 Task: Find connections with filter location Rāmganj Mandi with filter topic #whatinspiresmewith filter profile language German with filter current company Treebo Hotels with filter school Mahatma Gandhi Kashi Vidyapeeth with filter industry IT System Data Services with filter service category Blogging with filter keywords title Events Manager
Action: Mouse moved to (603, 59)
Screenshot: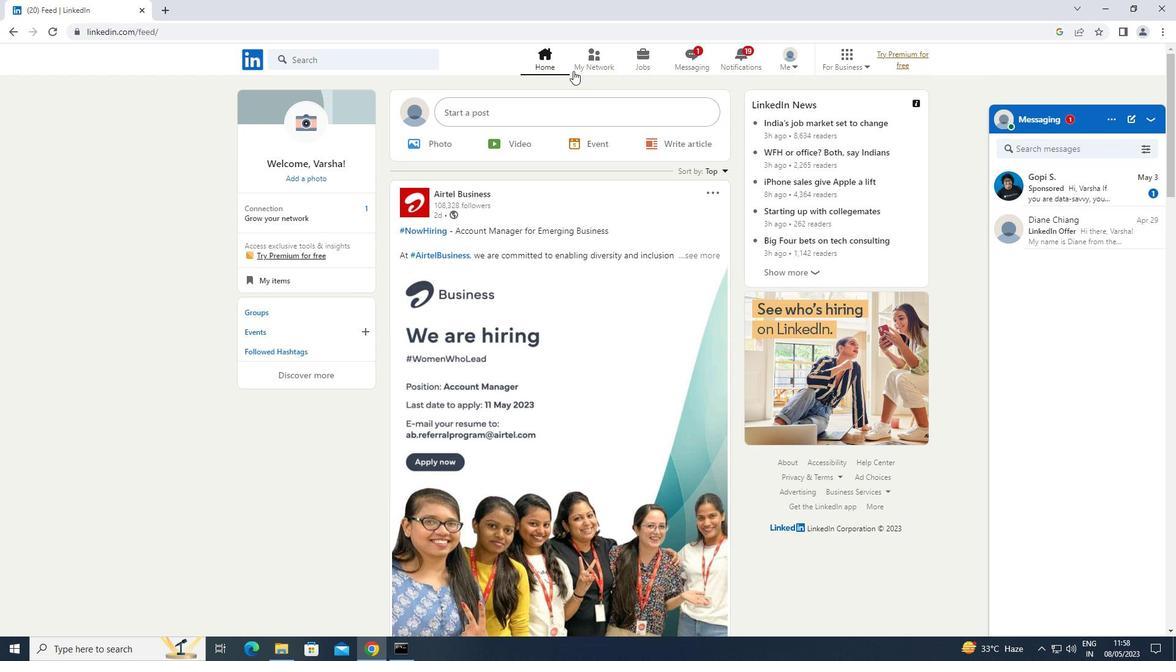 
Action: Mouse pressed left at (603, 59)
Screenshot: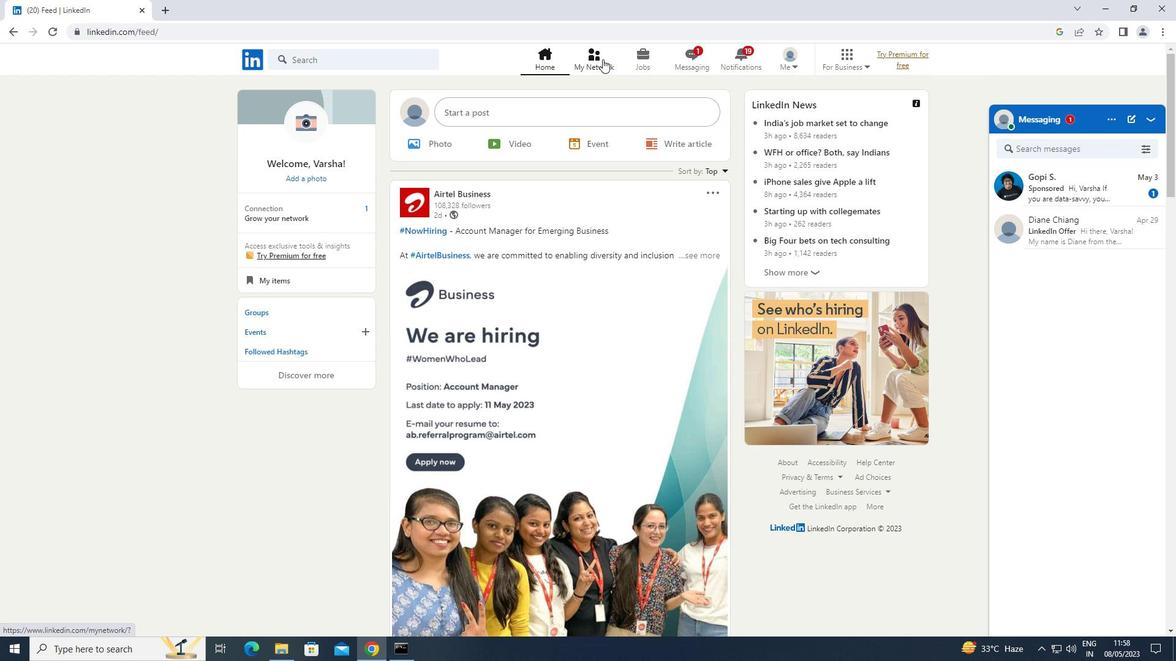 
Action: Mouse moved to (299, 125)
Screenshot: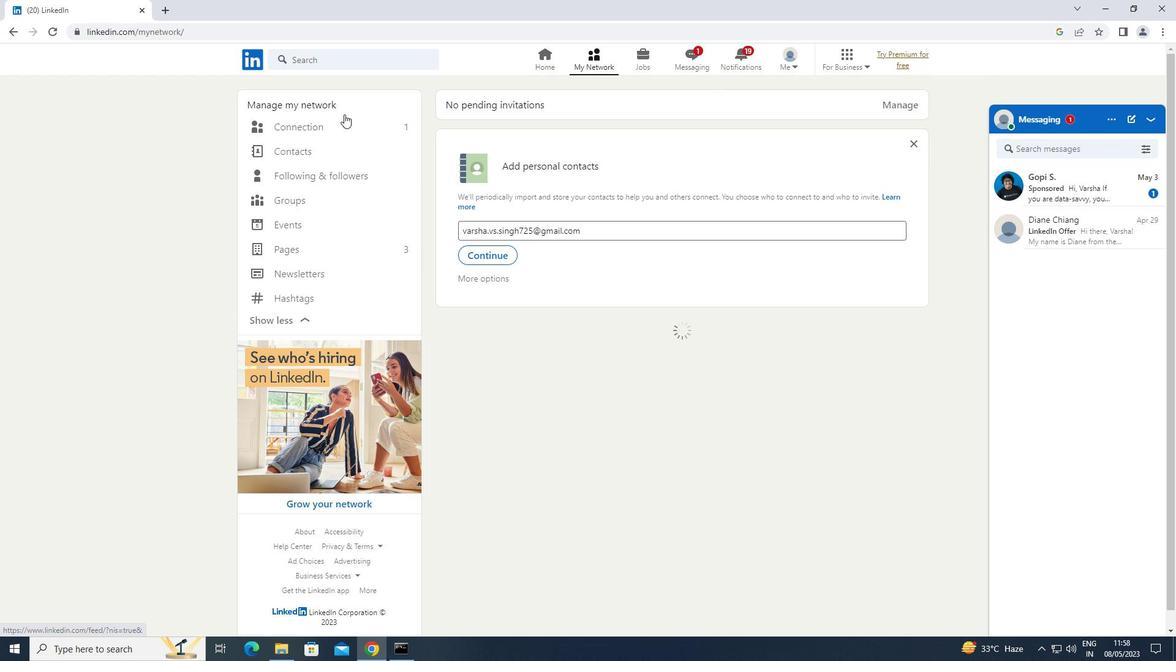
Action: Mouse pressed left at (299, 125)
Screenshot: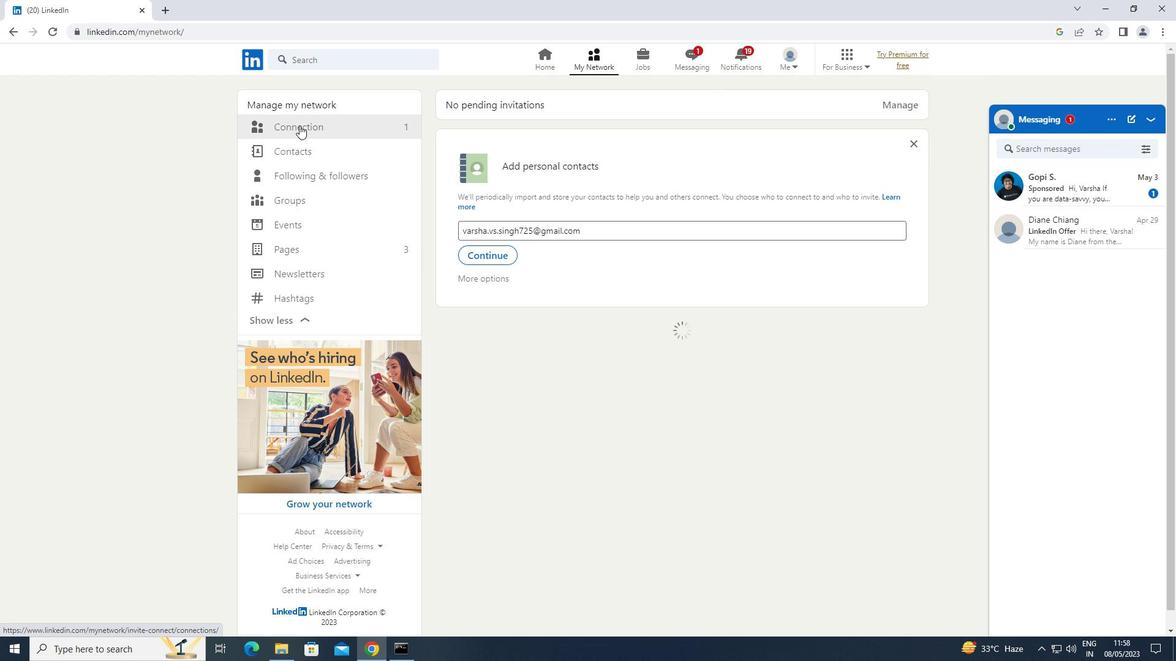 
Action: Mouse moved to (683, 121)
Screenshot: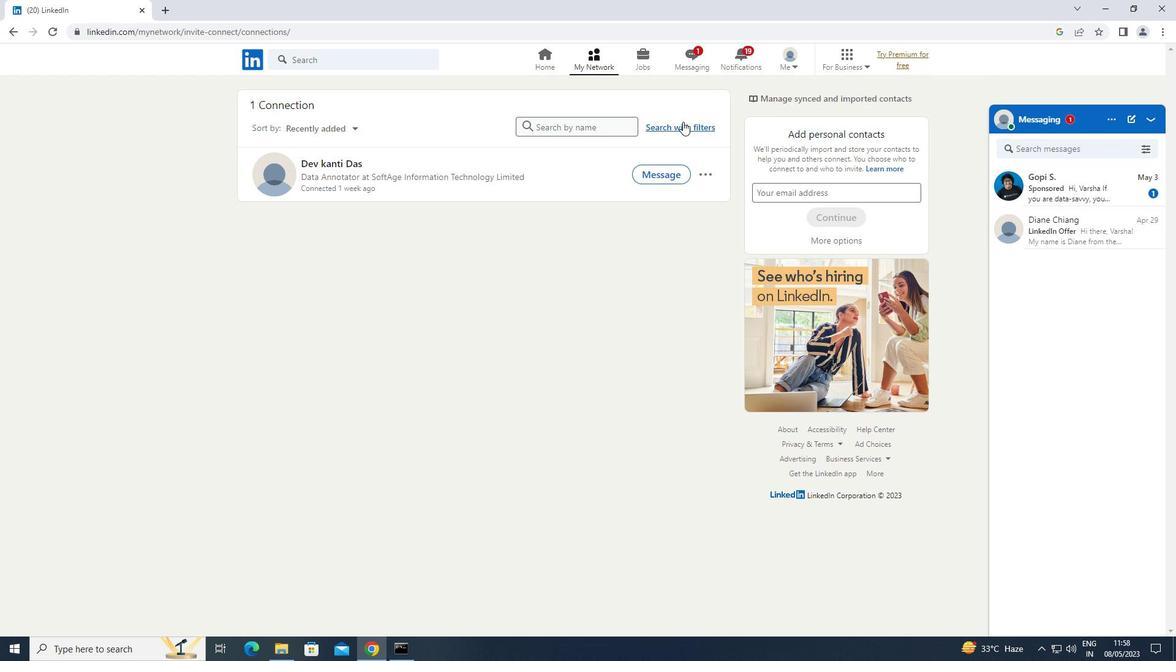 
Action: Mouse pressed left at (683, 121)
Screenshot: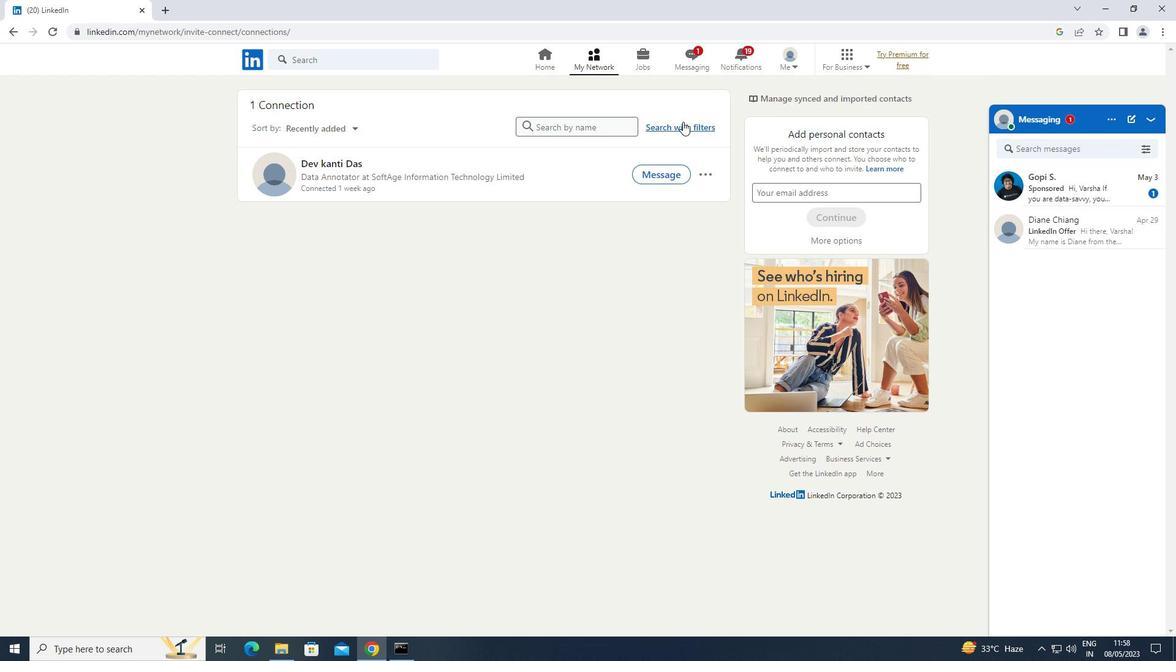 
Action: Mouse moved to (679, 126)
Screenshot: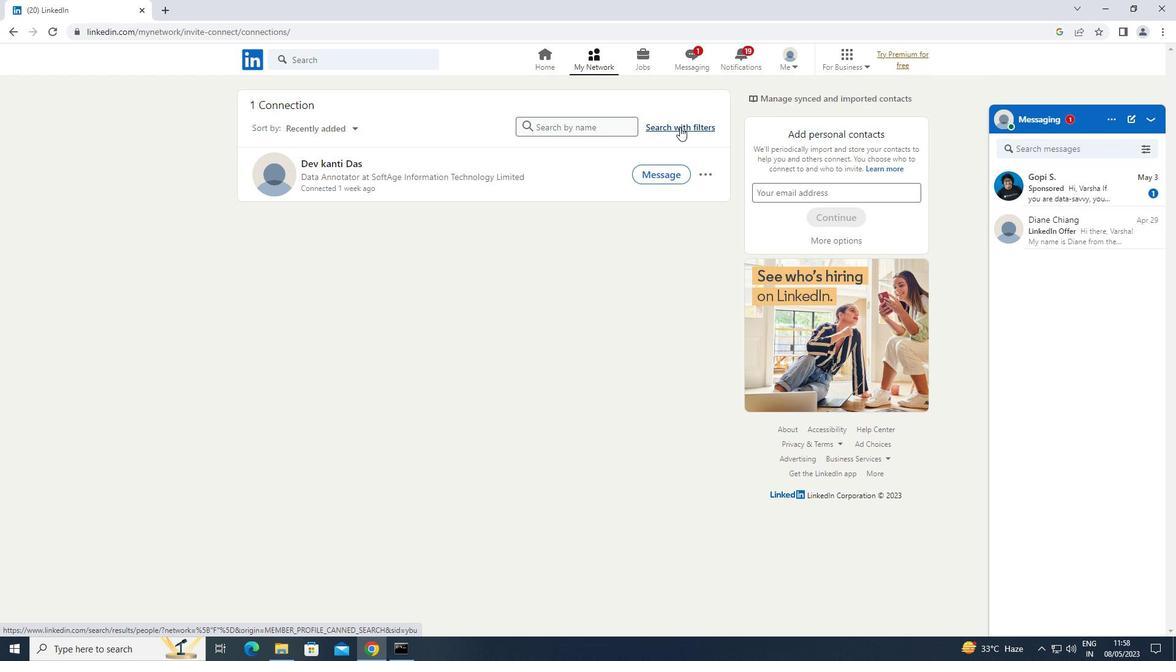 
Action: Mouse pressed left at (679, 126)
Screenshot: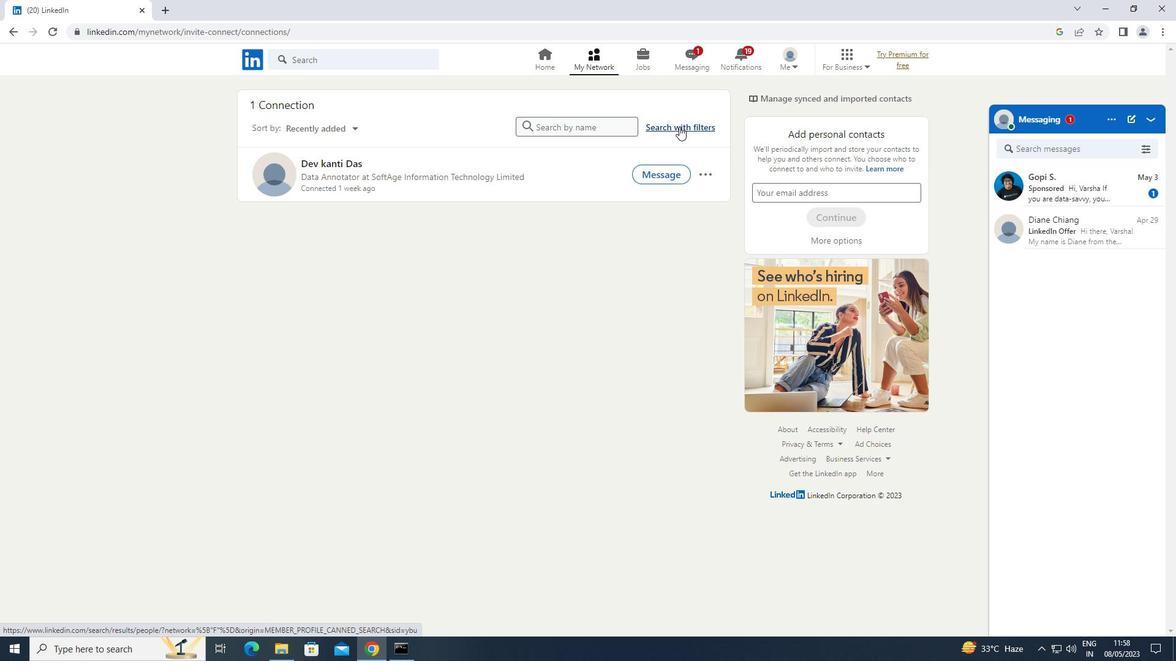 
Action: Mouse moved to (631, 96)
Screenshot: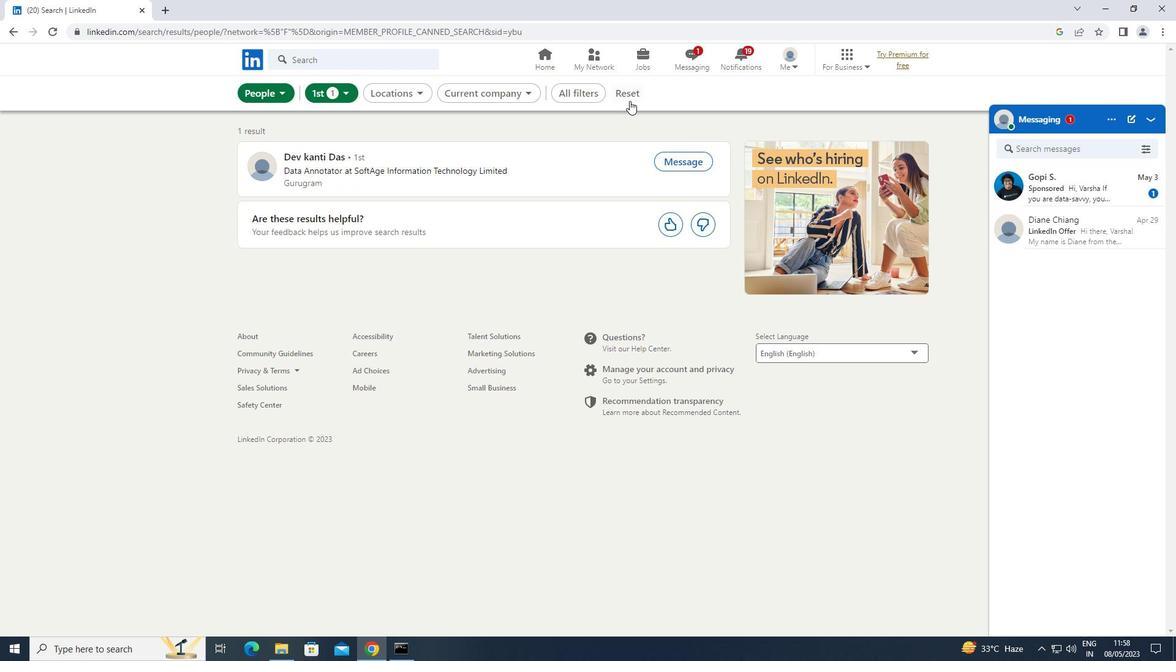 
Action: Mouse pressed left at (631, 96)
Screenshot: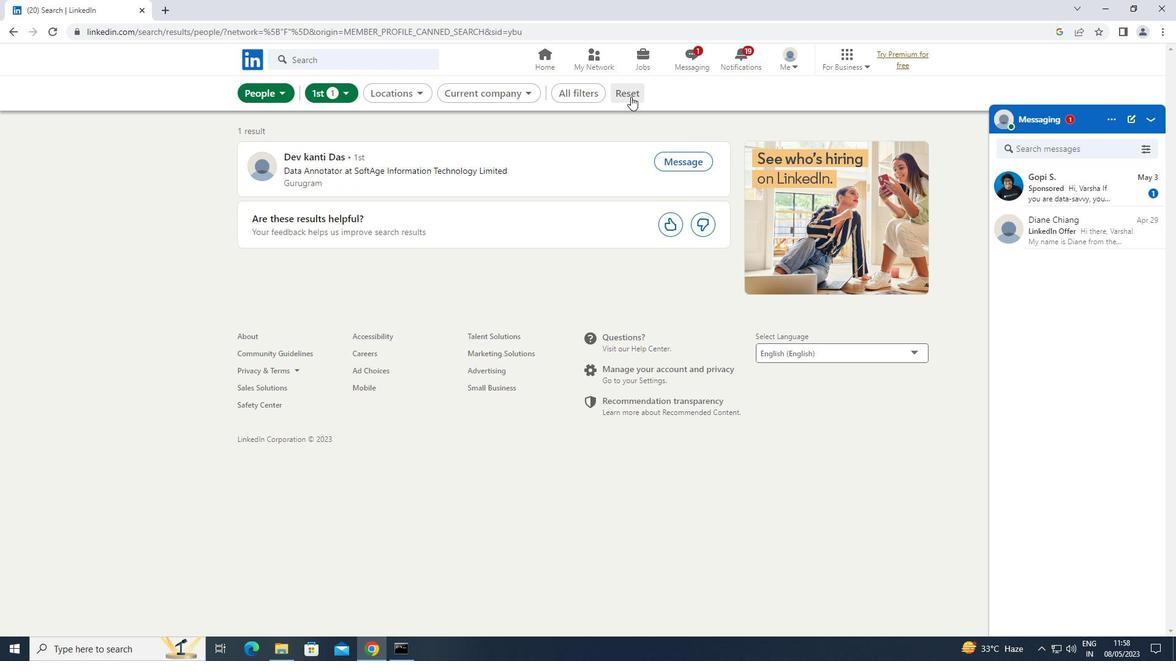 
Action: Mouse moved to (602, 96)
Screenshot: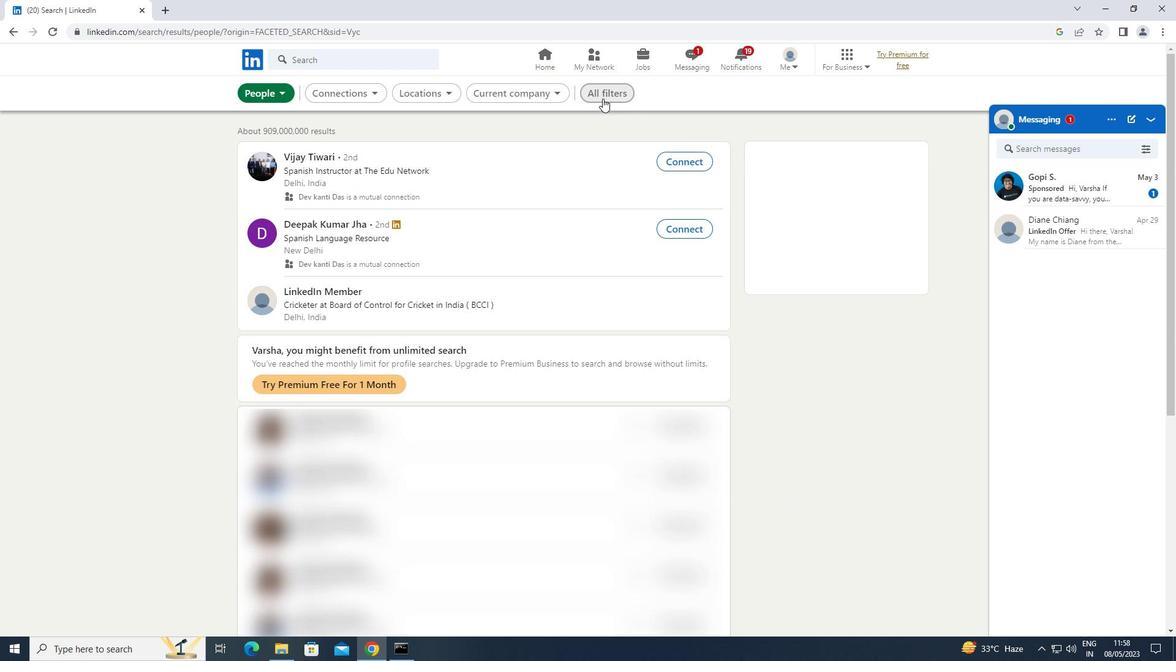 
Action: Mouse pressed left at (602, 96)
Screenshot: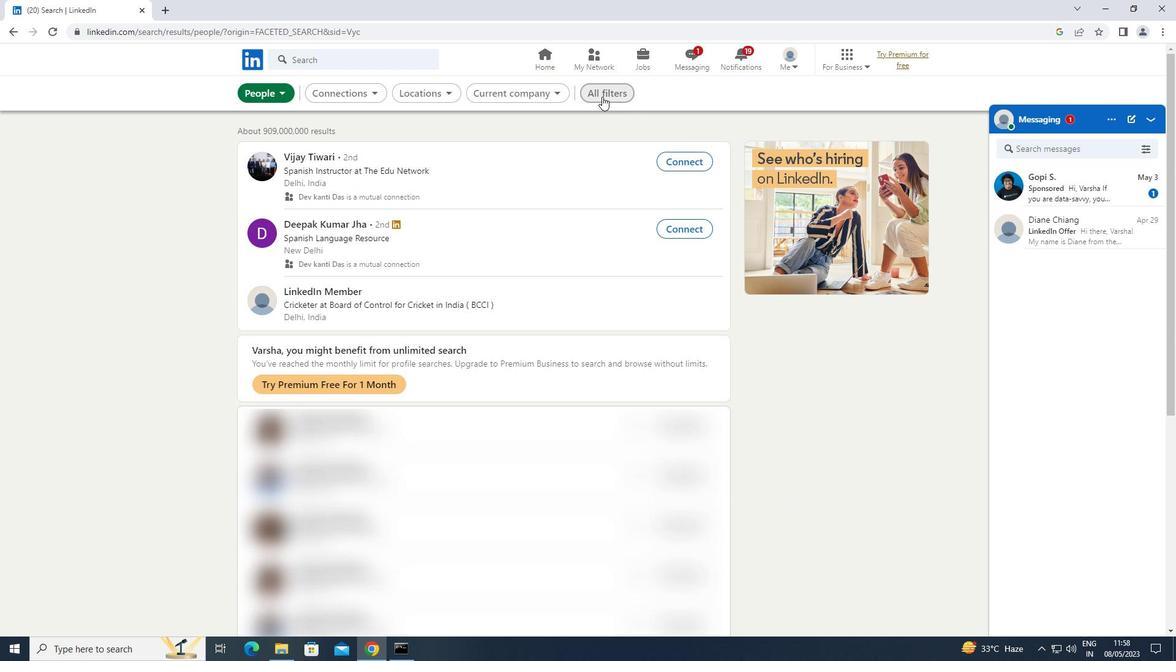 
Action: Mouse moved to (839, 223)
Screenshot: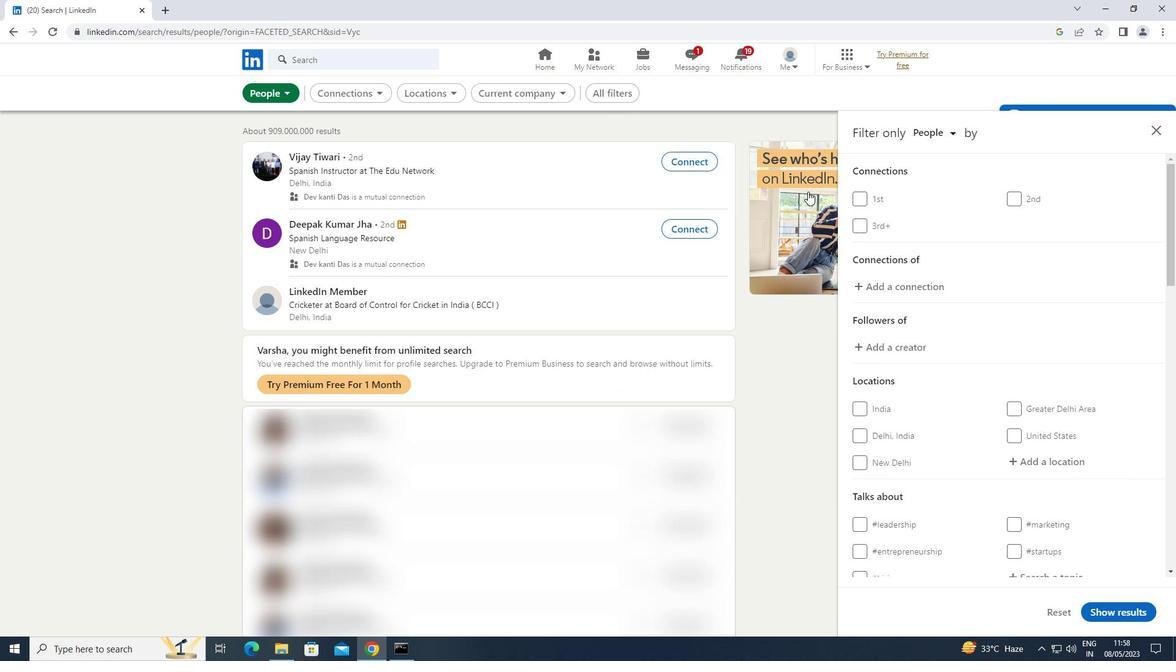 
Action: Mouse scrolled (839, 223) with delta (0, 0)
Screenshot: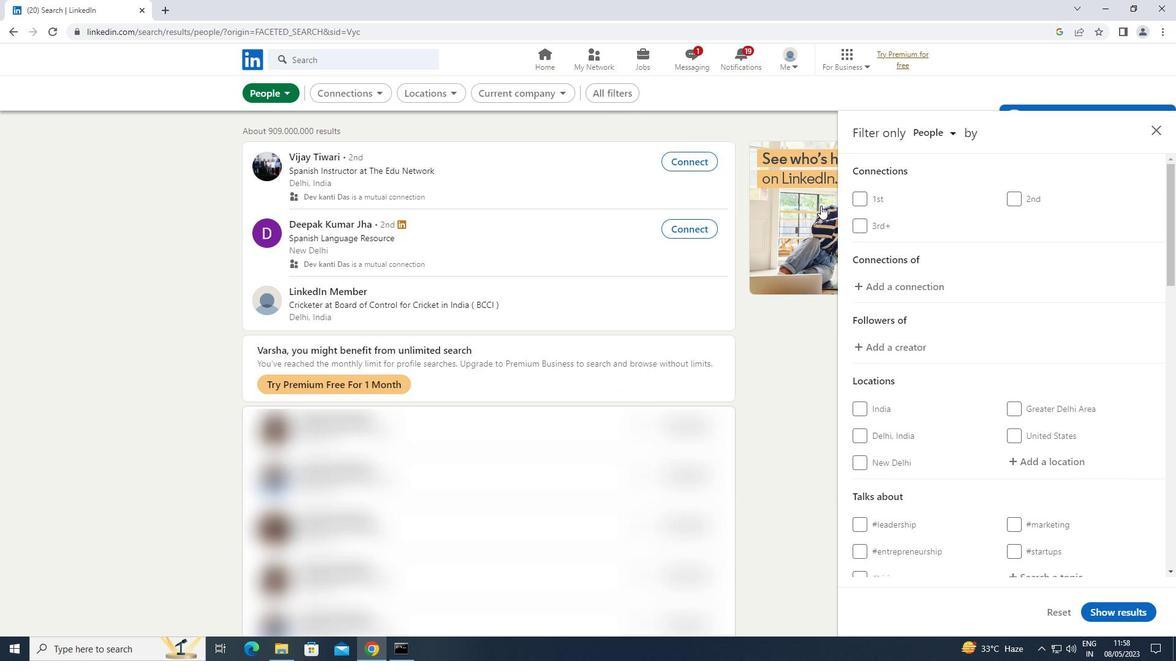 
Action: Mouse scrolled (839, 223) with delta (0, 0)
Screenshot: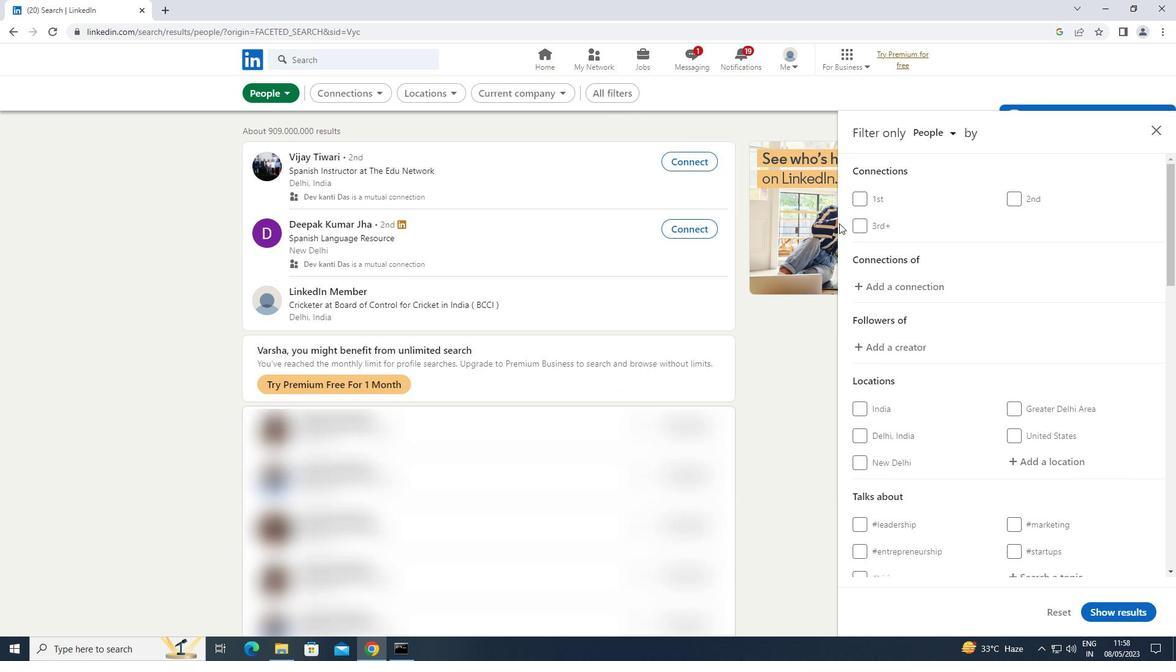 
Action: Mouse scrolled (839, 223) with delta (0, 0)
Screenshot: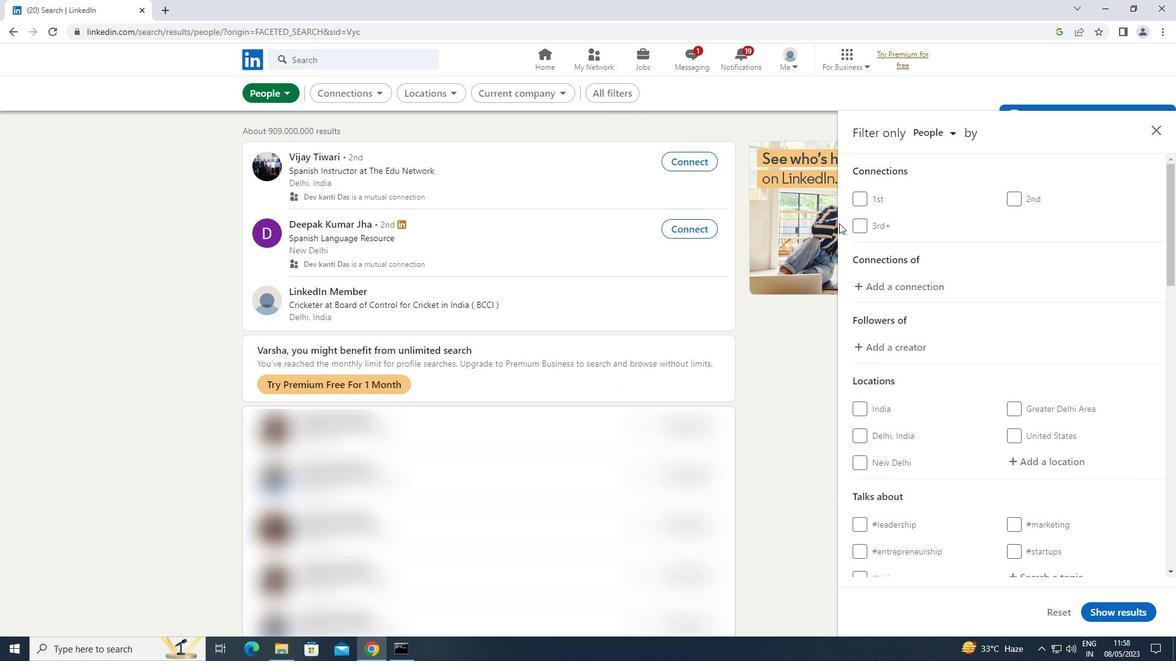 
Action: Mouse moved to (1030, 275)
Screenshot: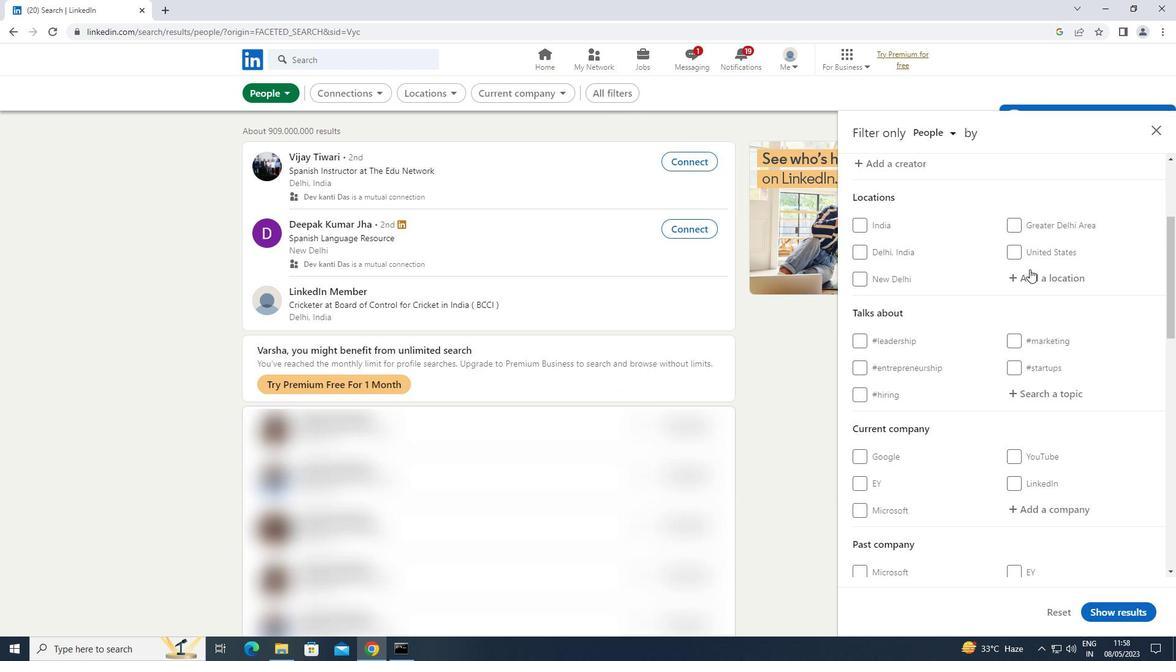 
Action: Mouse pressed left at (1030, 275)
Screenshot: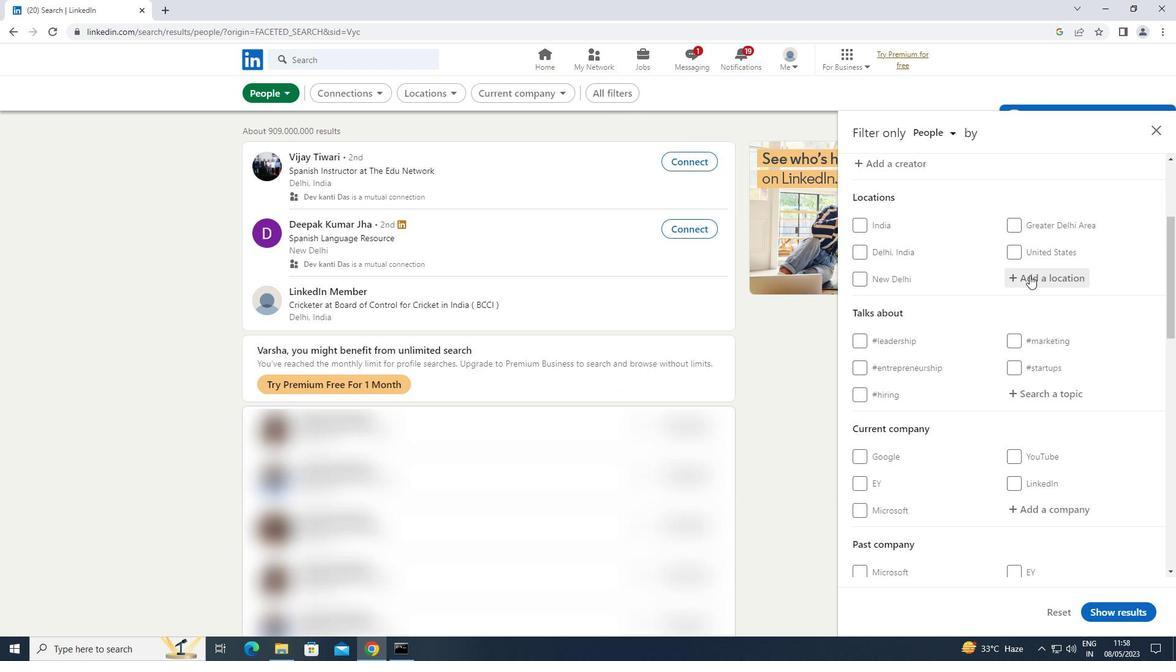 
Action: Key pressed <Key.shift>RAMGANJ<Key.space><Key.shift>MANDI
Screenshot: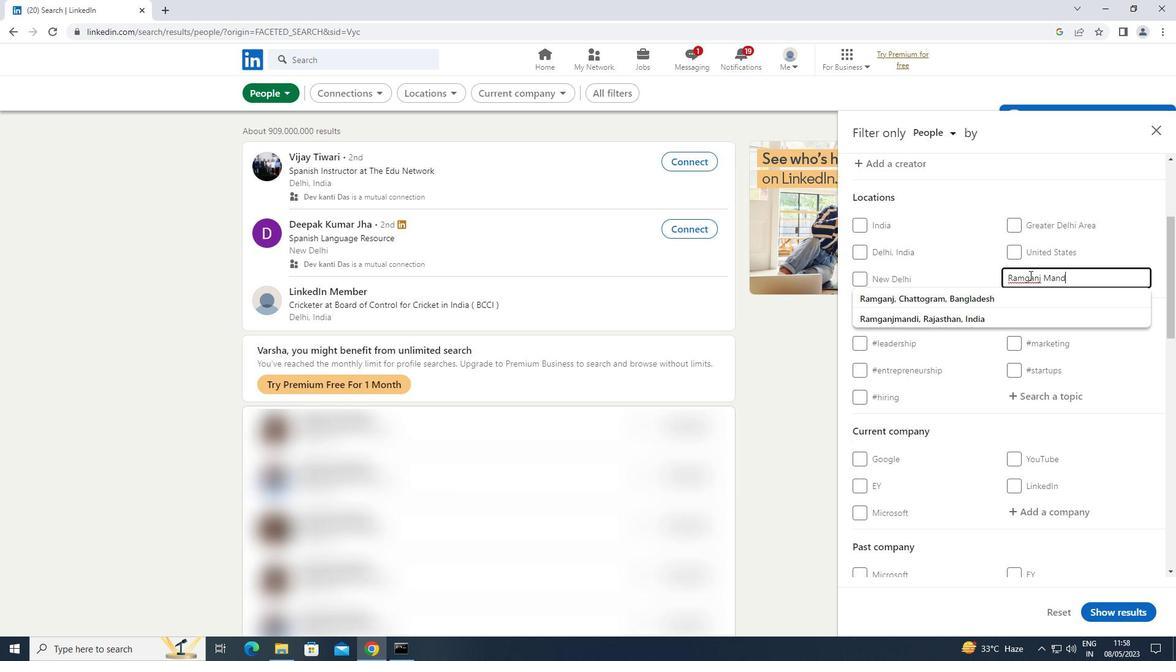 
Action: Mouse moved to (1055, 395)
Screenshot: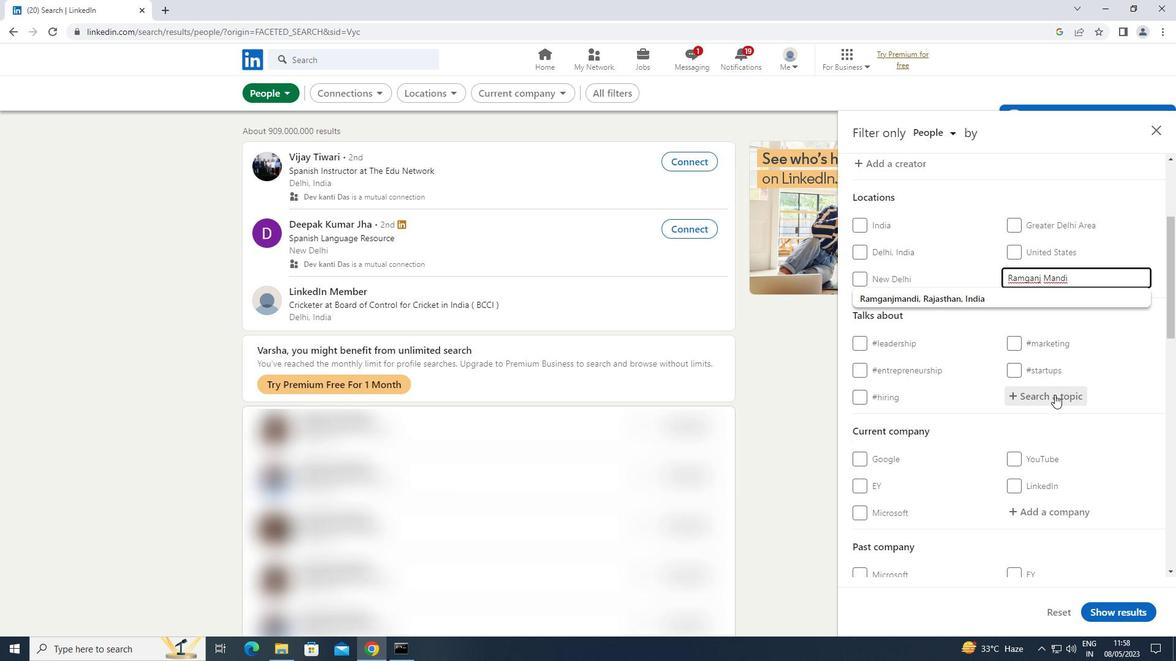 
Action: Mouse pressed left at (1055, 395)
Screenshot: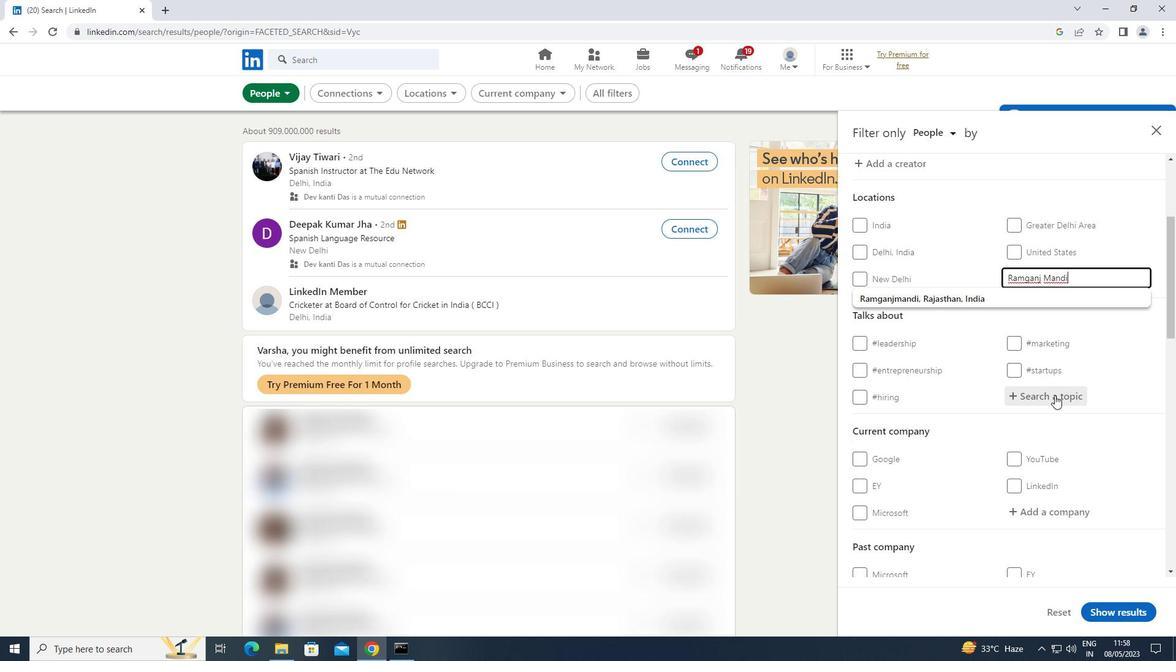 
Action: Key pressed WHATINSPIRESME
Screenshot: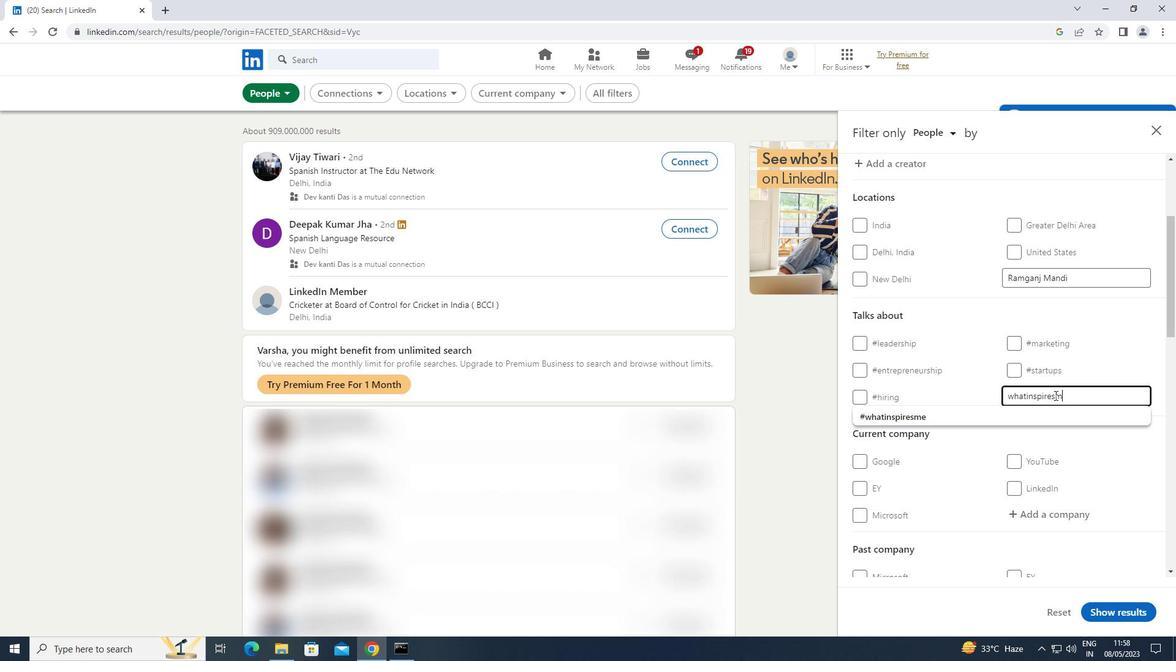 
Action: Mouse moved to (921, 418)
Screenshot: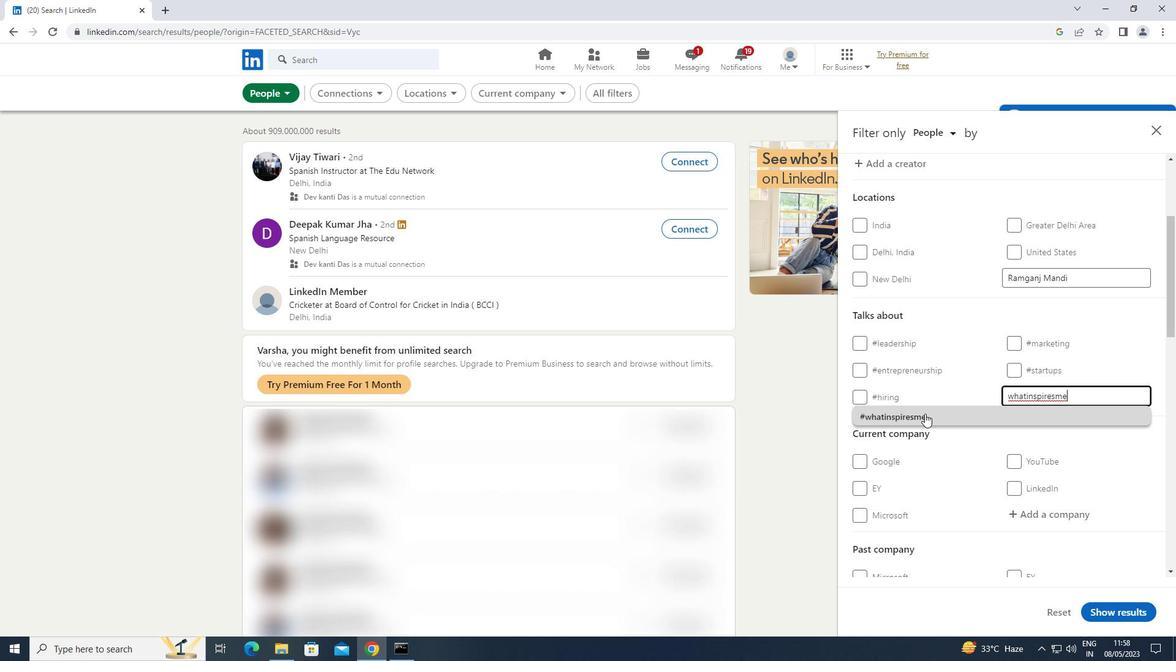 
Action: Mouse pressed left at (921, 418)
Screenshot: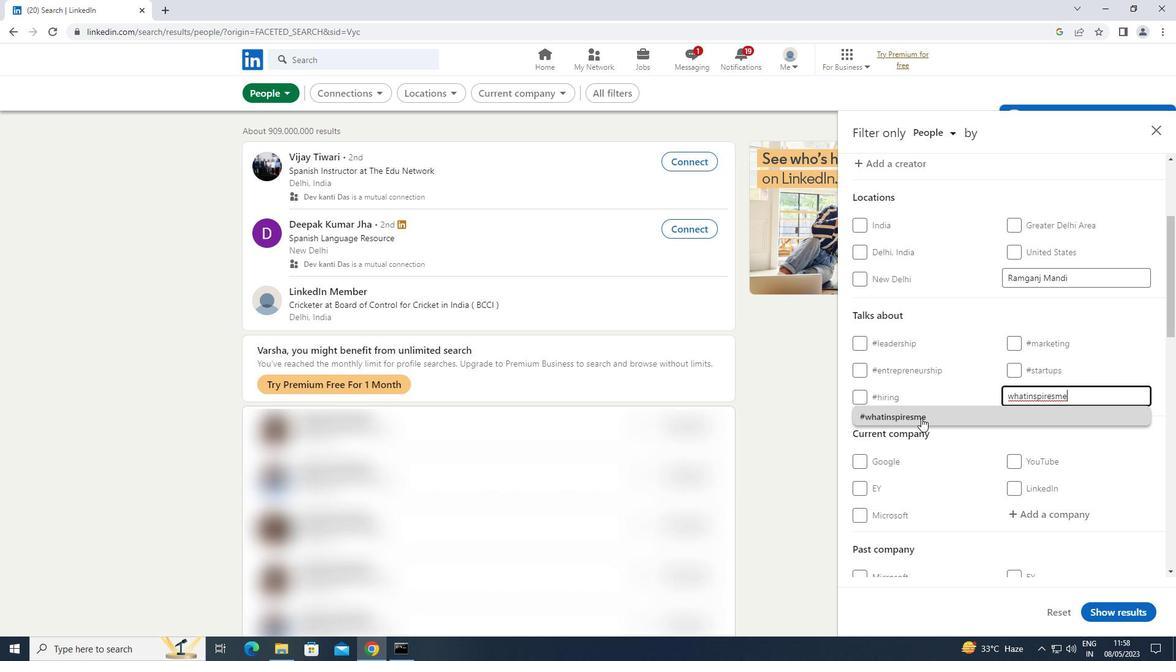 
Action: Mouse moved to (922, 417)
Screenshot: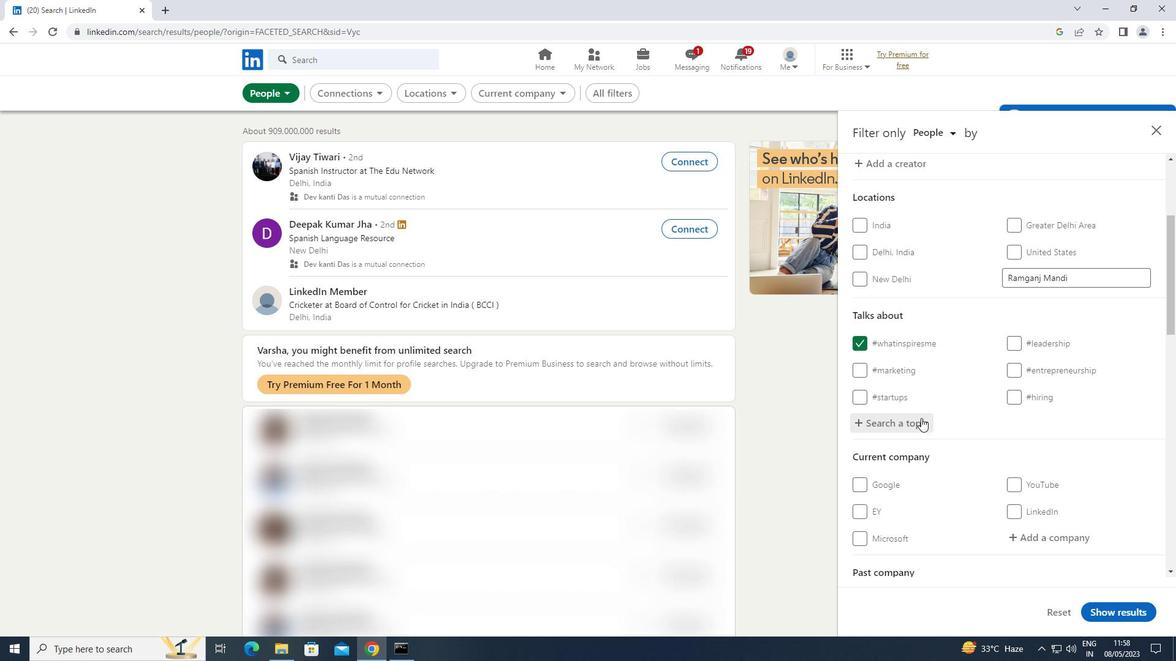 
Action: Mouse scrolled (922, 417) with delta (0, 0)
Screenshot: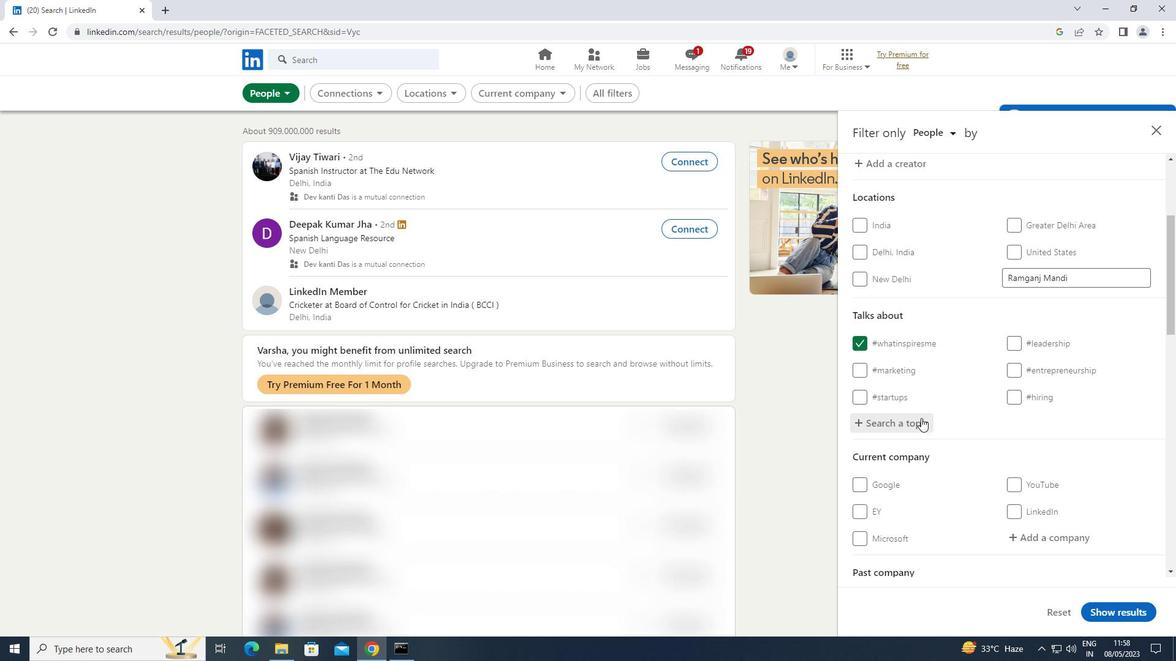 
Action: Mouse scrolled (922, 417) with delta (0, 0)
Screenshot: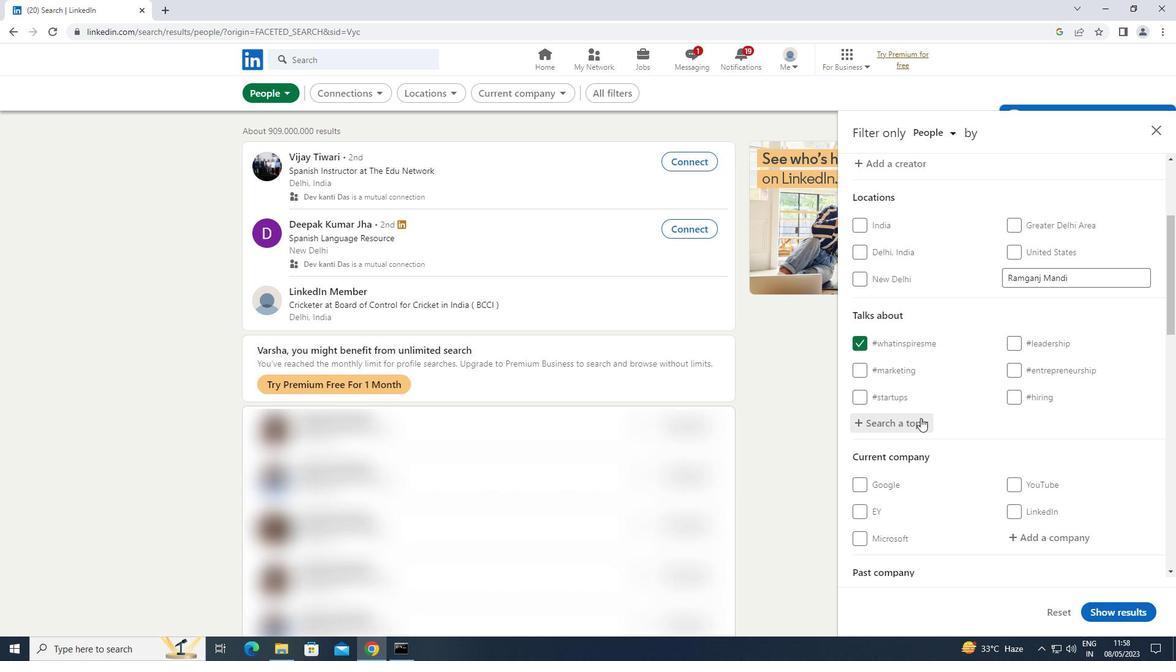 
Action: Mouse scrolled (922, 417) with delta (0, 0)
Screenshot: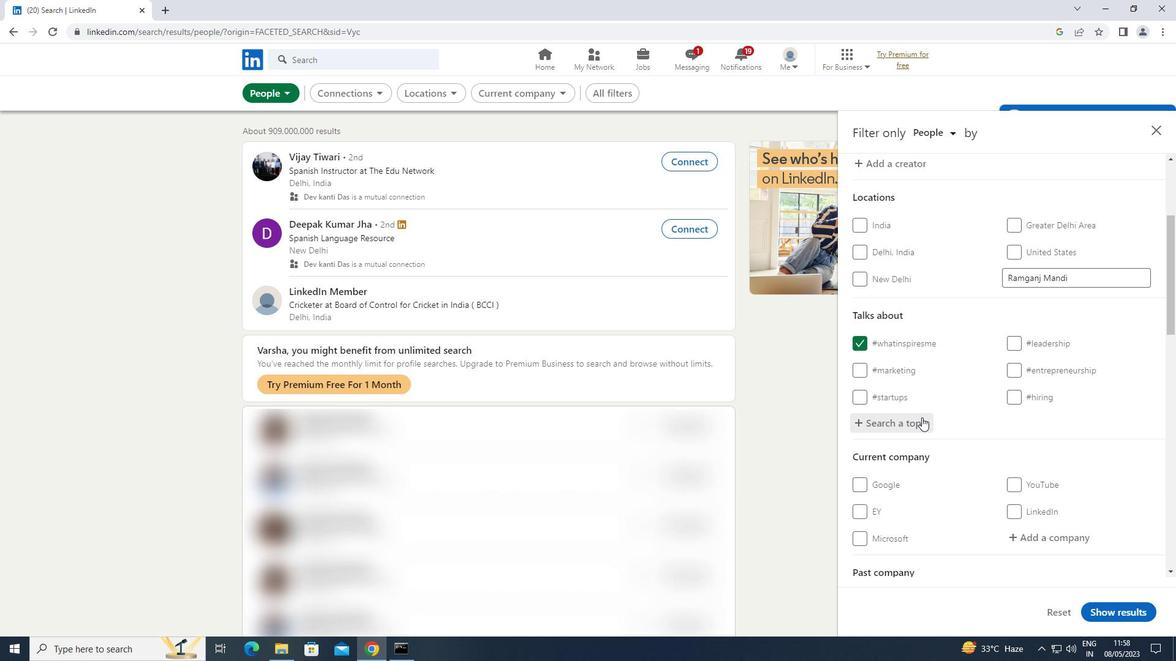 
Action: Mouse moved to (922, 414)
Screenshot: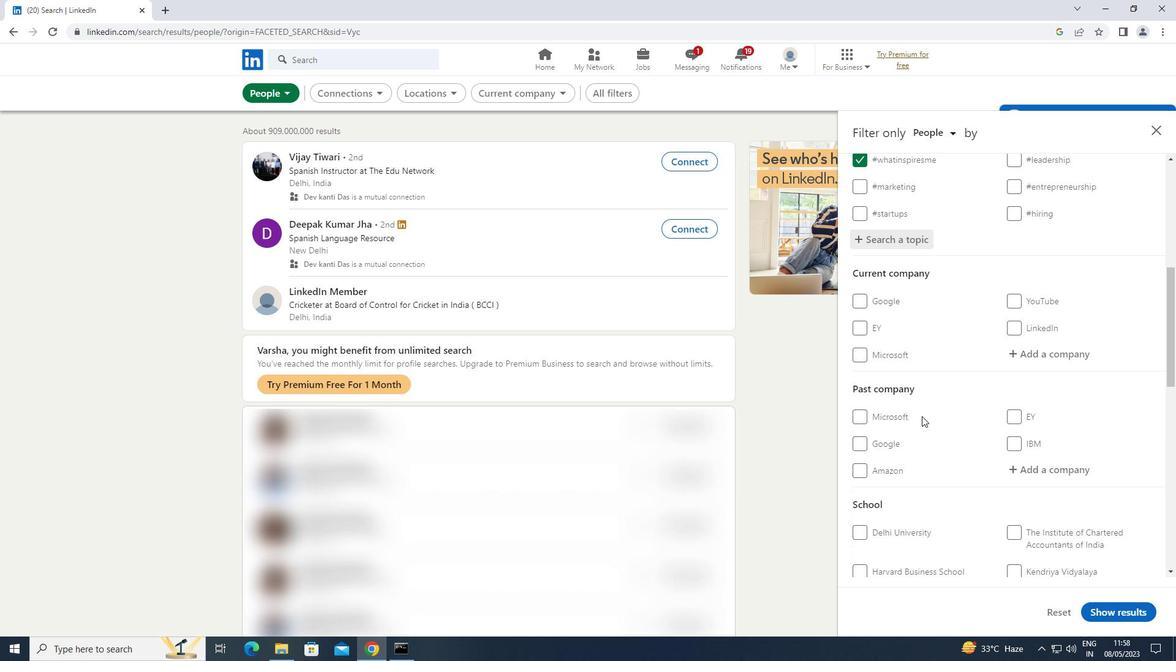 
Action: Mouse scrolled (922, 413) with delta (0, 0)
Screenshot: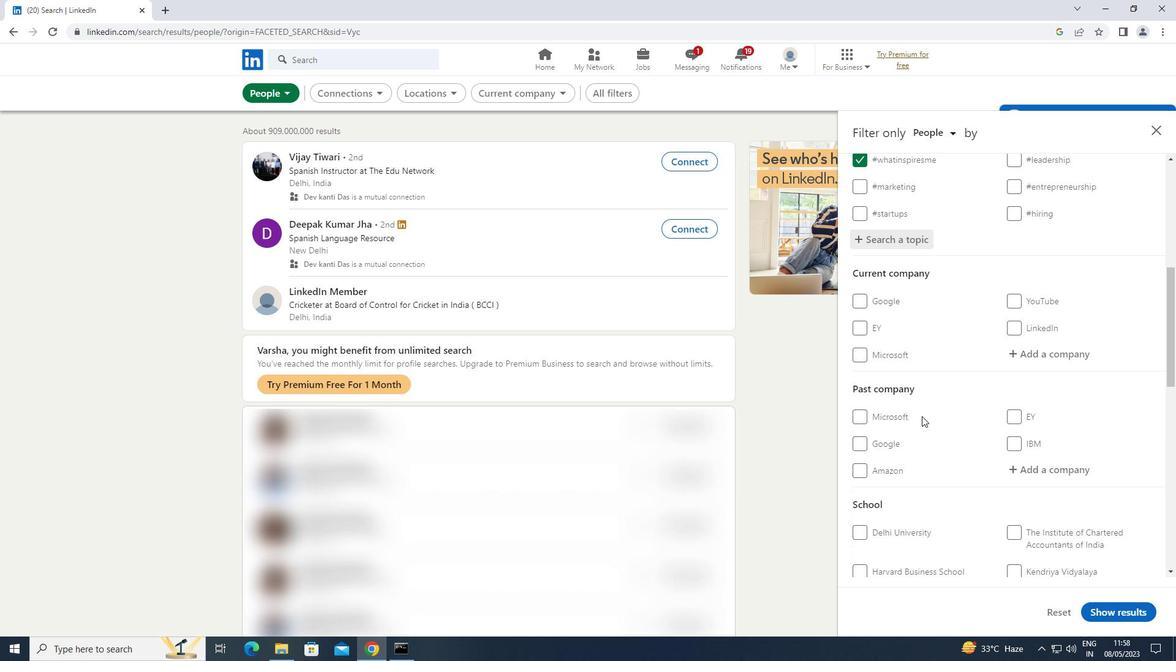 
Action: Mouse scrolled (922, 413) with delta (0, 0)
Screenshot: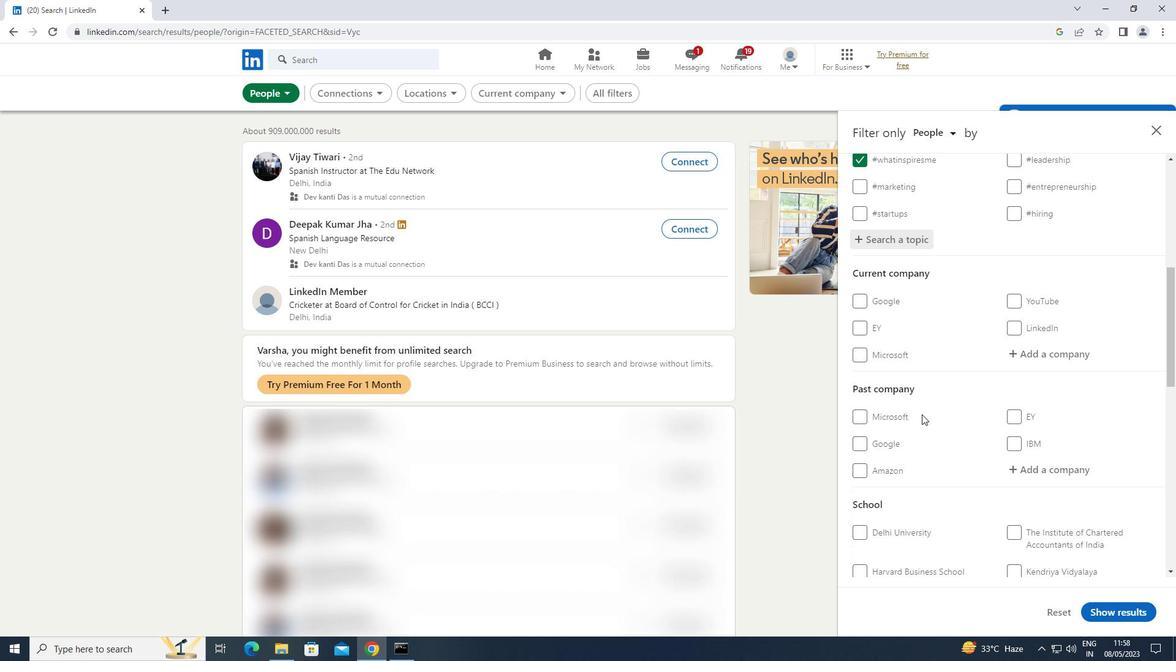 
Action: Mouse scrolled (922, 413) with delta (0, 0)
Screenshot: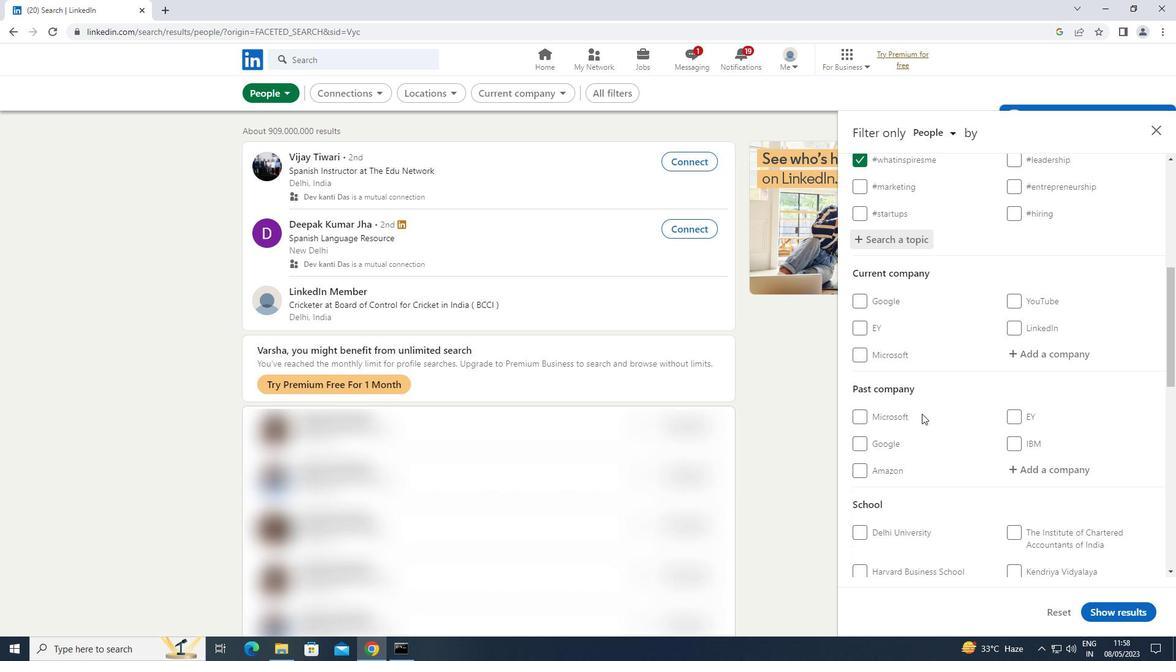 
Action: Mouse scrolled (922, 413) with delta (0, 0)
Screenshot: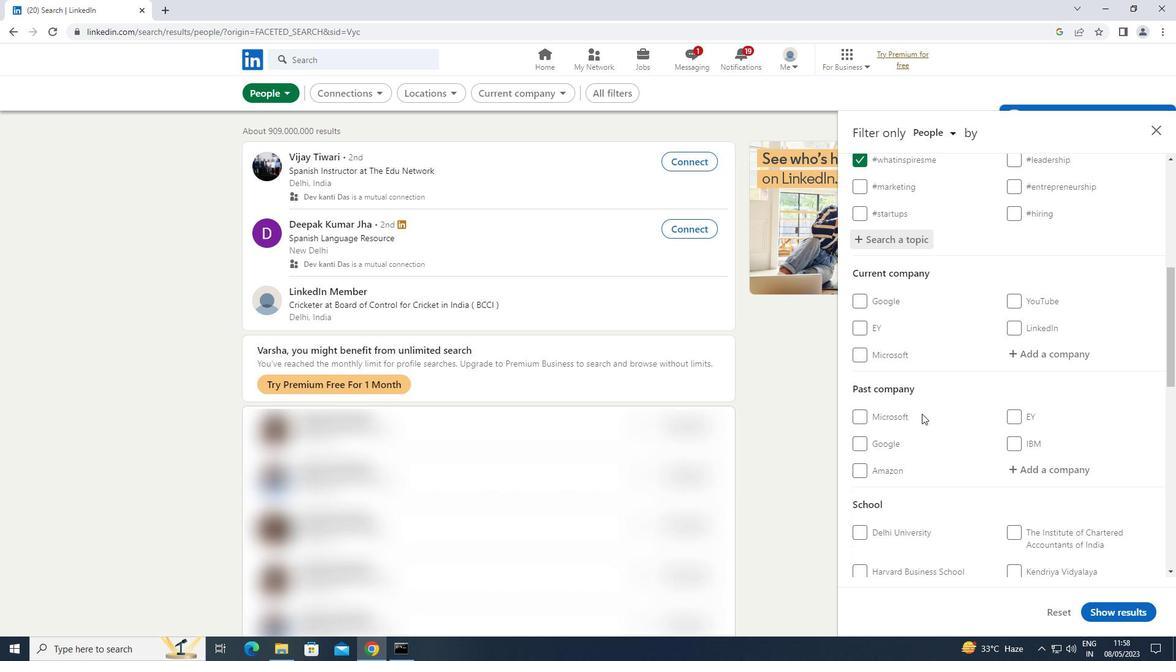 
Action: Mouse moved to (922, 413)
Screenshot: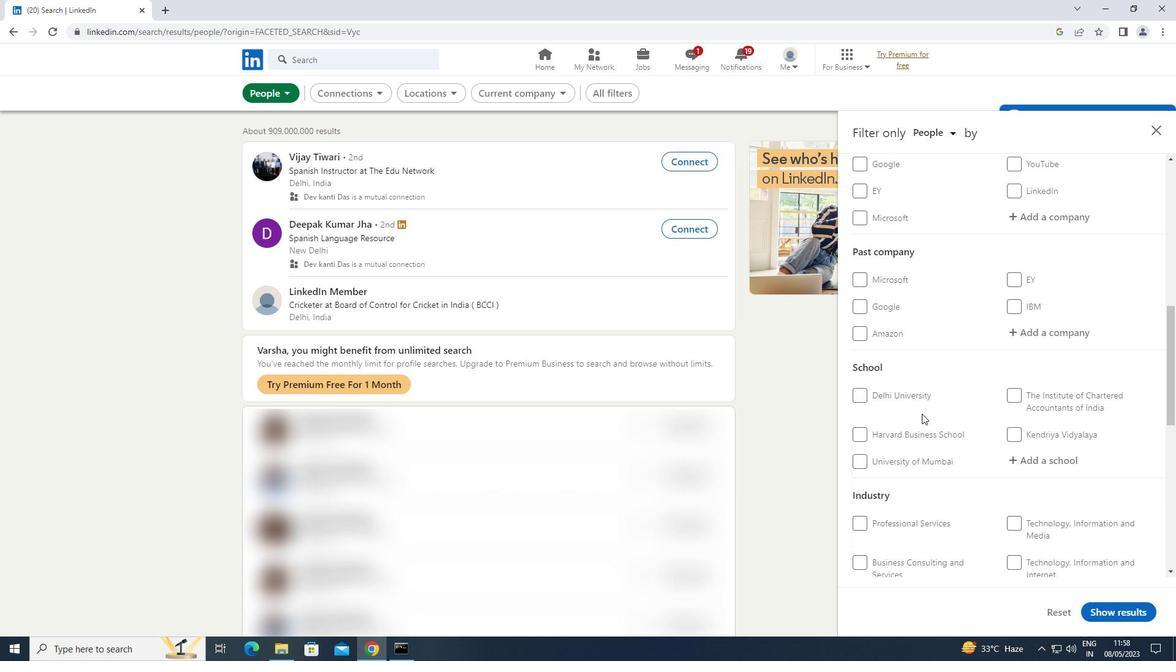 
Action: Mouse scrolled (922, 412) with delta (0, 0)
Screenshot: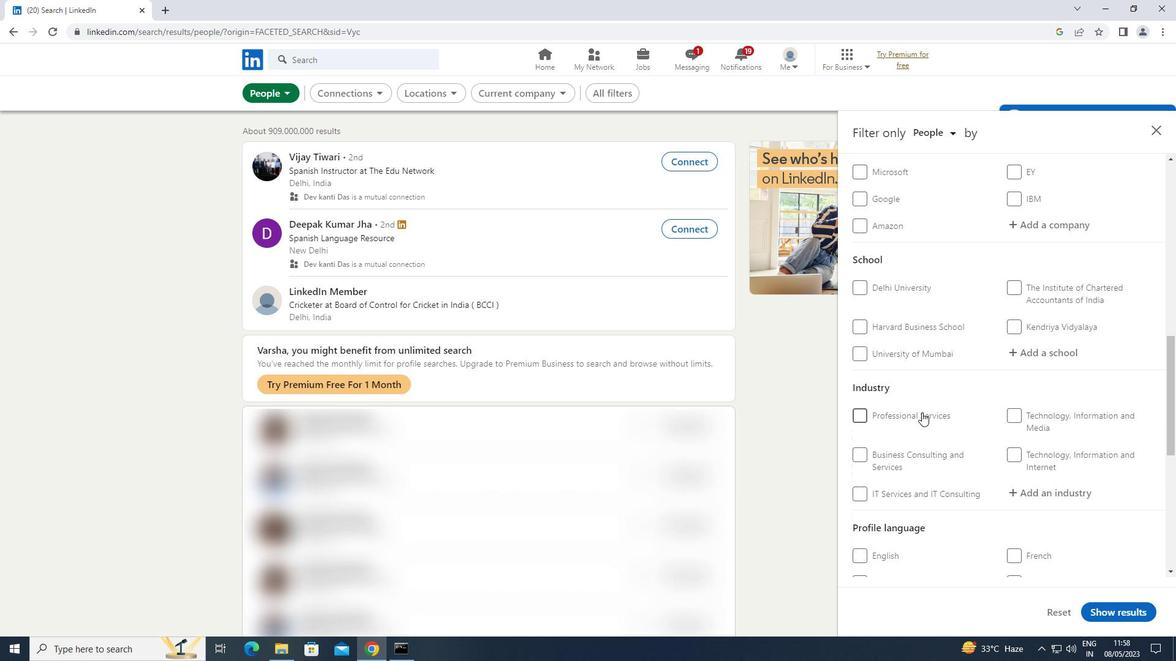 
Action: Mouse scrolled (922, 412) with delta (0, 0)
Screenshot: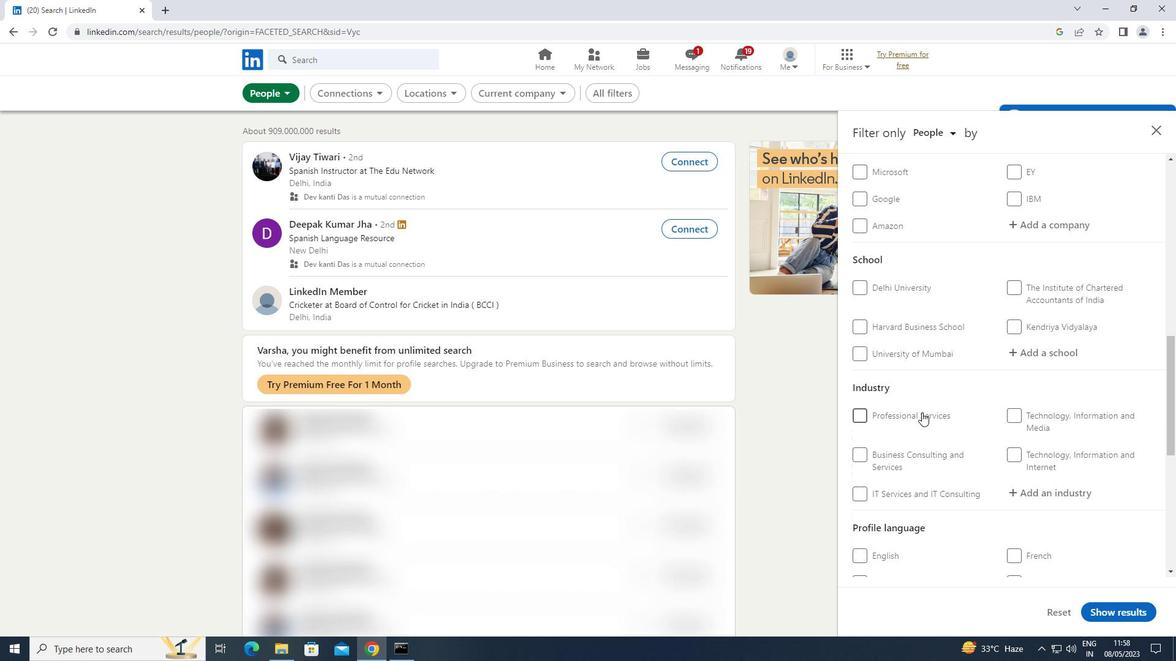 
Action: Mouse moved to (854, 486)
Screenshot: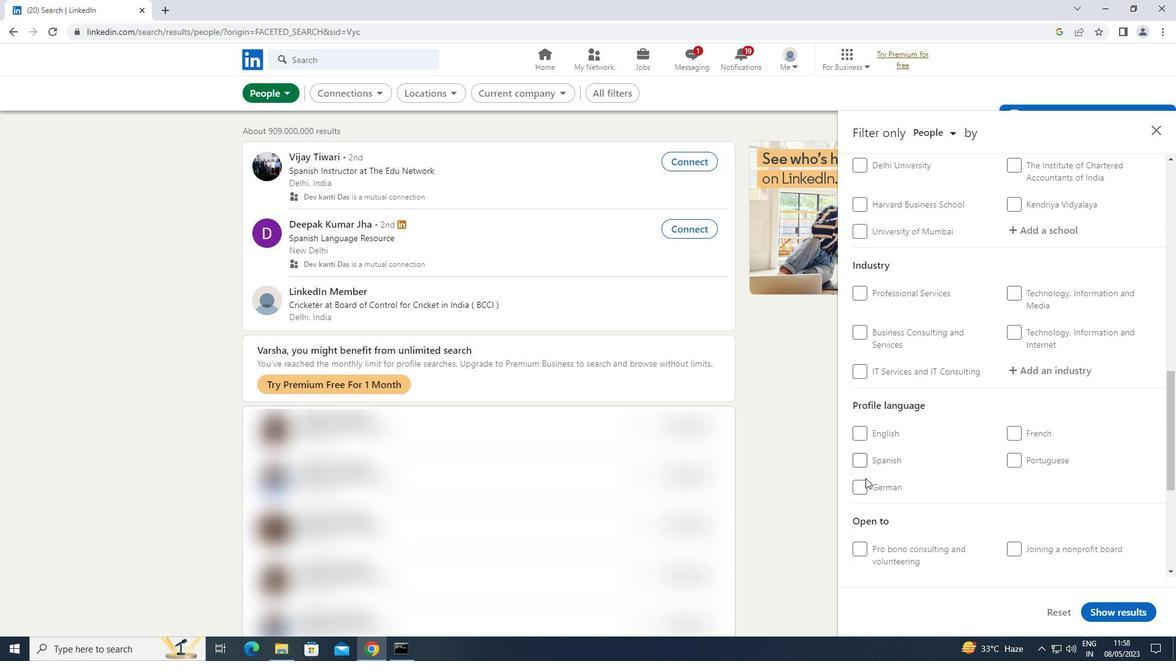 
Action: Mouse pressed left at (854, 486)
Screenshot: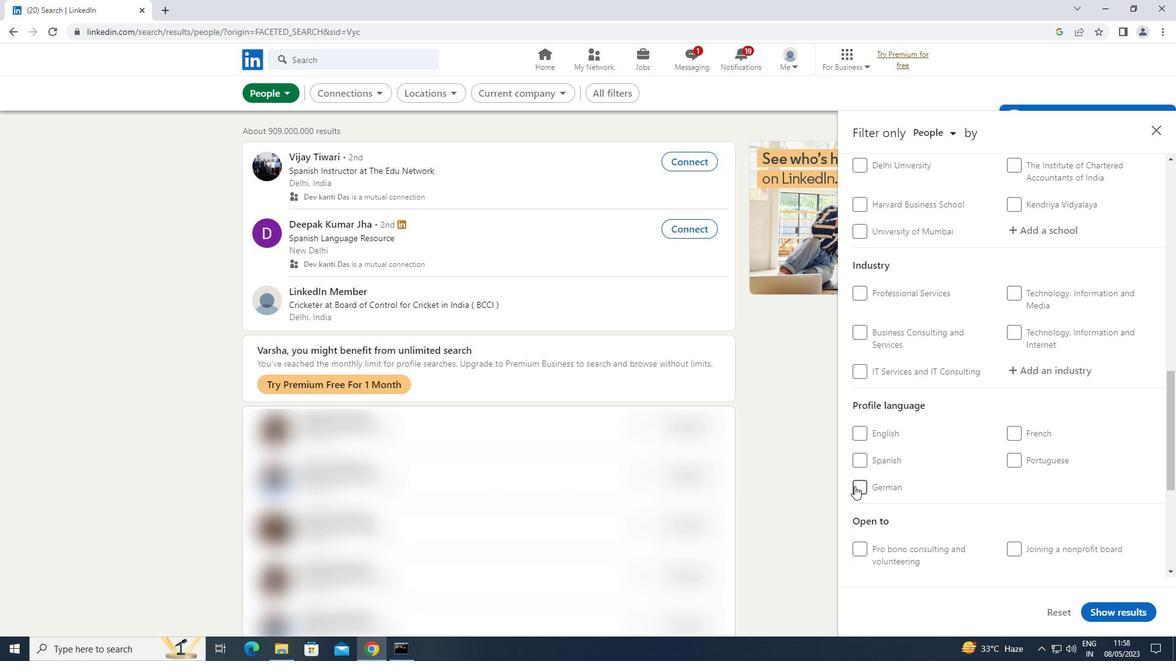 
Action: Mouse moved to (856, 478)
Screenshot: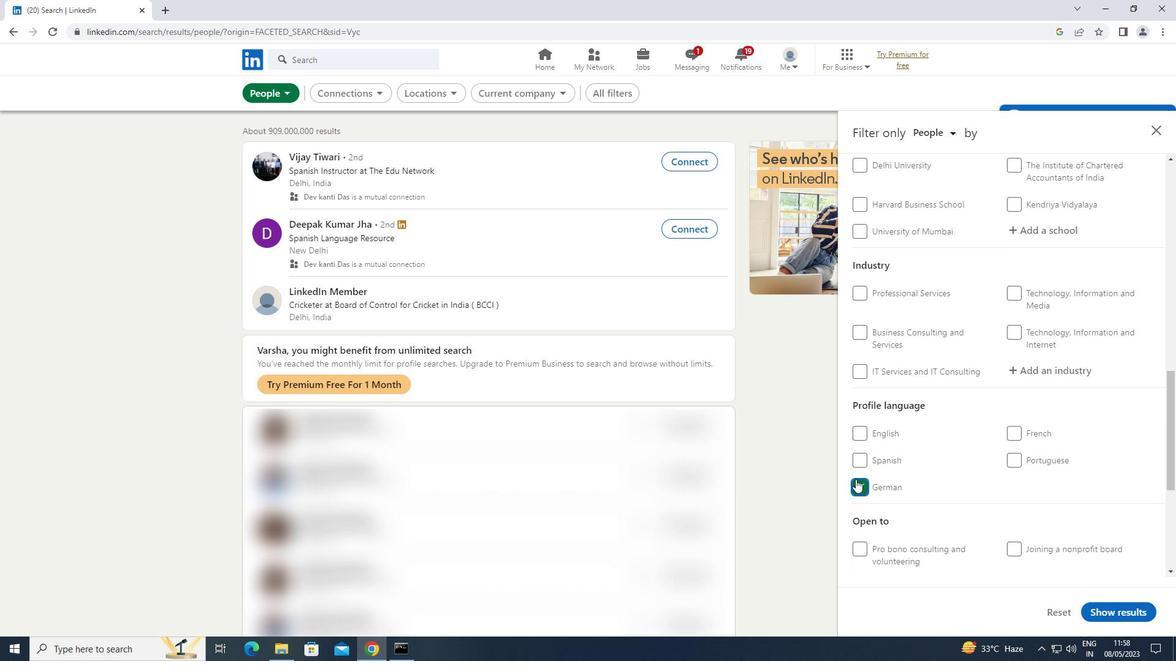 
Action: Mouse scrolled (856, 479) with delta (0, 0)
Screenshot: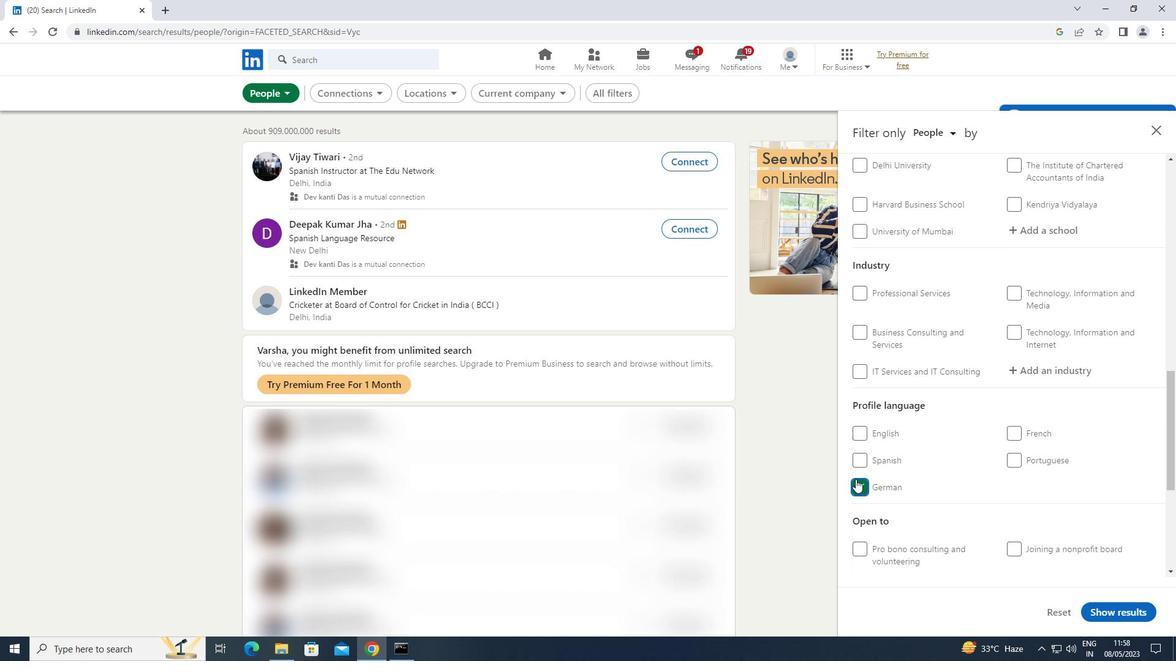 
Action: Mouse moved to (856, 478)
Screenshot: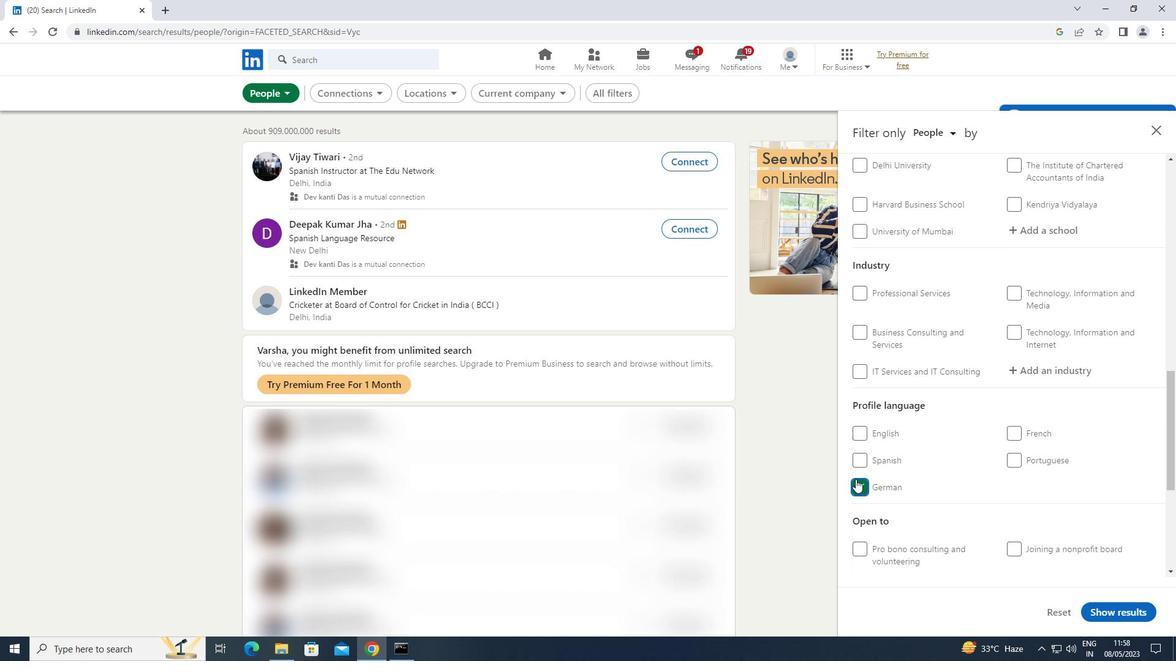 
Action: Mouse scrolled (856, 478) with delta (0, 0)
Screenshot: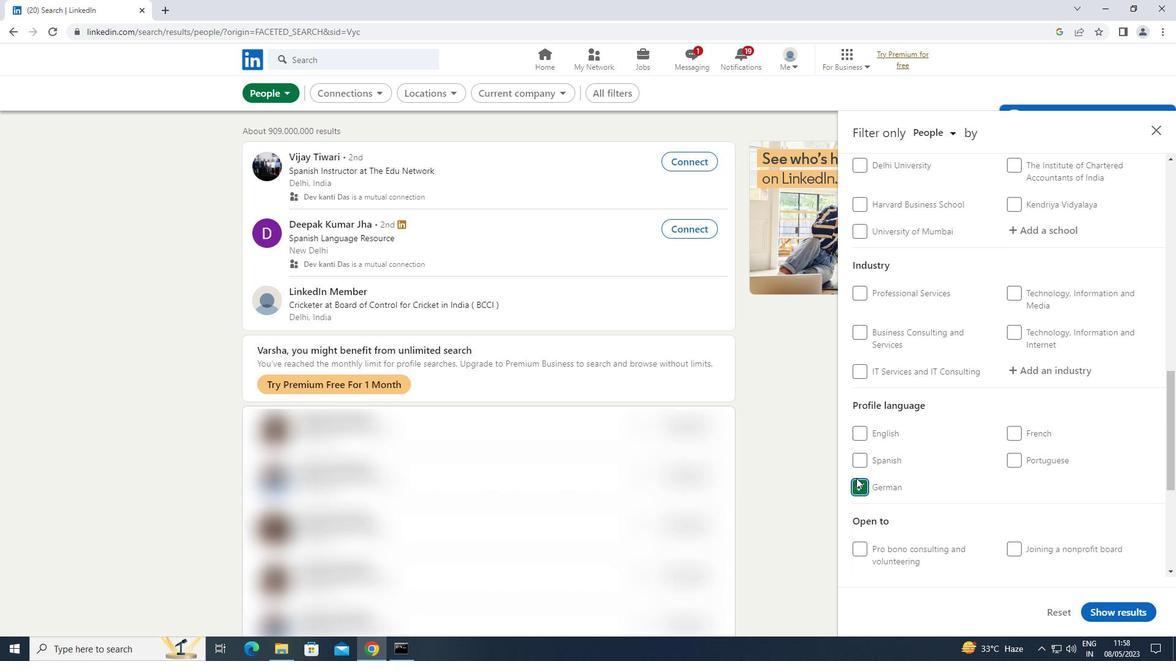 
Action: Mouse moved to (859, 471)
Screenshot: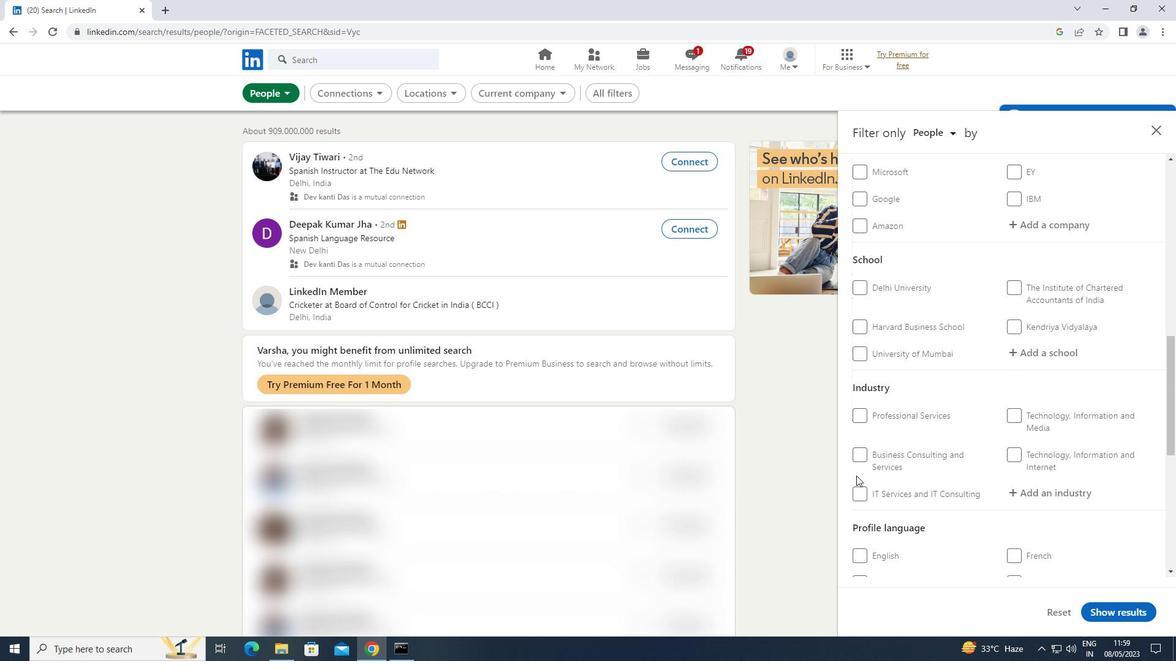 
Action: Mouse scrolled (859, 472) with delta (0, 0)
Screenshot: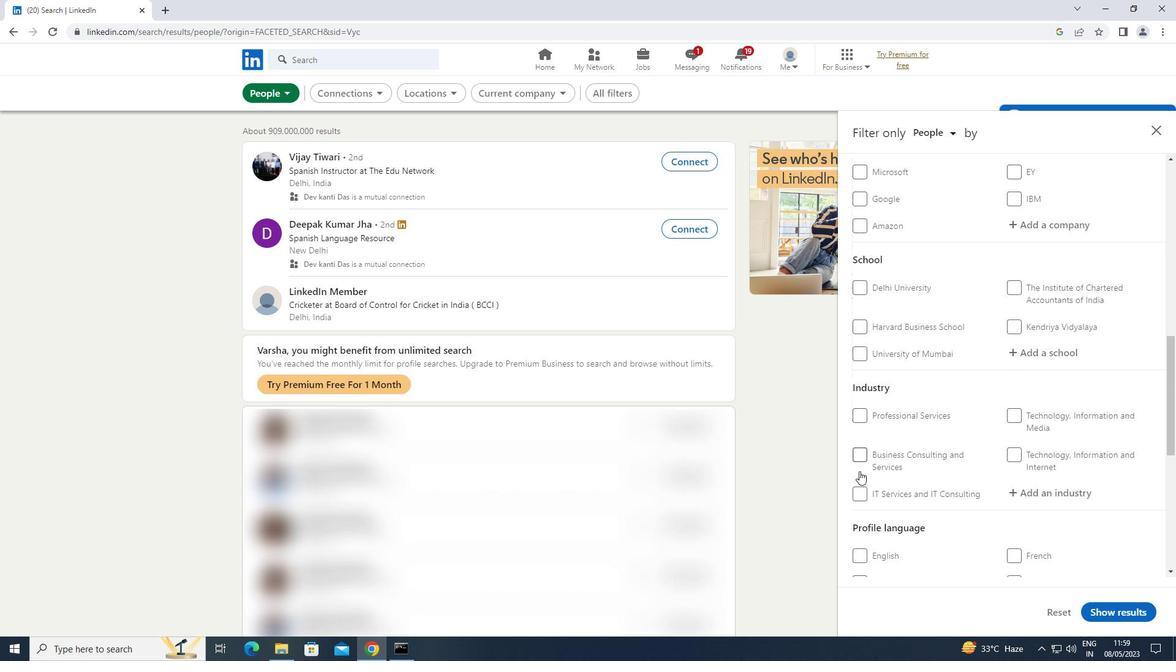 
Action: Mouse moved to (867, 457)
Screenshot: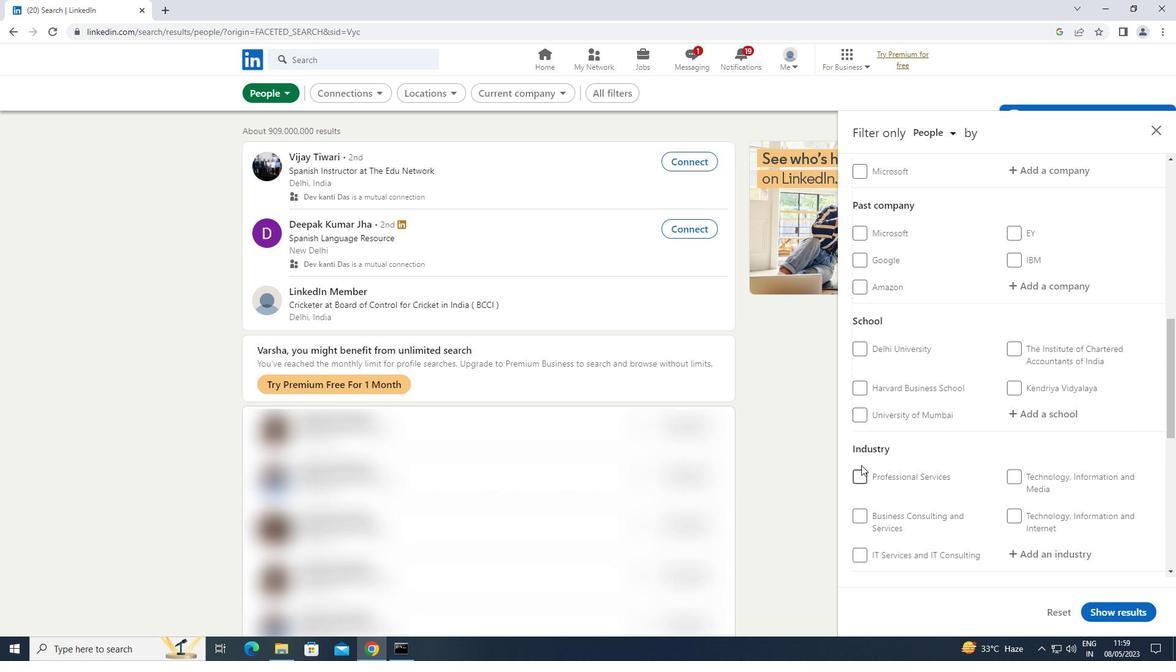 
Action: Mouse scrolled (867, 457) with delta (0, 0)
Screenshot: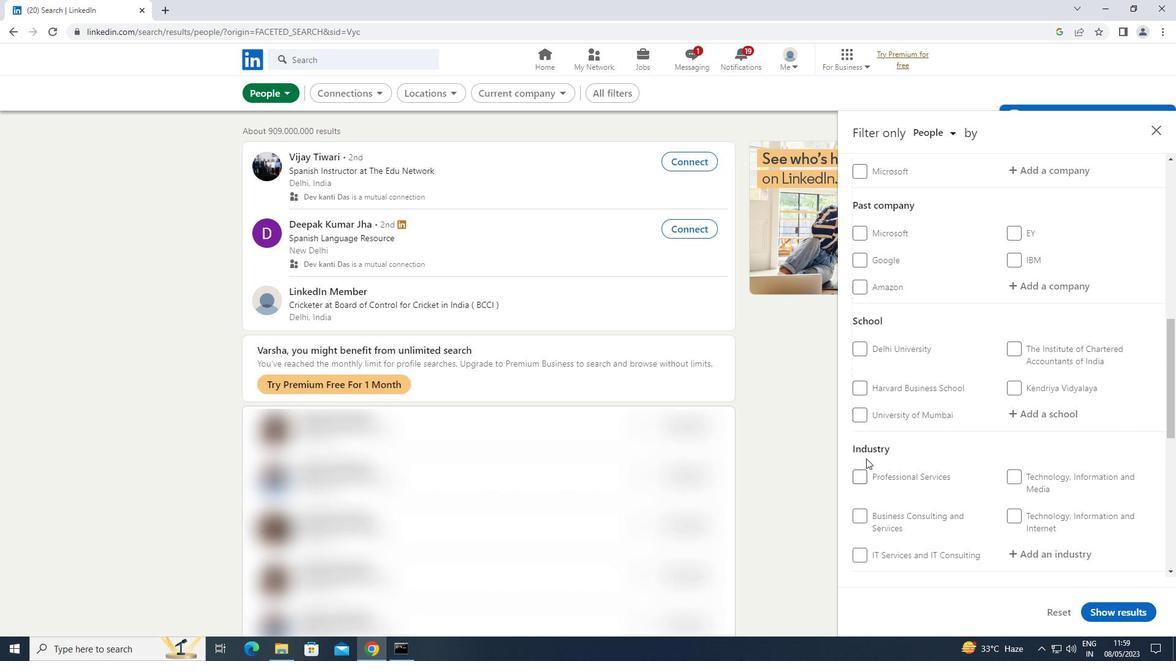 
Action: Mouse scrolled (867, 457) with delta (0, 0)
Screenshot: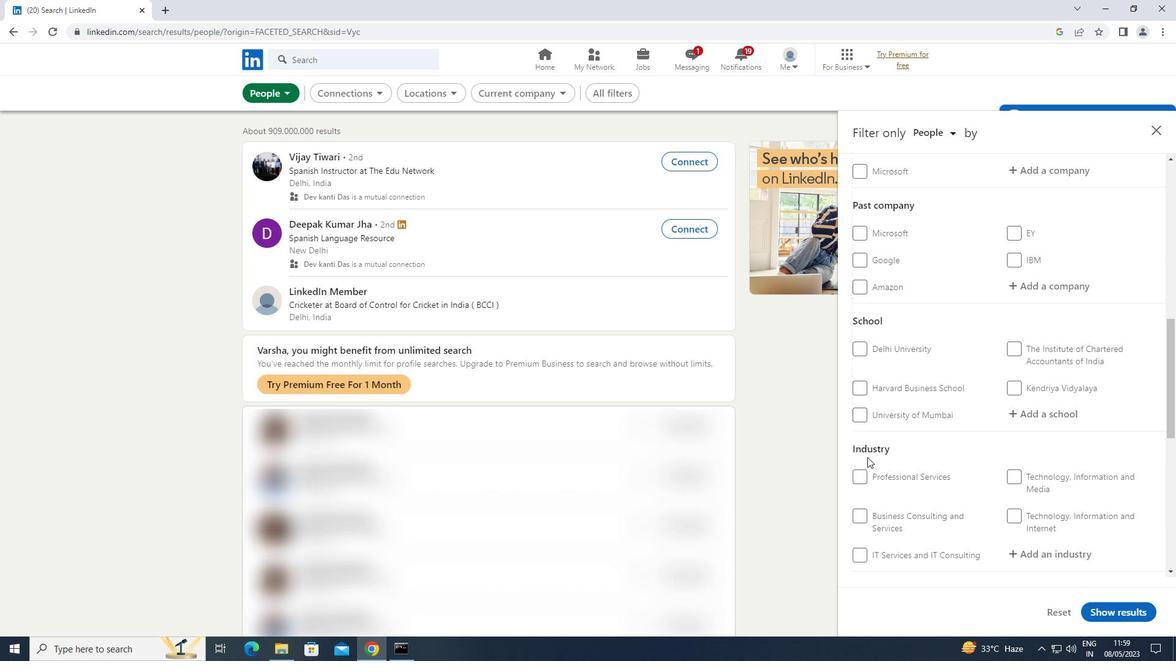 
Action: Mouse scrolled (867, 457) with delta (0, 0)
Screenshot: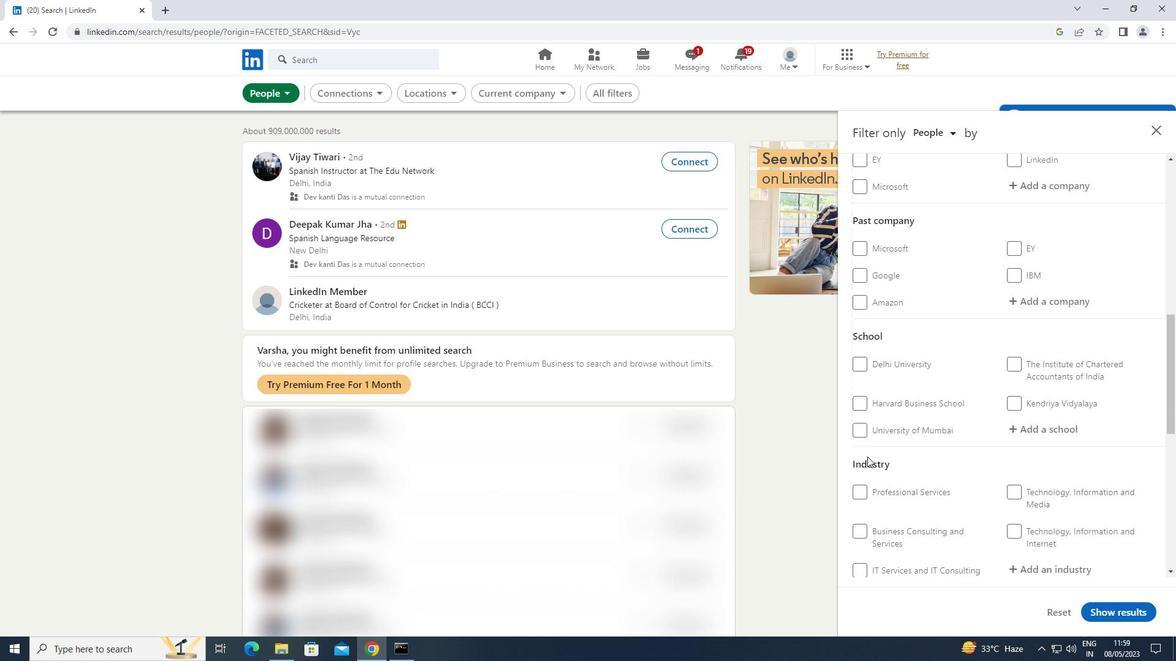 
Action: Mouse moved to (1024, 354)
Screenshot: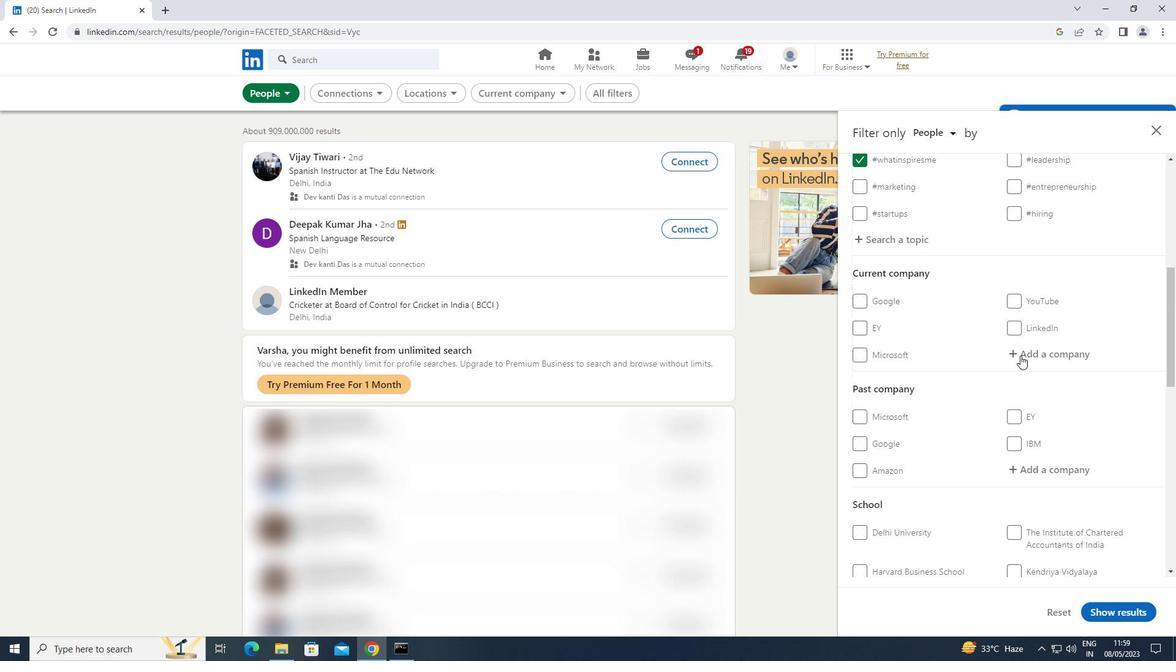 
Action: Mouse pressed left at (1024, 354)
Screenshot: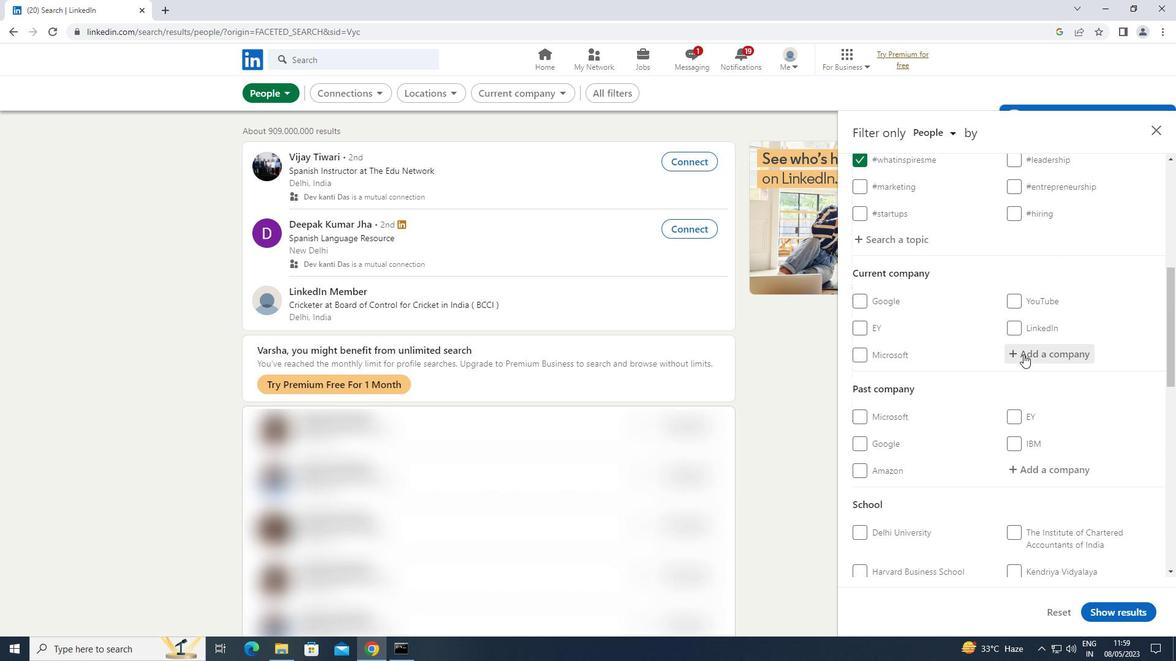 
Action: Key pressed <Key.shift>TREEBO
Screenshot: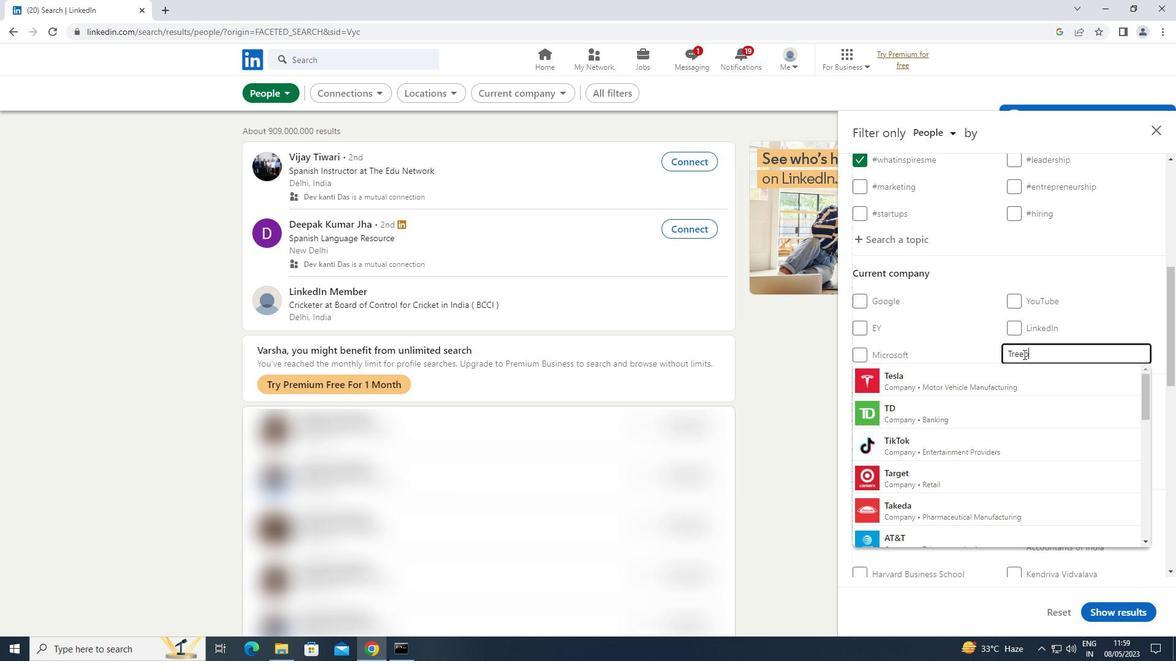 
Action: Mouse moved to (943, 372)
Screenshot: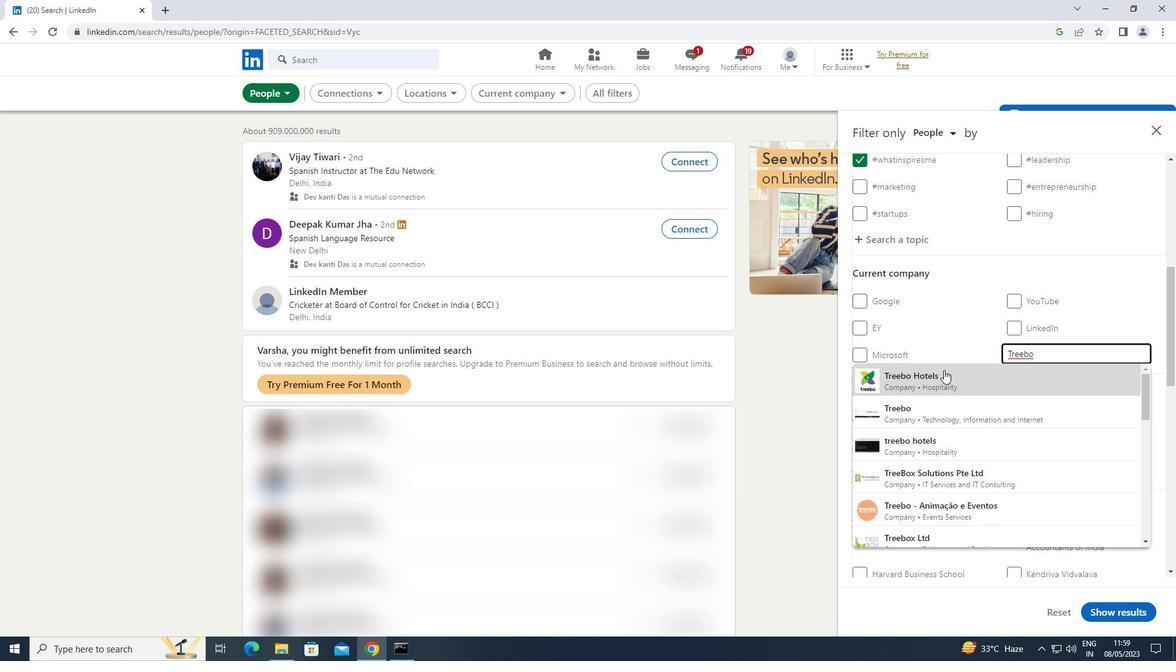
Action: Mouse pressed left at (943, 372)
Screenshot: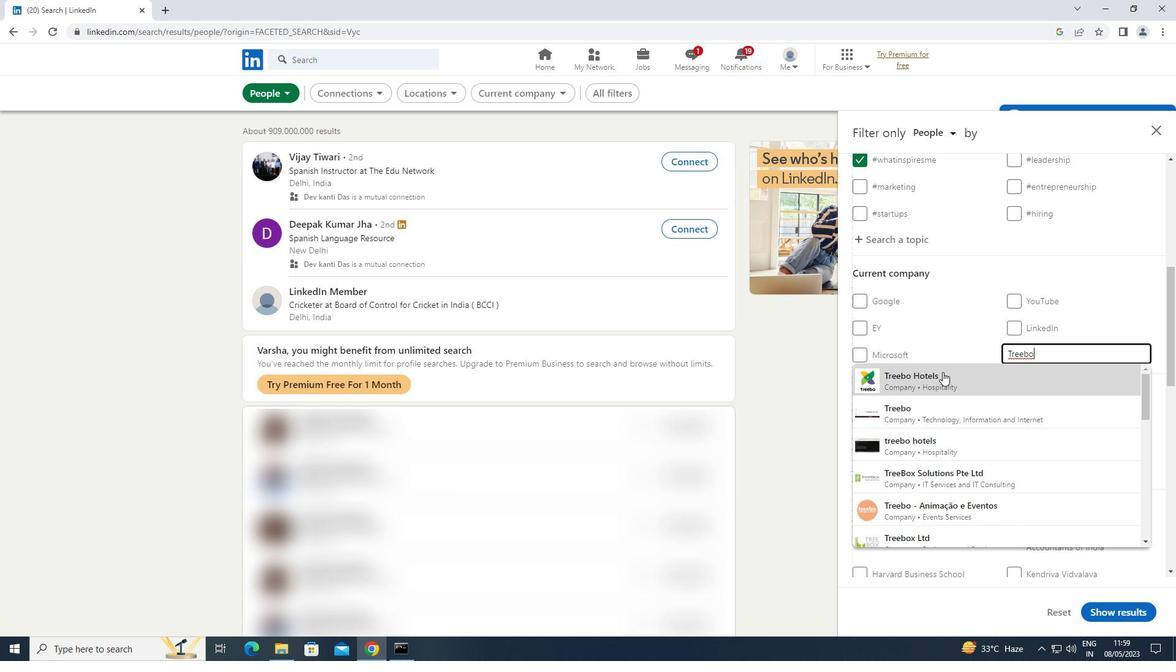 
Action: Mouse scrolled (943, 372) with delta (0, 0)
Screenshot: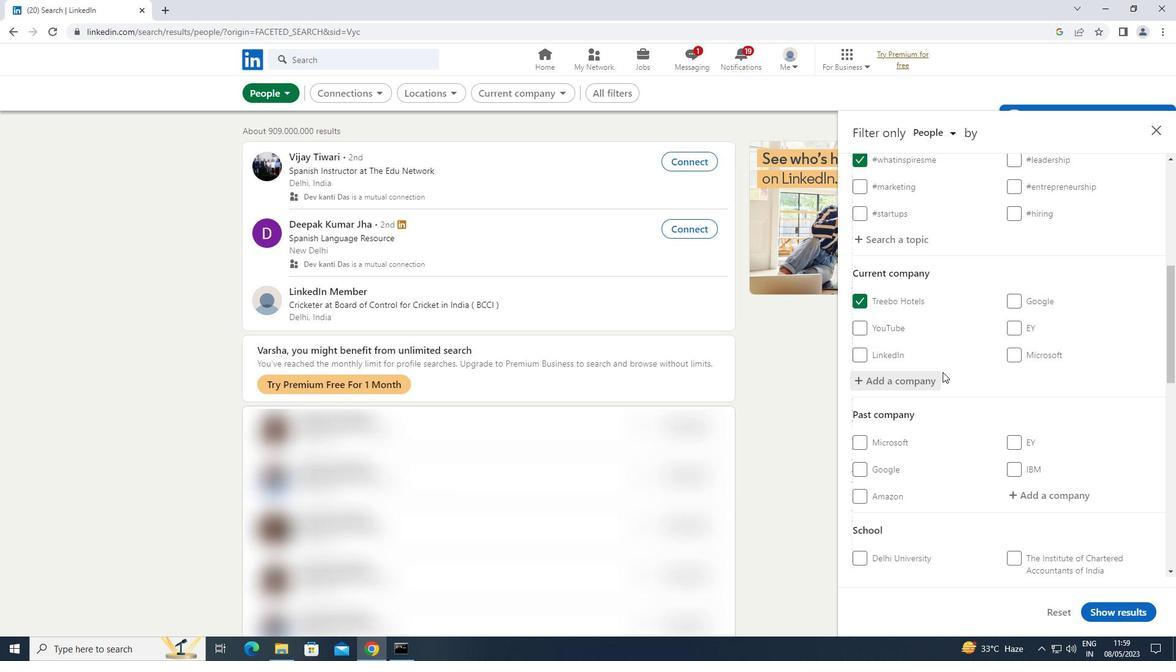 
Action: Mouse scrolled (943, 372) with delta (0, 0)
Screenshot: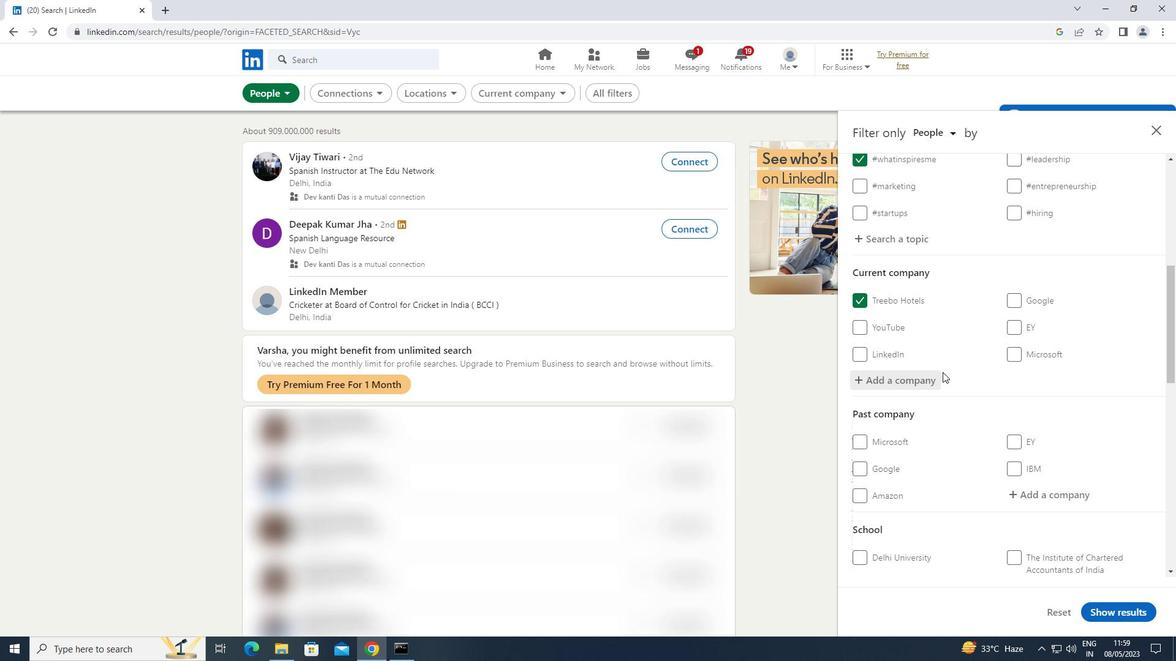 
Action: Mouse moved to (1032, 498)
Screenshot: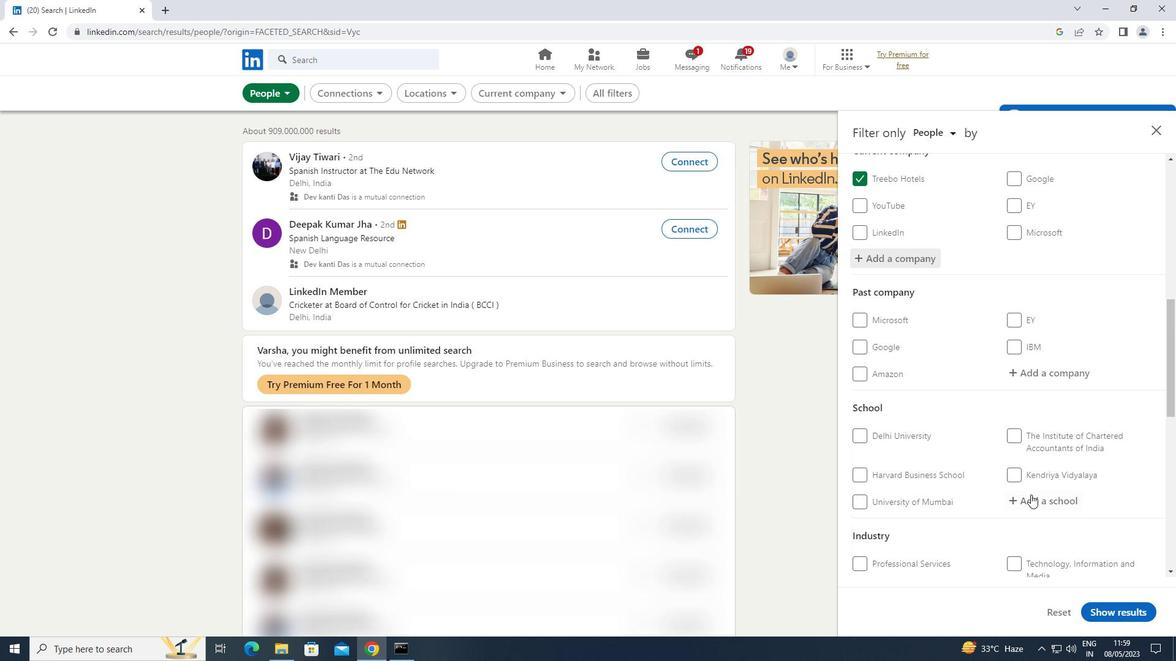 
Action: Mouse pressed left at (1032, 498)
Screenshot: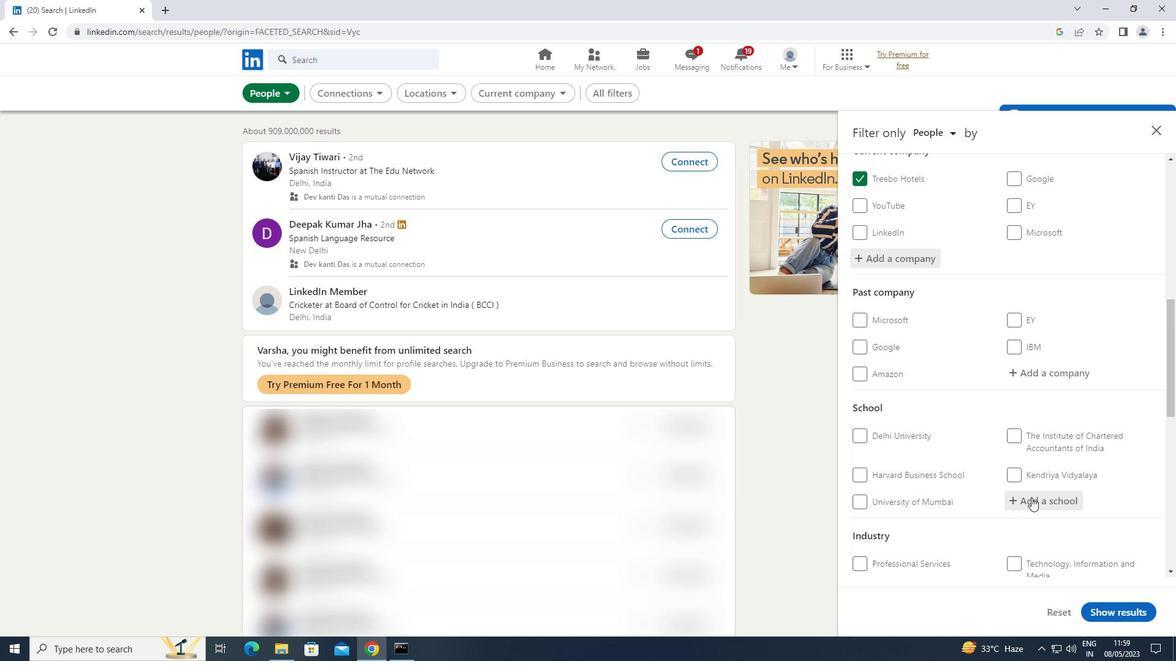 
Action: Key pressed <Key.shift>MAHATMA
Screenshot: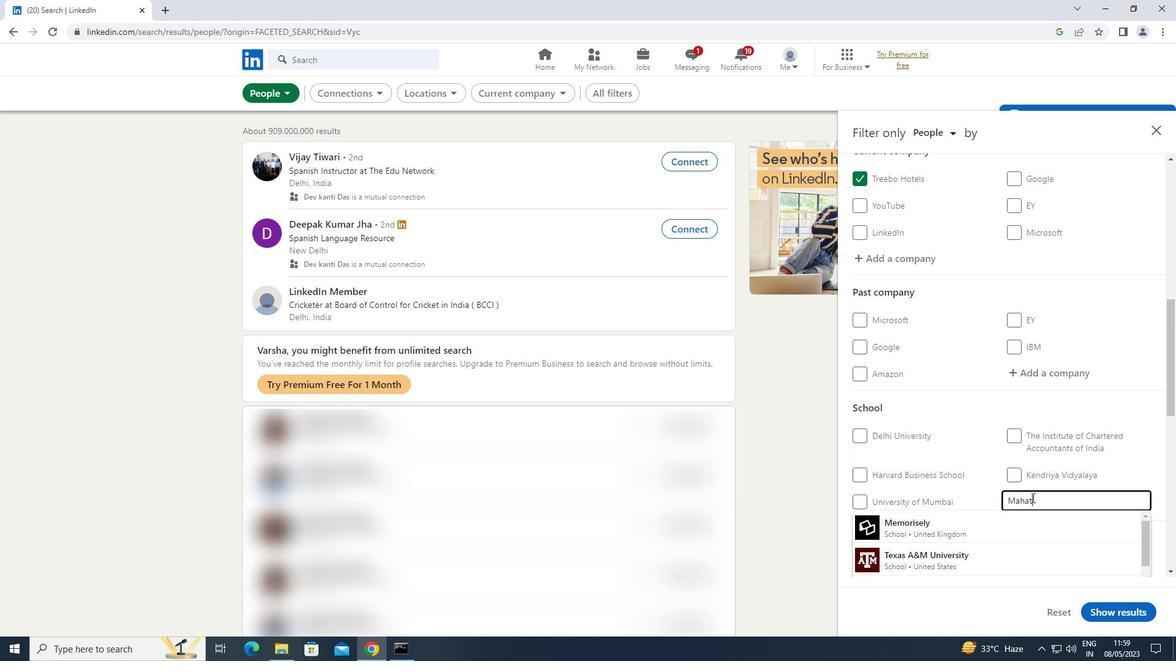 
Action: Mouse moved to (995, 556)
Screenshot: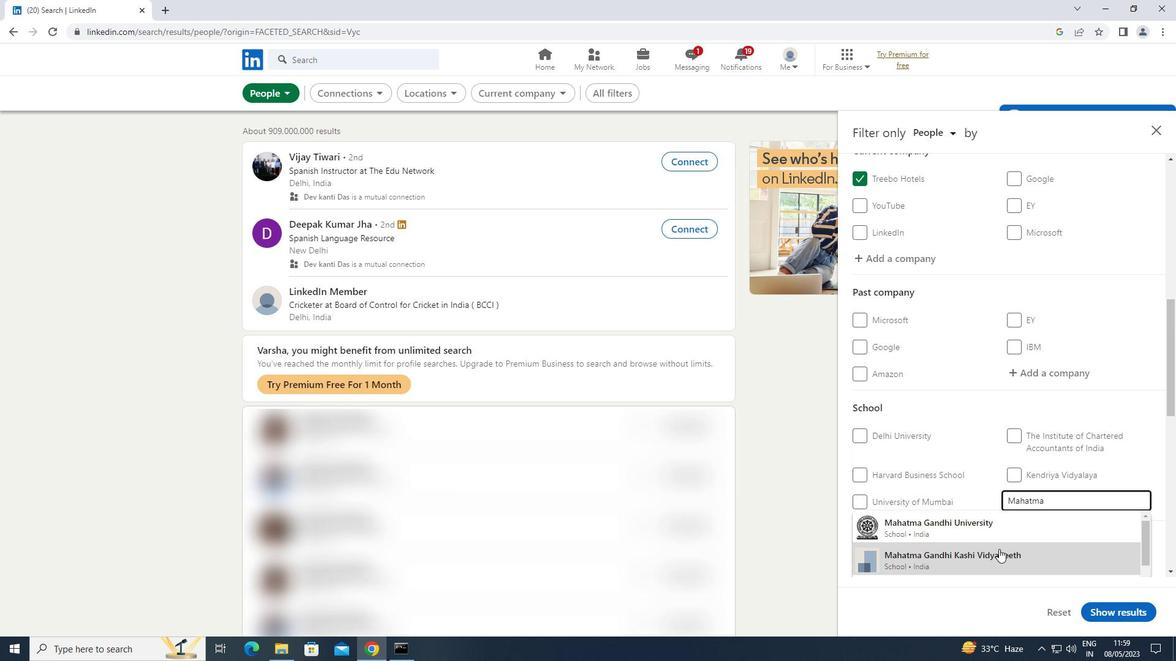 
Action: Mouse pressed left at (995, 556)
Screenshot: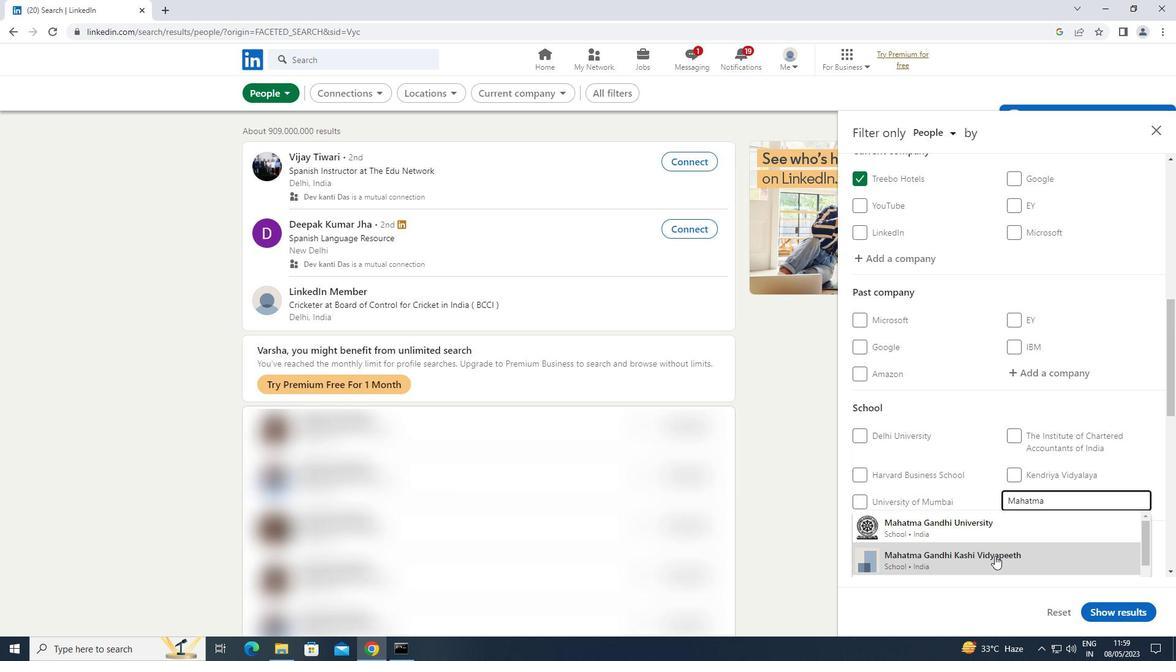 
Action: Mouse moved to (997, 554)
Screenshot: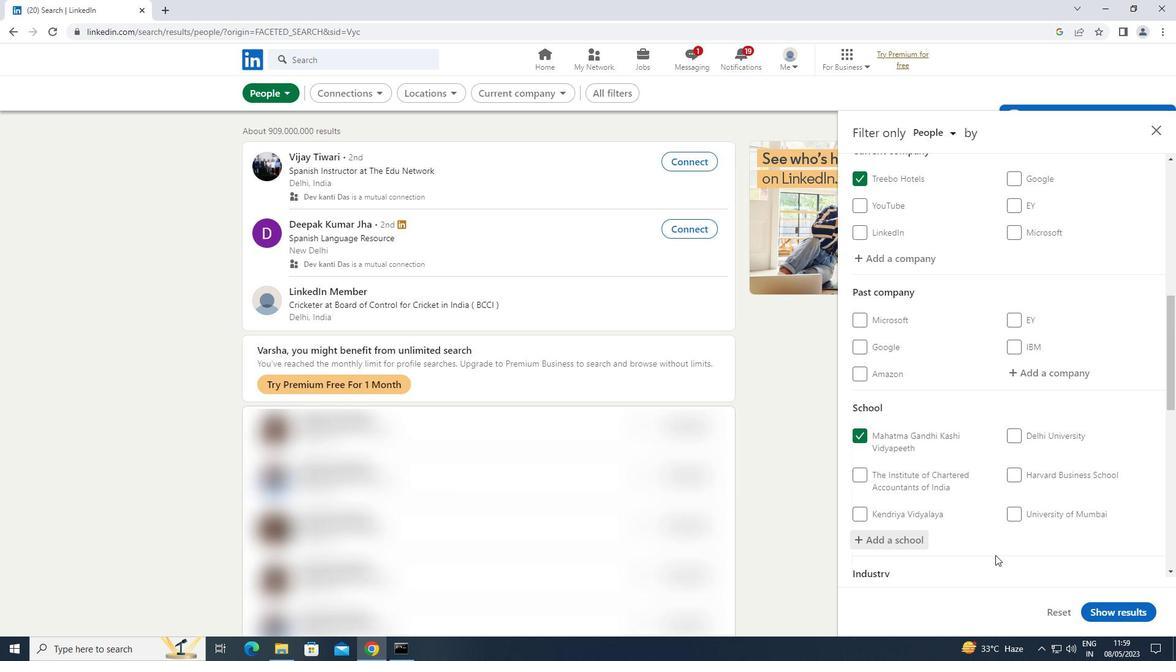 
Action: Mouse scrolled (997, 554) with delta (0, 0)
Screenshot: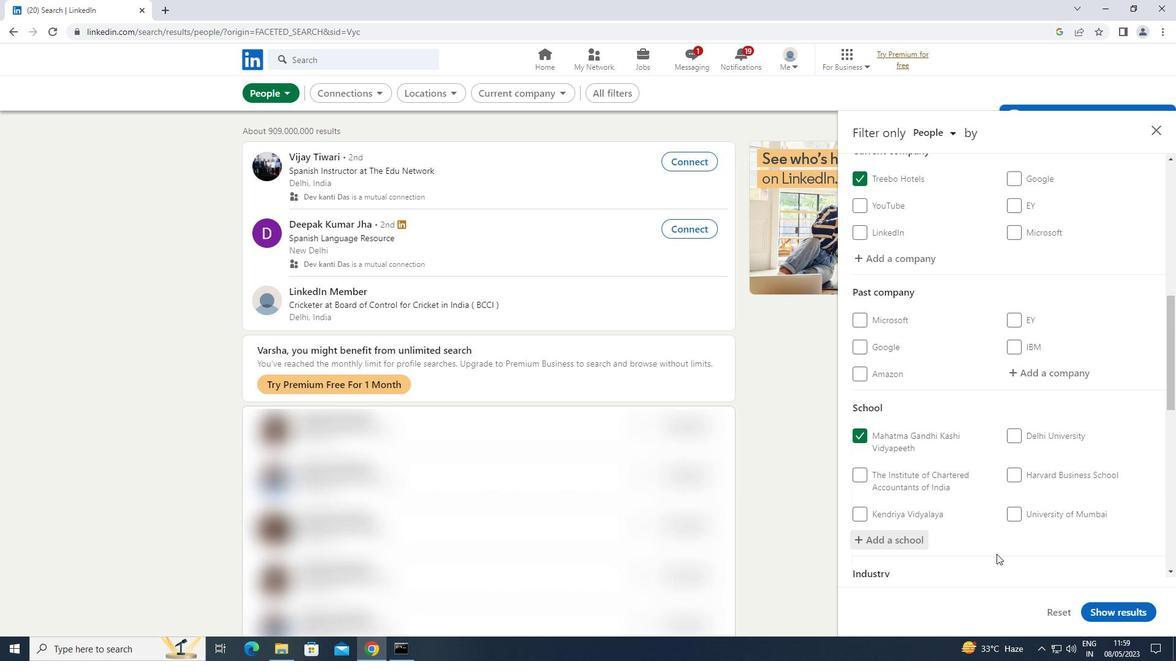 
Action: Mouse scrolled (997, 554) with delta (0, 0)
Screenshot: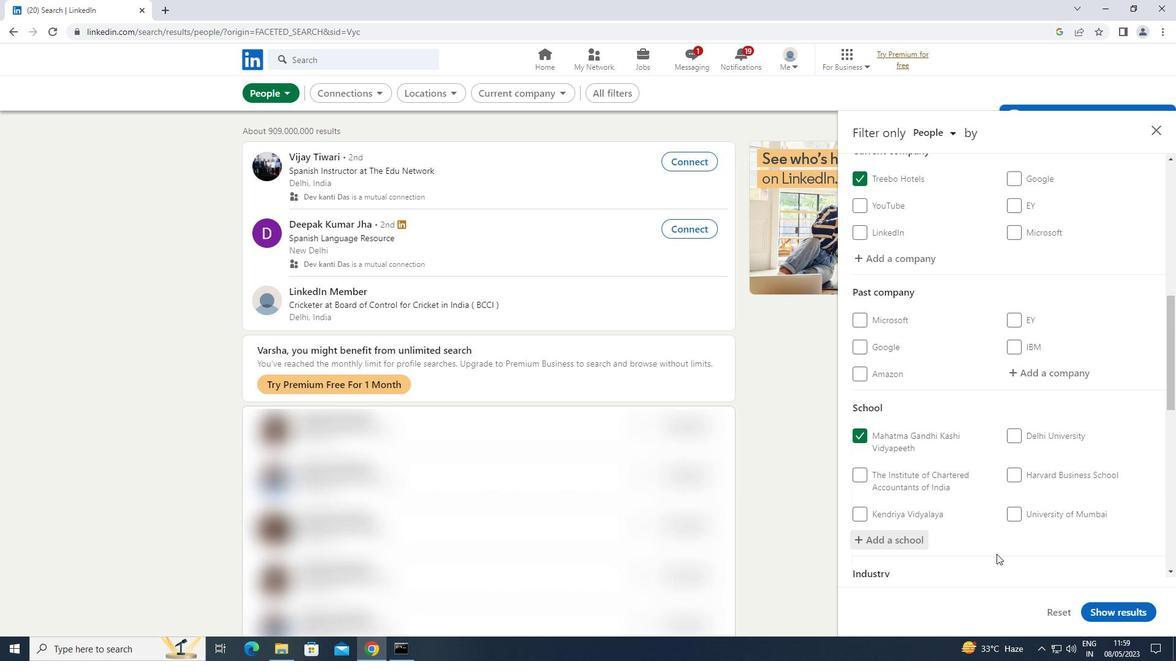 
Action: Mouse moved to (1030, 468)
Screenshot: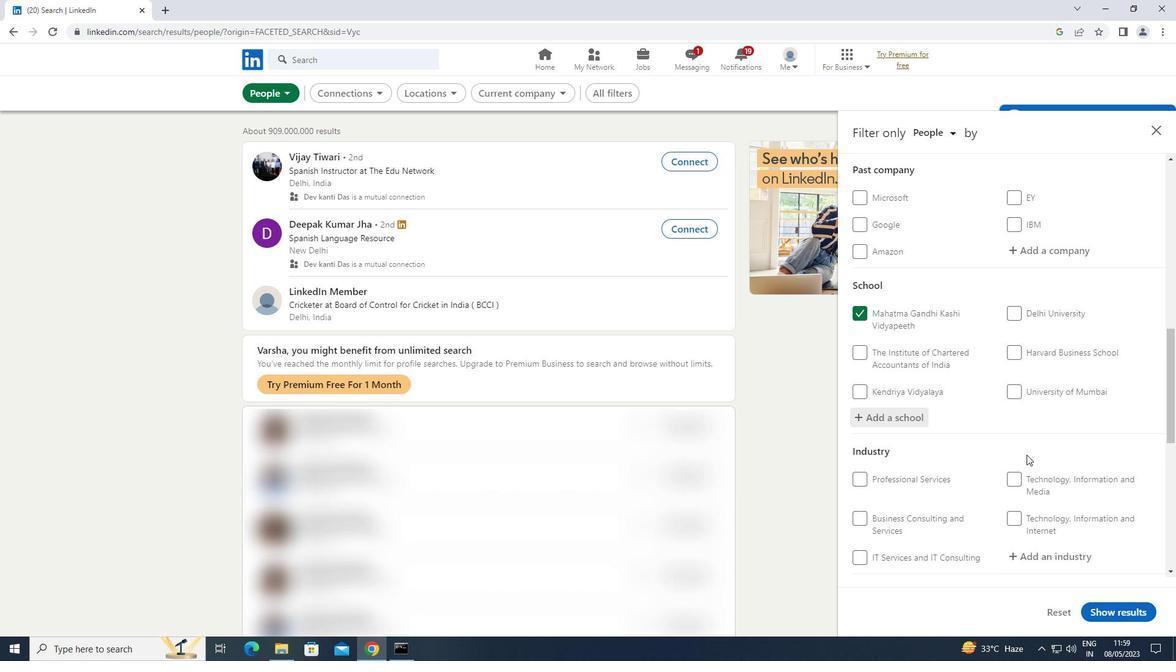
Action: Mouse scrolled (1030, 468) with delta (0, 0)
Screenshot: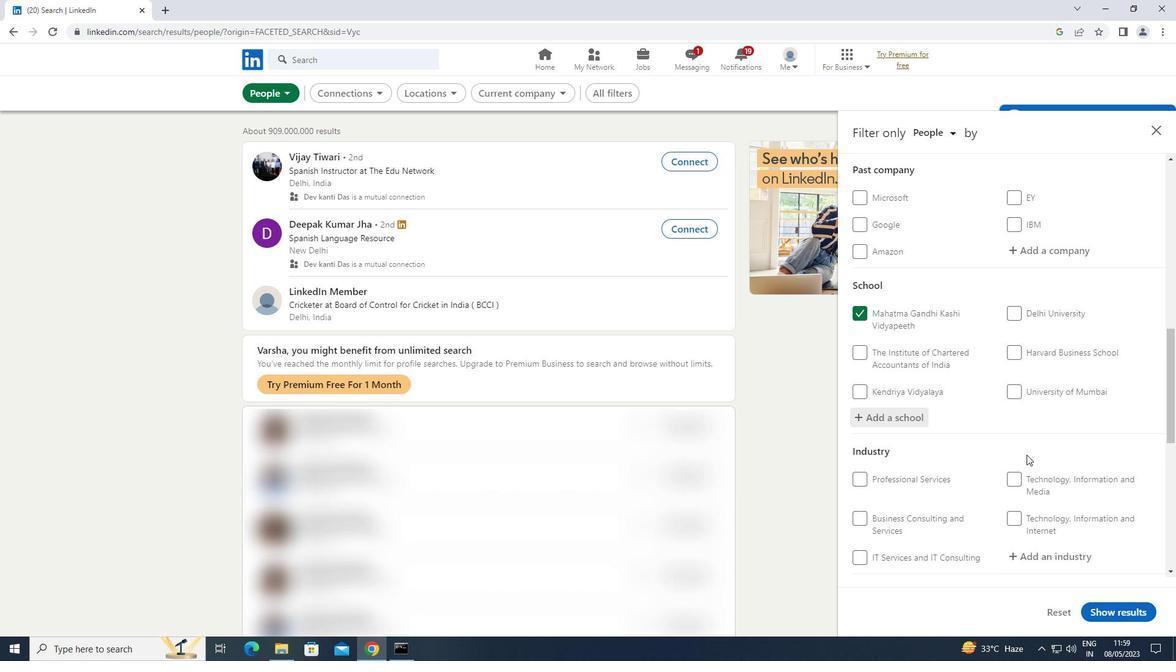 
Action: Mouse moved to (1030, 470)
Screenshot: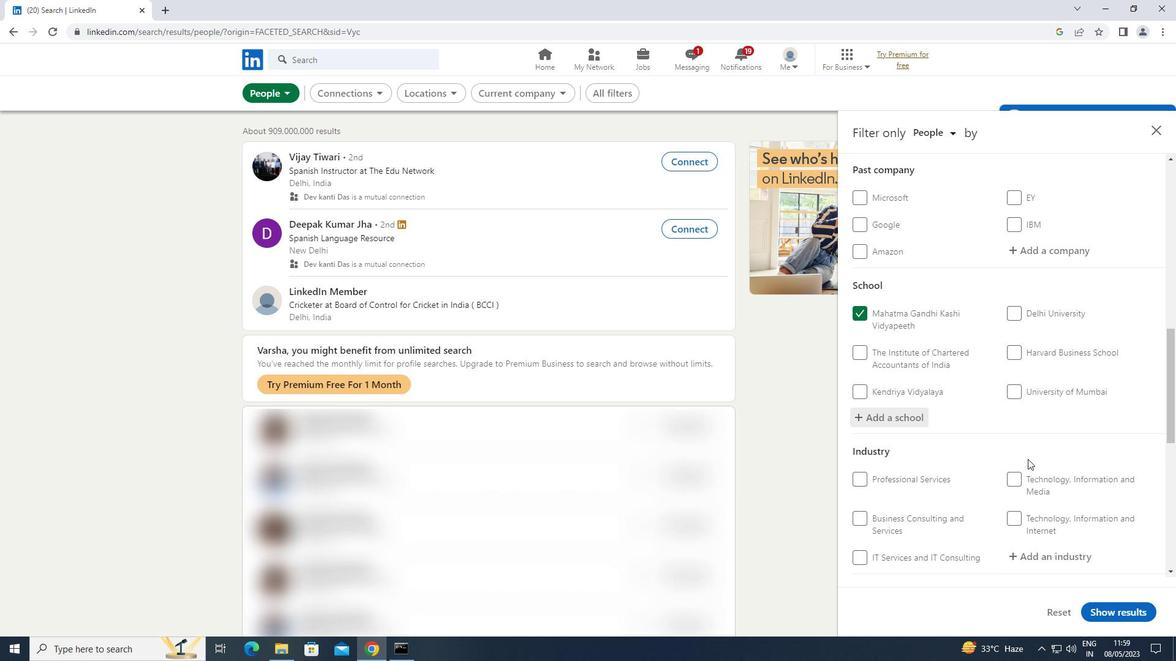 
Action: Mouse scrolled (1030, 470) with delta (0, 0)
Screenshot: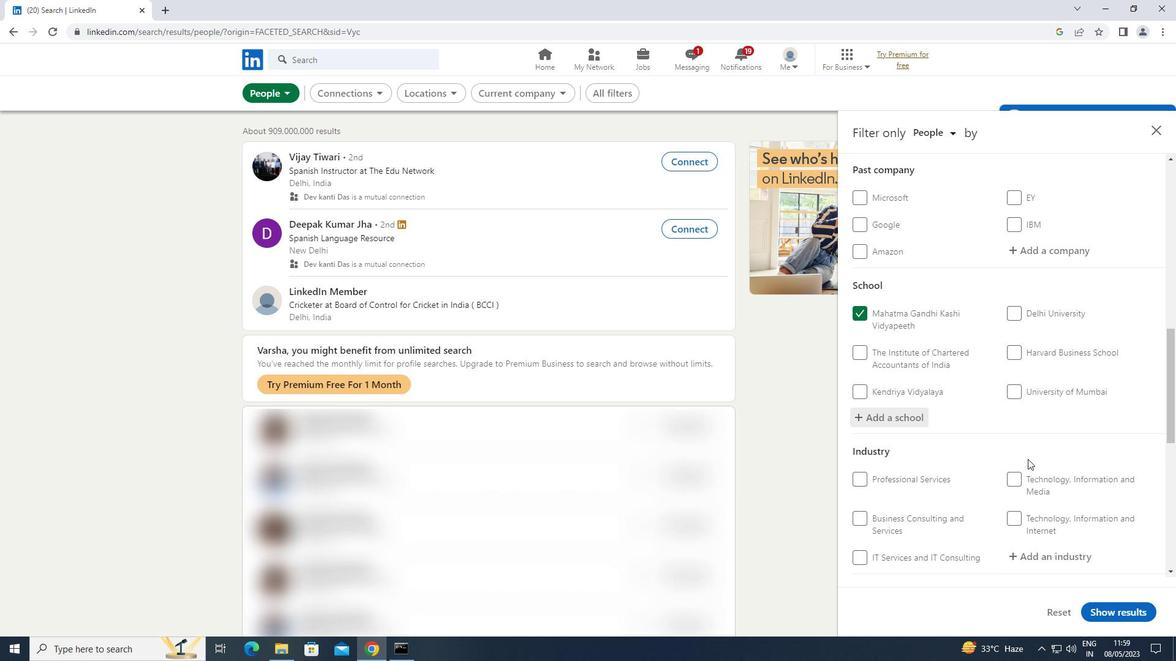 
Action: Mouse moved to (1065, 433)
Screenshot: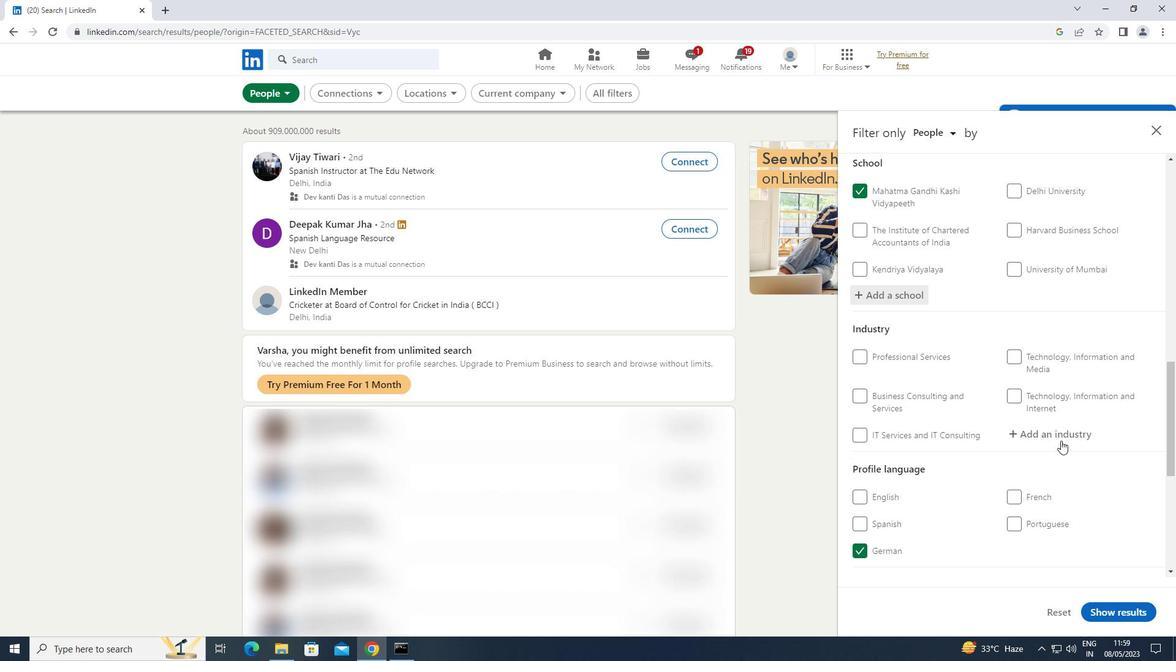 
Action: Mouse pressed left at (1065, 433)
Screenshot: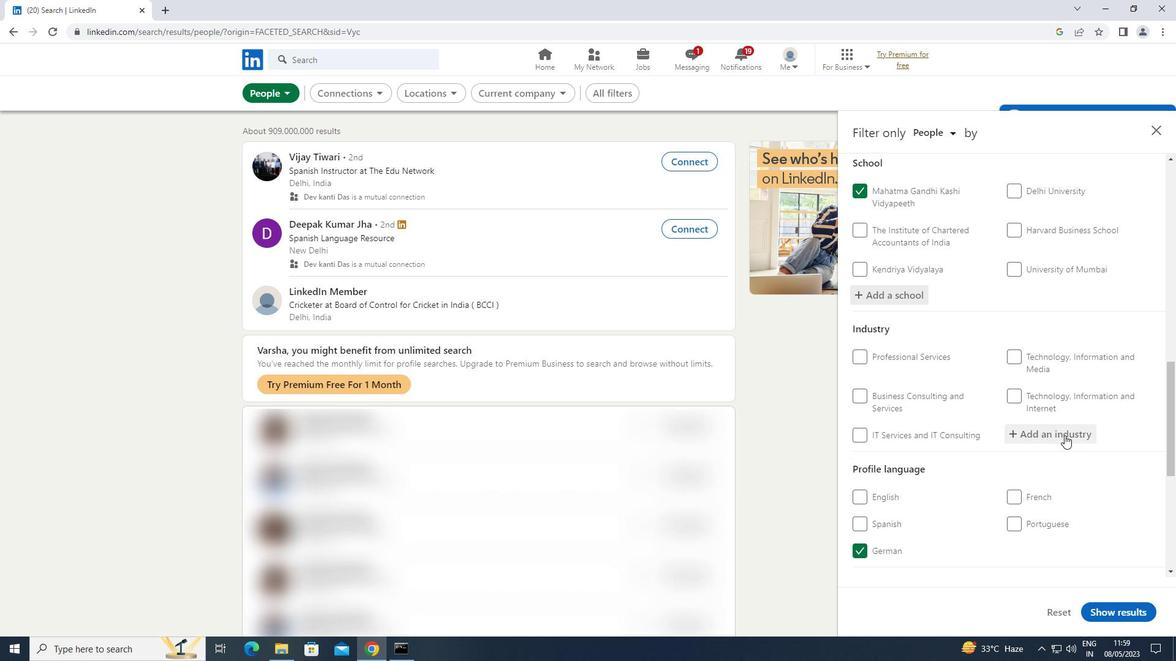 
Action: Key pressed <Key.shift>IT<Key.space><Key.shift>SYSTEM
Screenshot: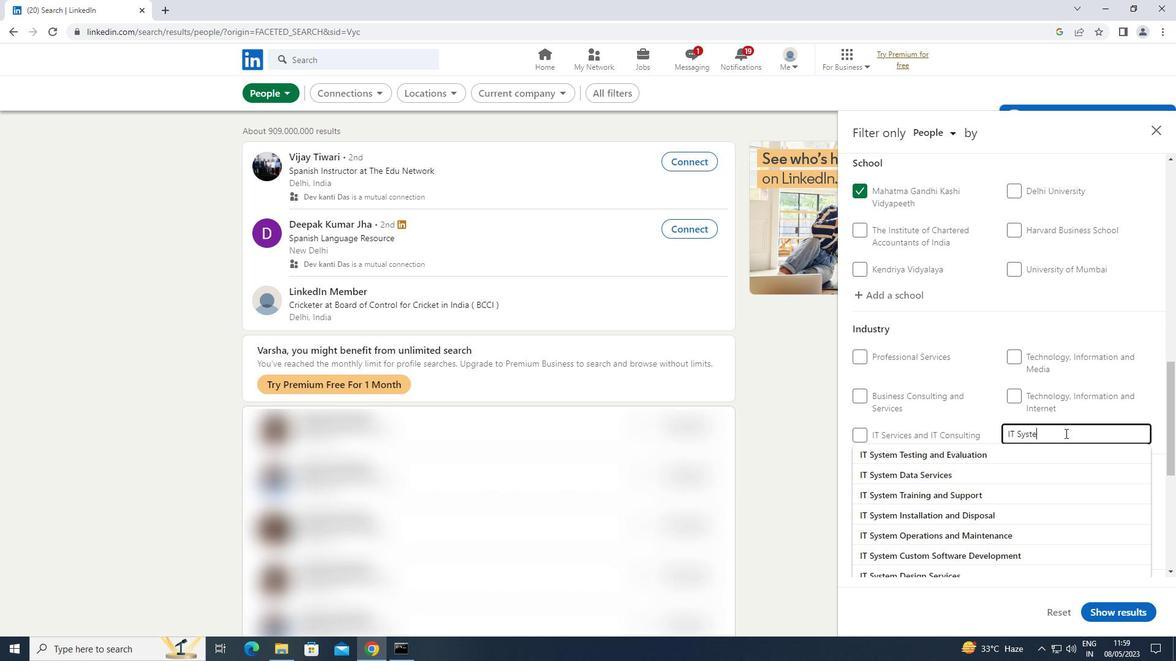 
Action: Mouse moved to (991, 480)
Screenshot: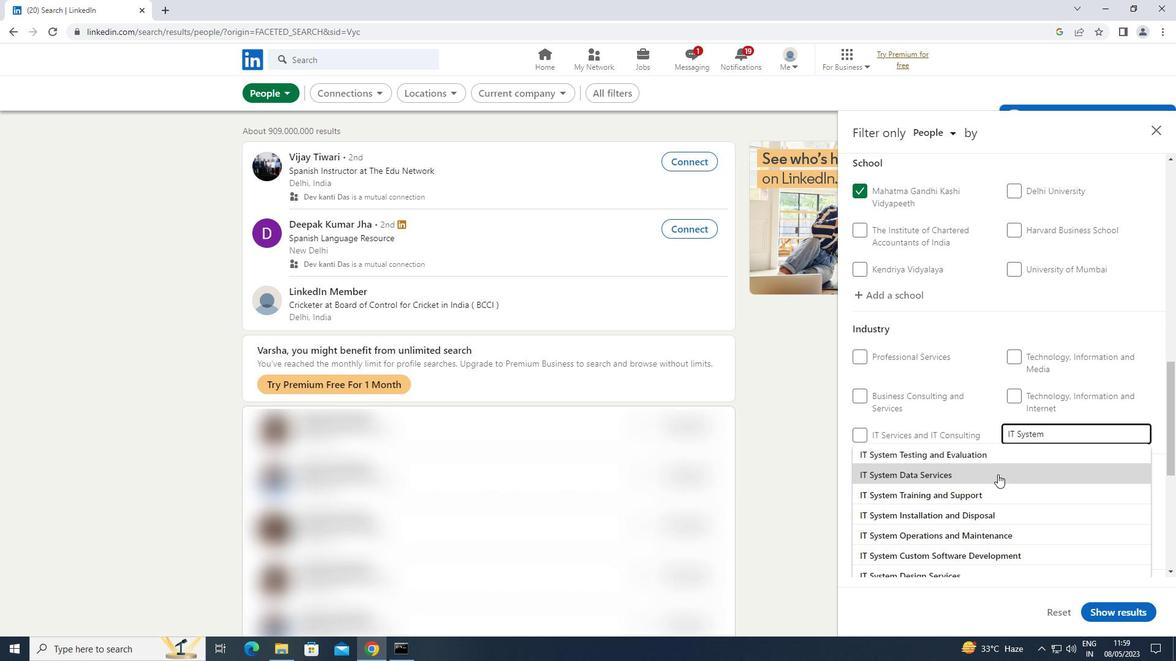 
Action: Mouse pressed left at (991, 480)
Screenshot: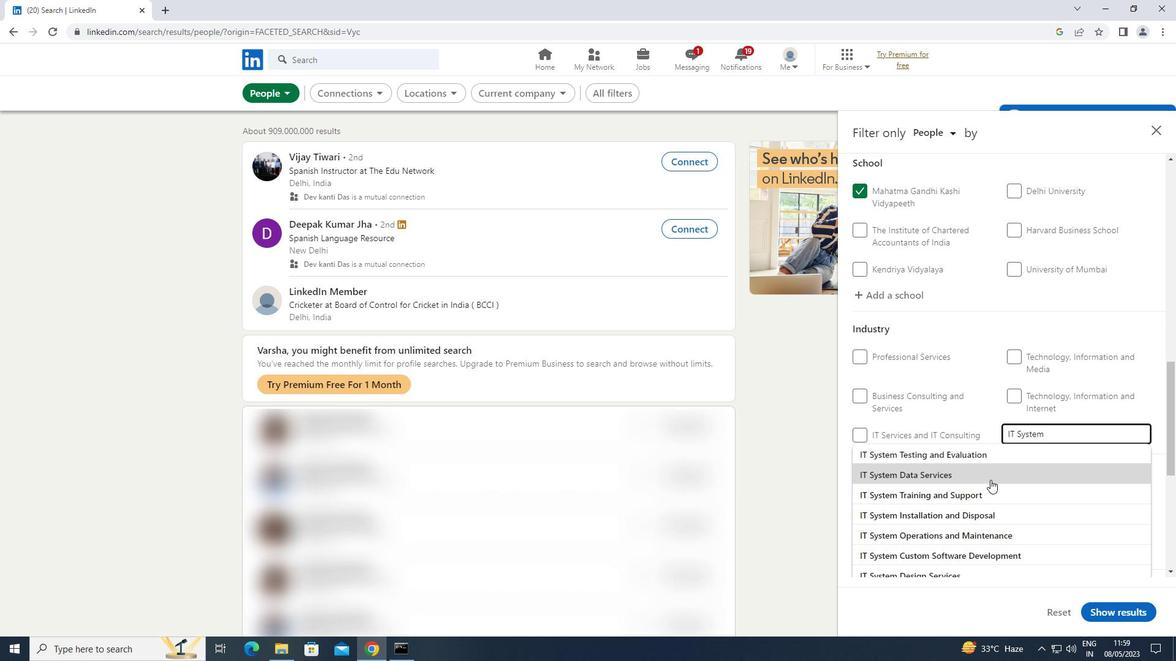 
Action: Mouse moved to (993, 476)
Screenshot: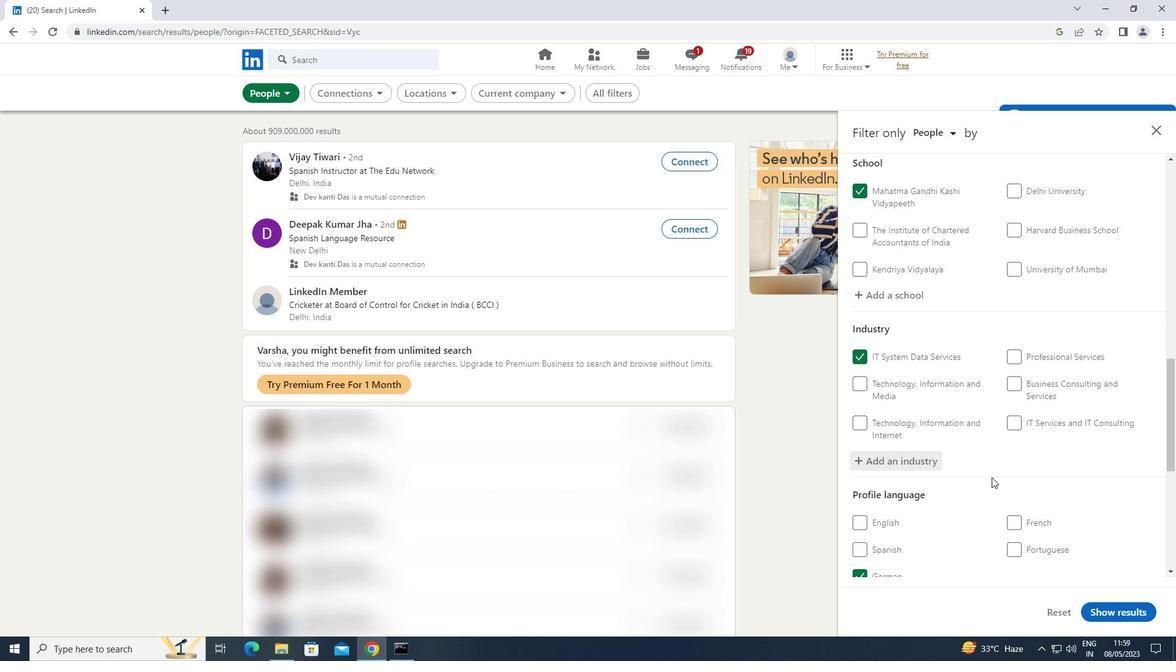
Action: Mouse scrolled (993, 476) with delta (0, 0)
Screenshot: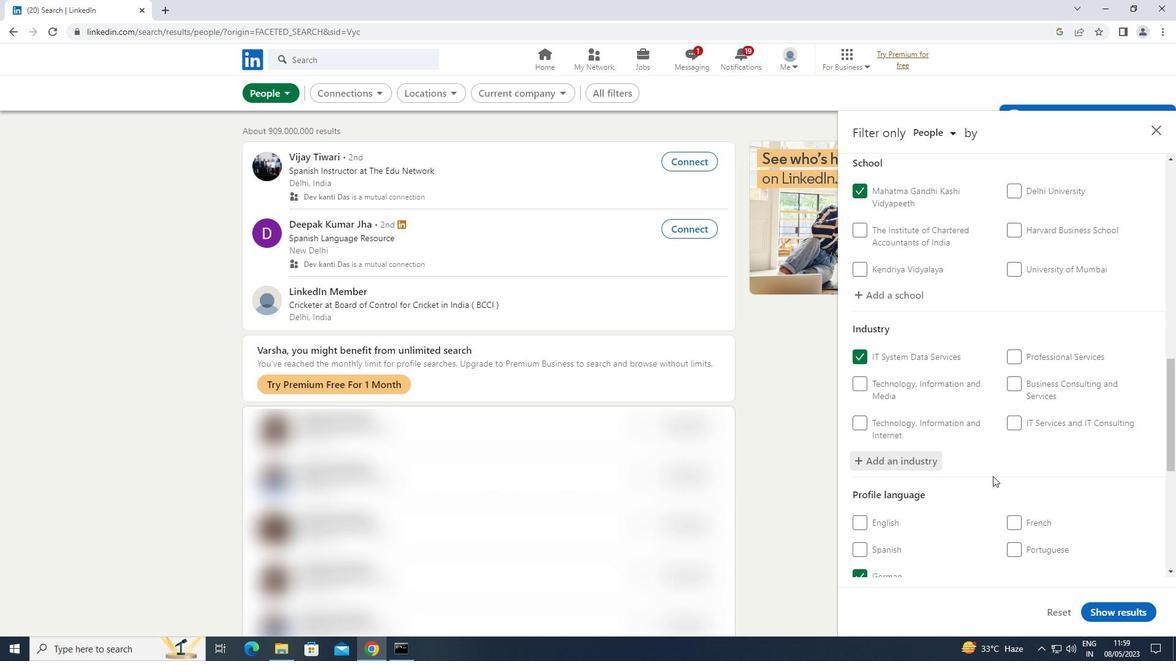 
Action: Mouse scrolled (993, 476) with delta (0, 0)
Screenshot: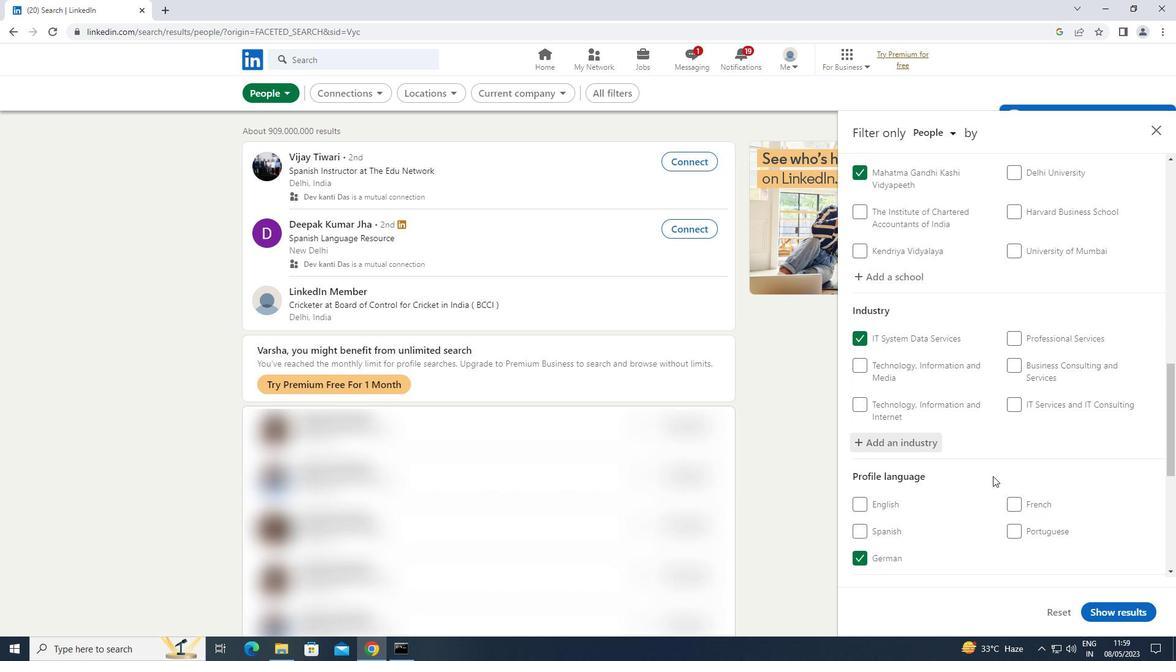 
Action: Mouse scrolled (993, 476) with delta (0, 0)
Screenshot: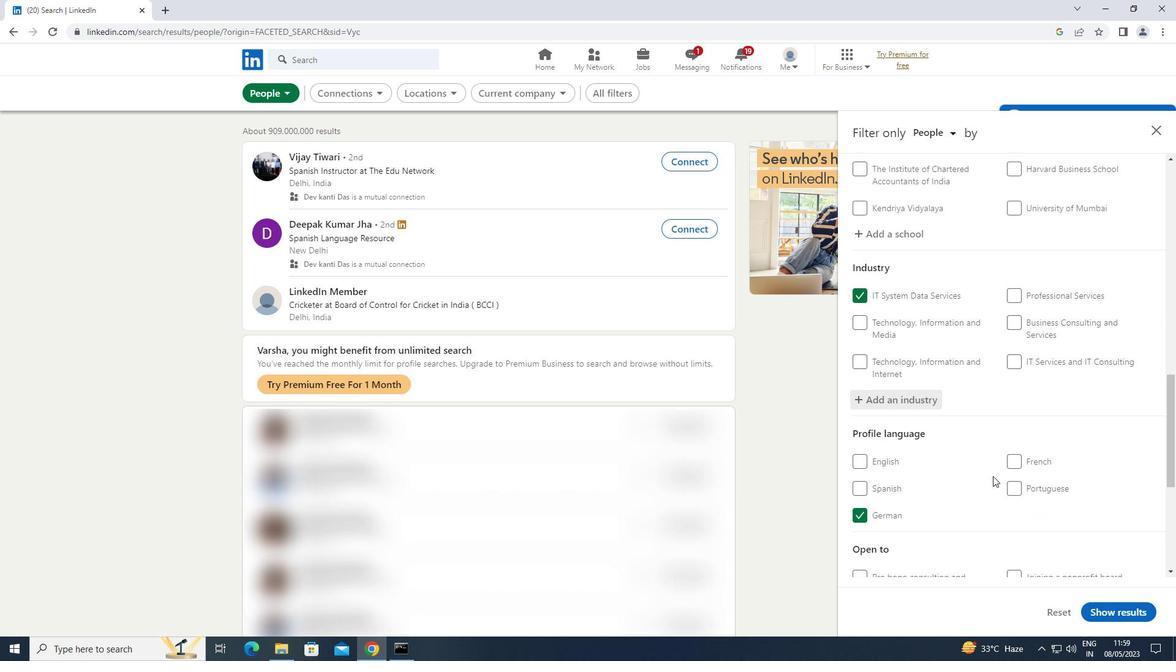 
Action: Mouse moved to (1009, 474)
Screenshot: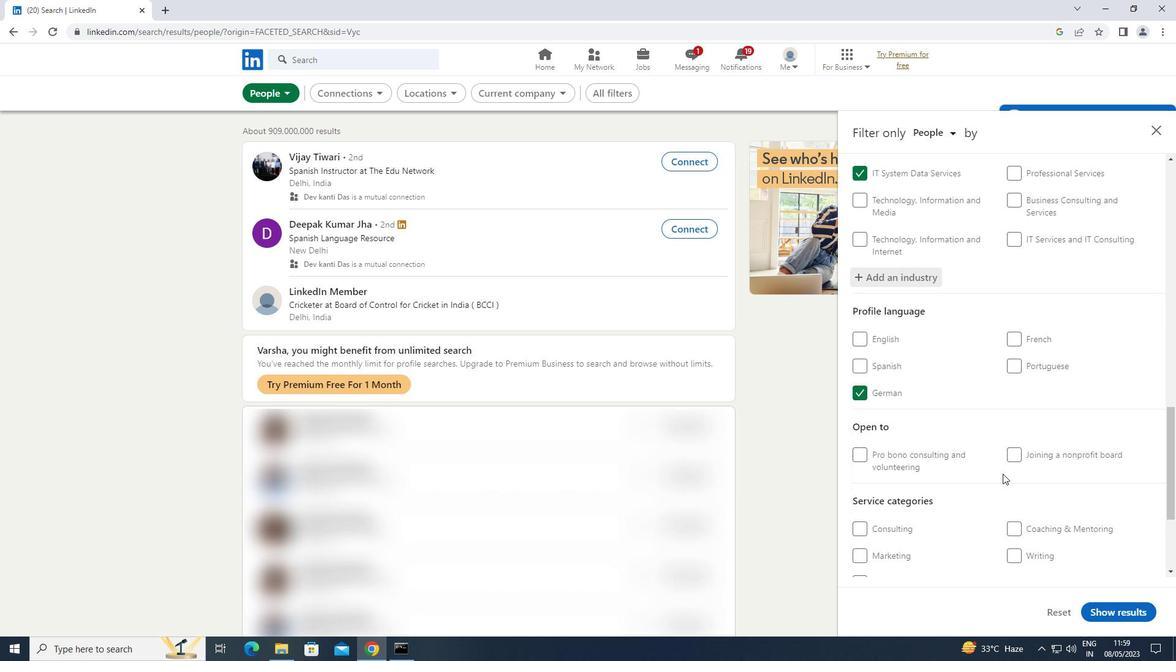 
Action: Mouse scrolled (1009, 473) with delta (0, 0)
Screenshot: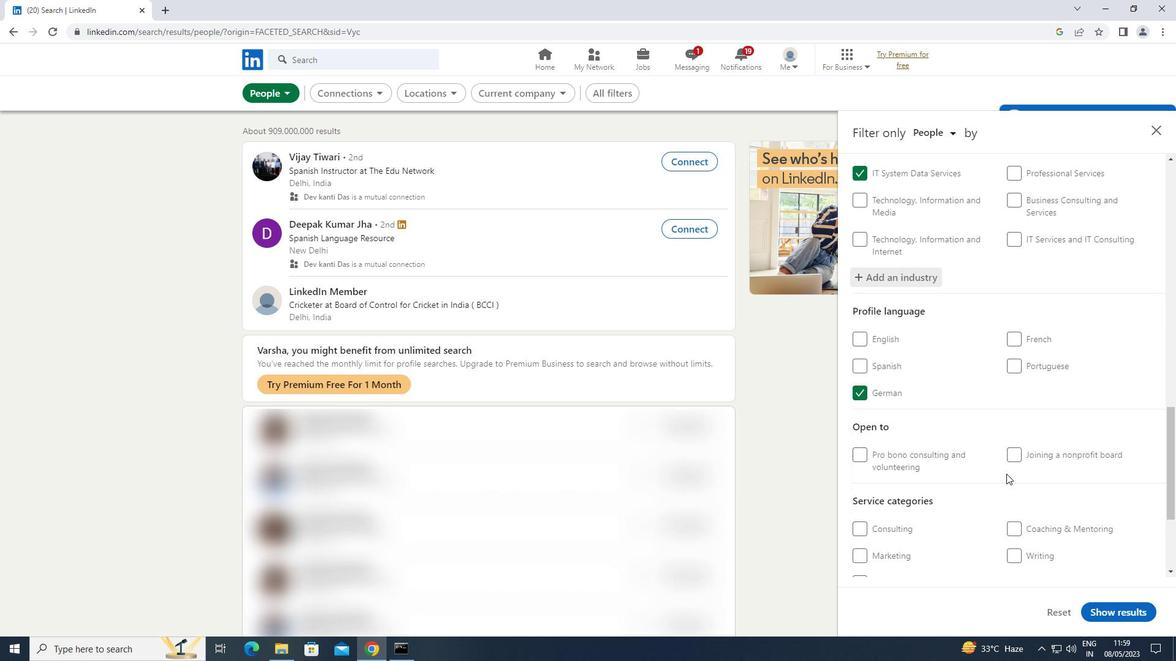 
Action: Mouse scrolled (1009, 473) with delta (0, 0)
Screenshot: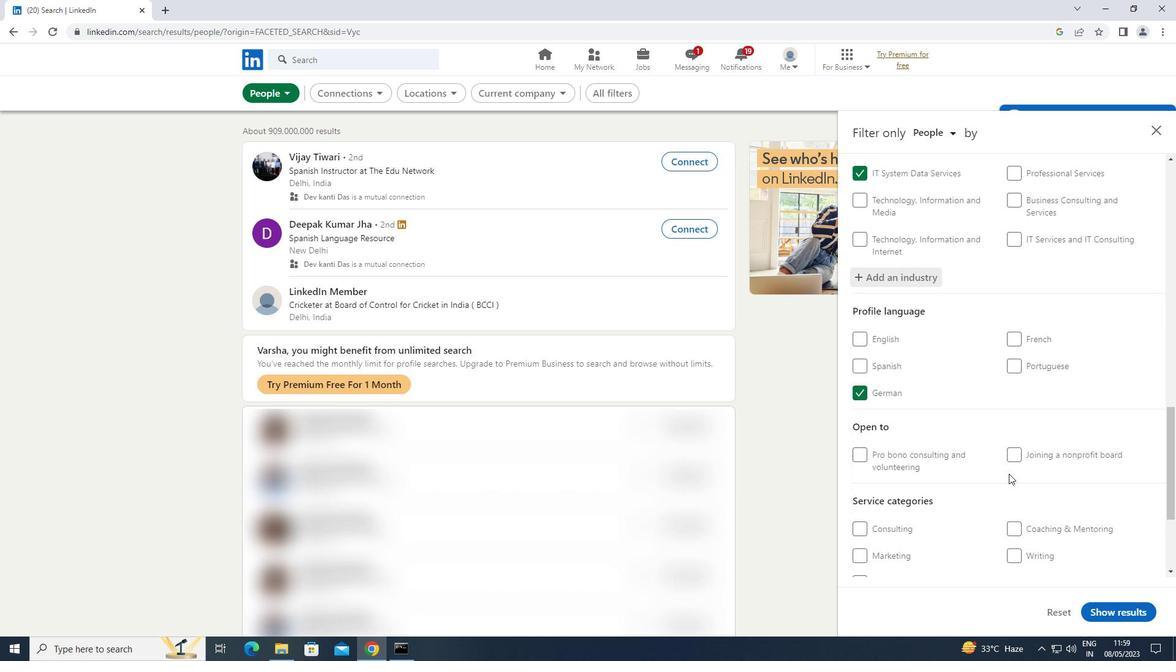 
Action: Mouse moved to (1052, 463)
Screenshot: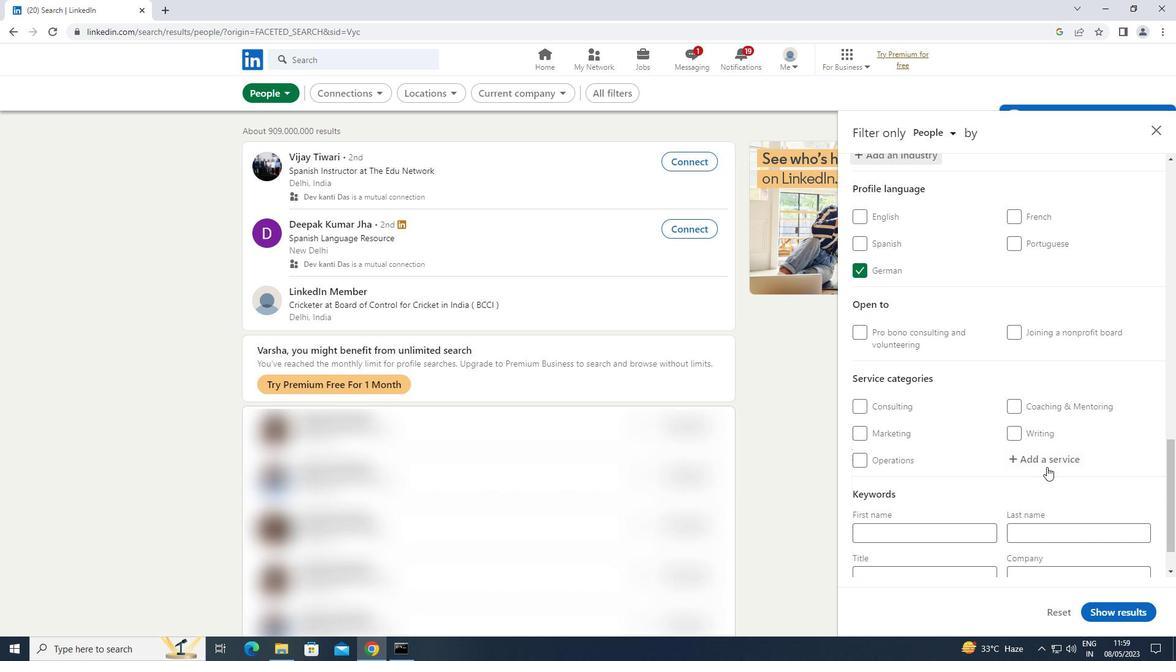 
Action: Mouse pressed left at (1052, 463)
Screenshot: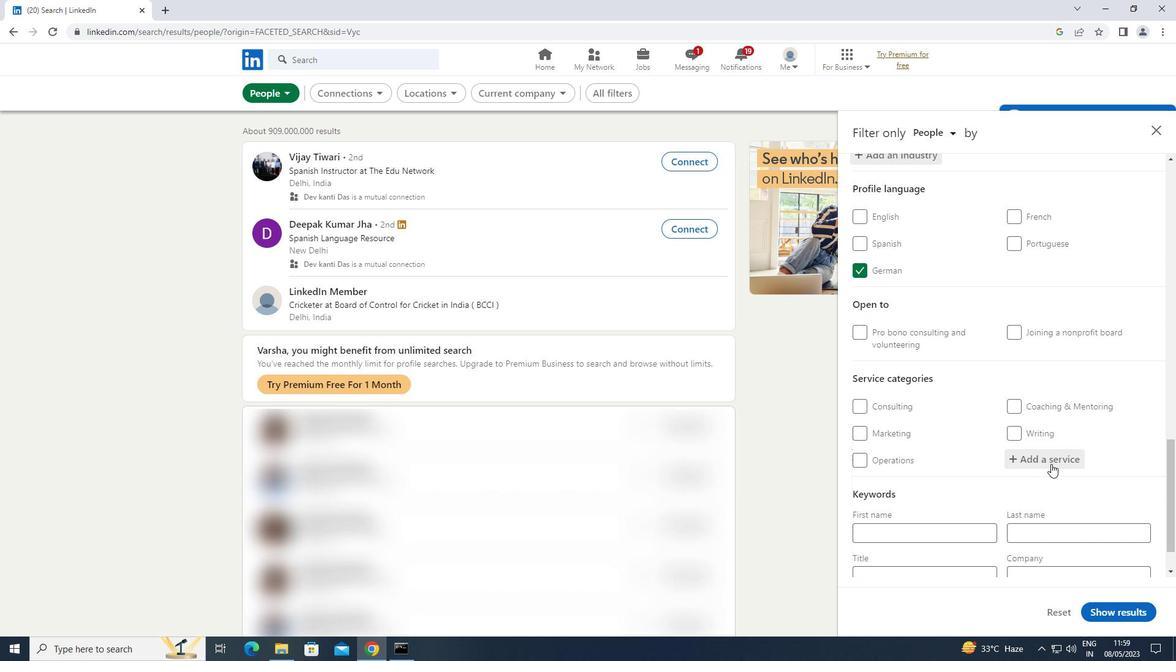 
Action: Key pressed <Key.shift>BLOGGING
Screenshot: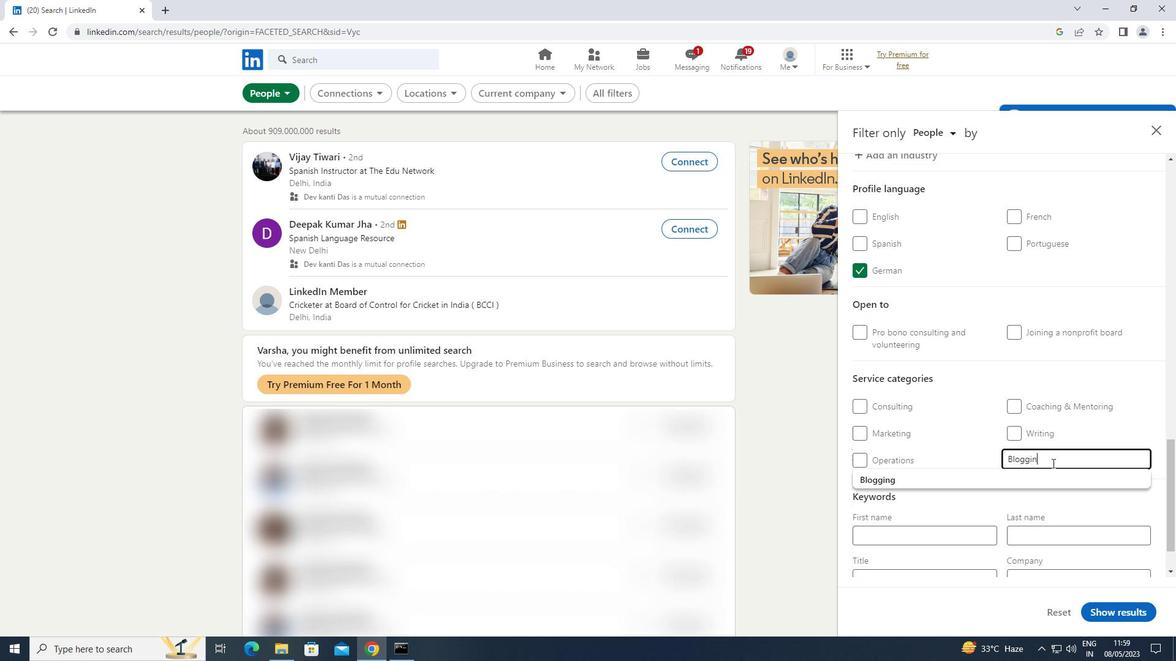 
Action: Mouse moved to (894, 473)
Screenshot: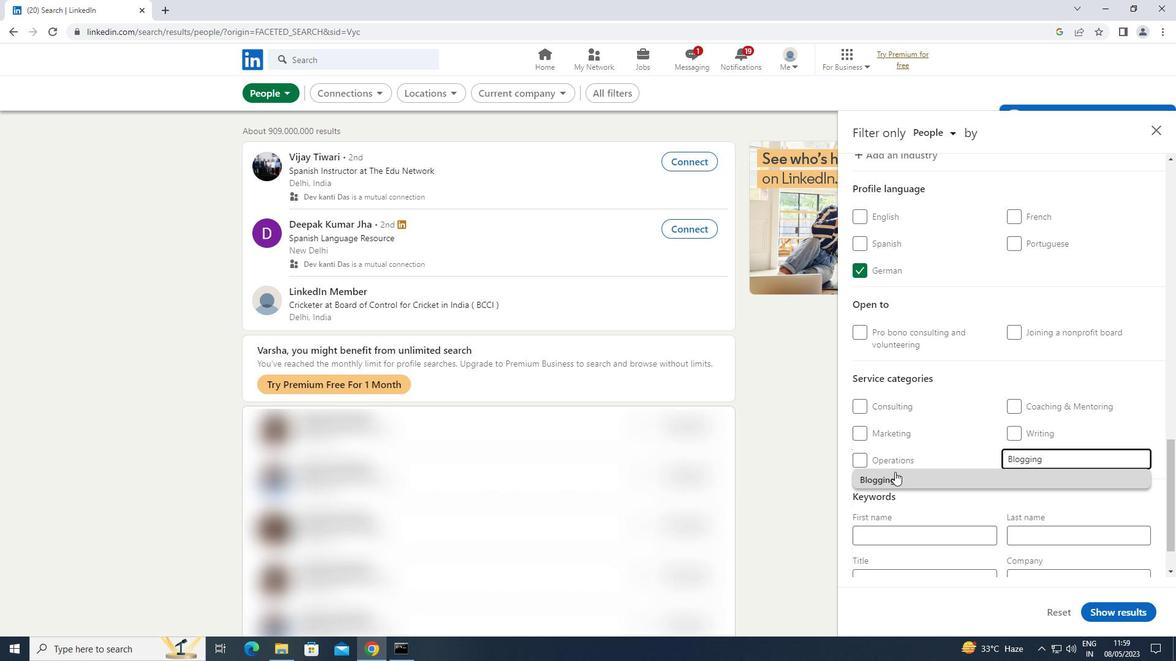 
Action: Mouse pressed left at (894, 473)
Screenshot: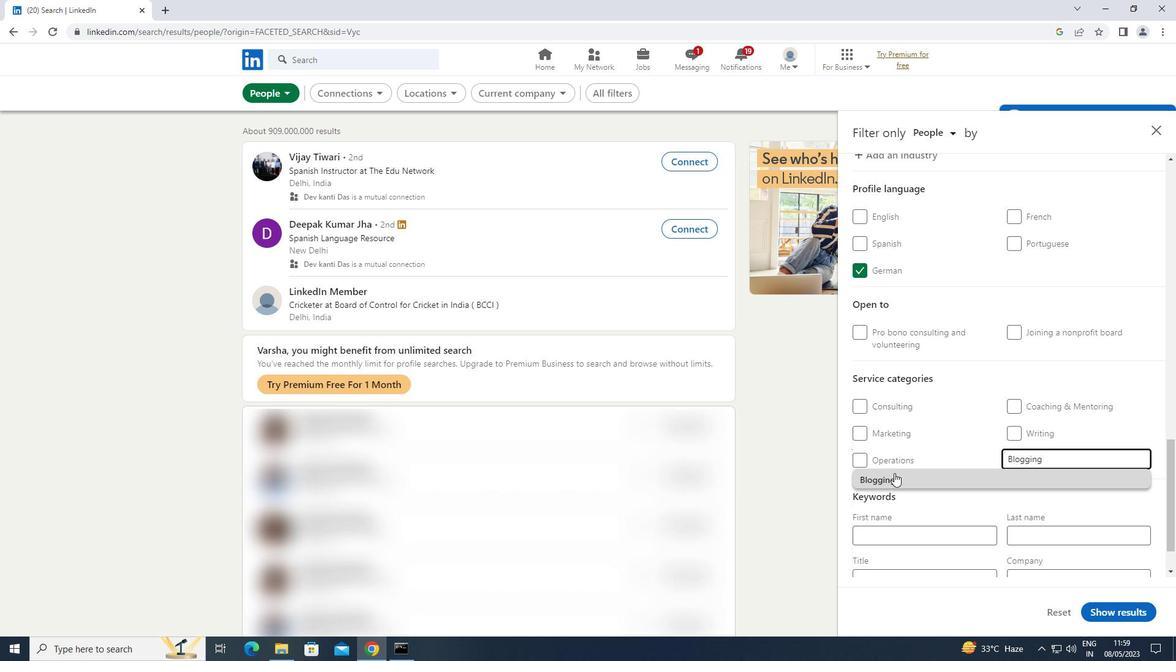 
Action: Mouse scrolled (894, 473) with delta (0, 0)
Screenshot: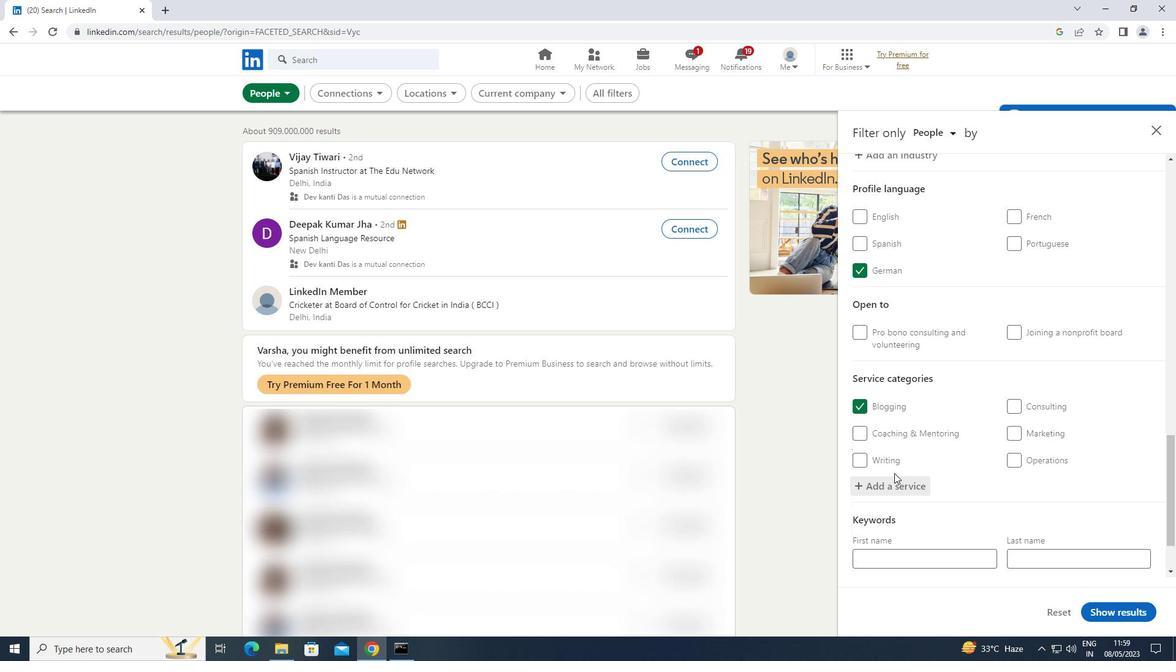 
Action: Mouse scrolled (894, 473) with delta (0, 0)
Screenshot: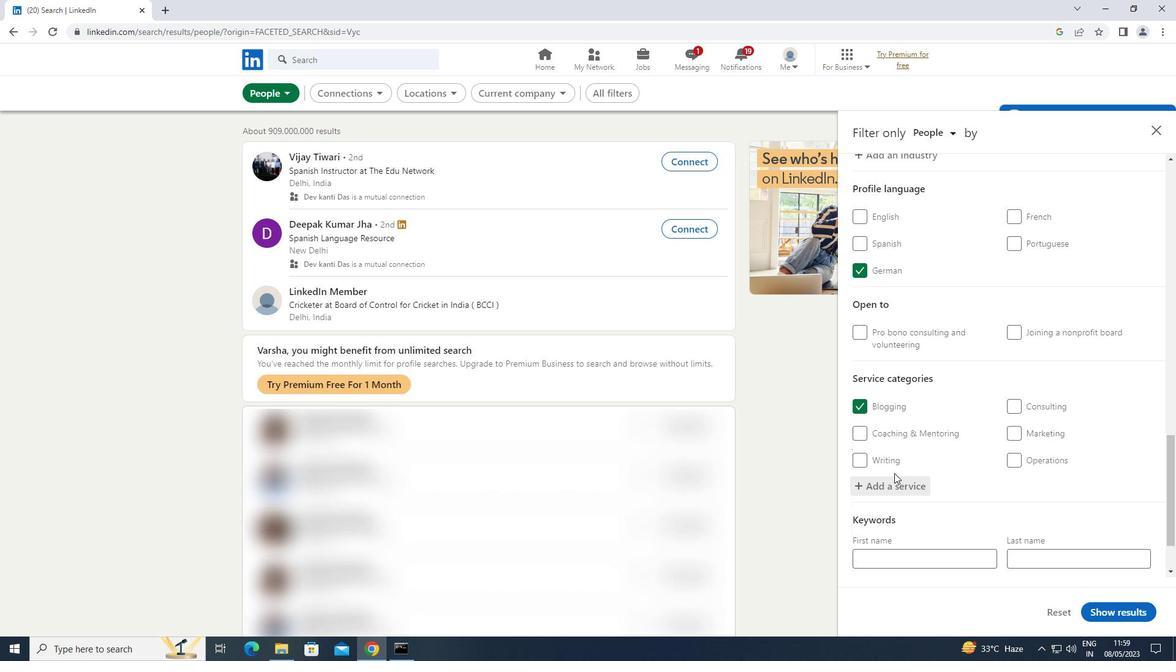 
Action: Mouse scrolled (894, 473) with delta (0, 0)
Screenshot: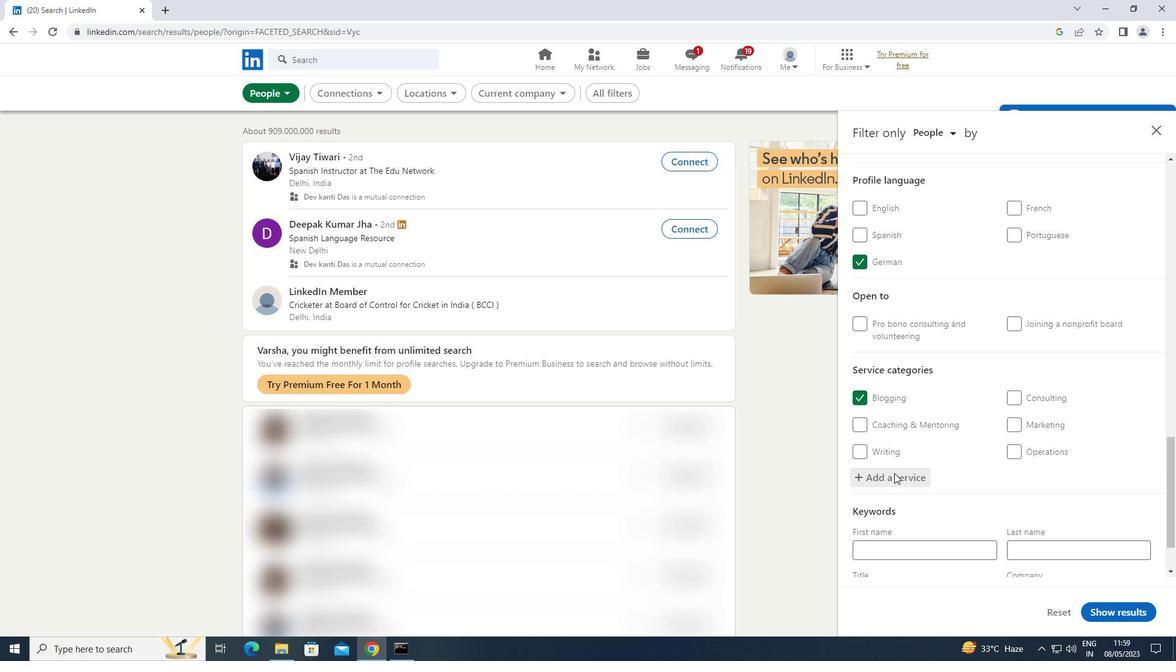 
Action: Mouse scrolled (894, 473) with delta (0, 0)
Screenshot: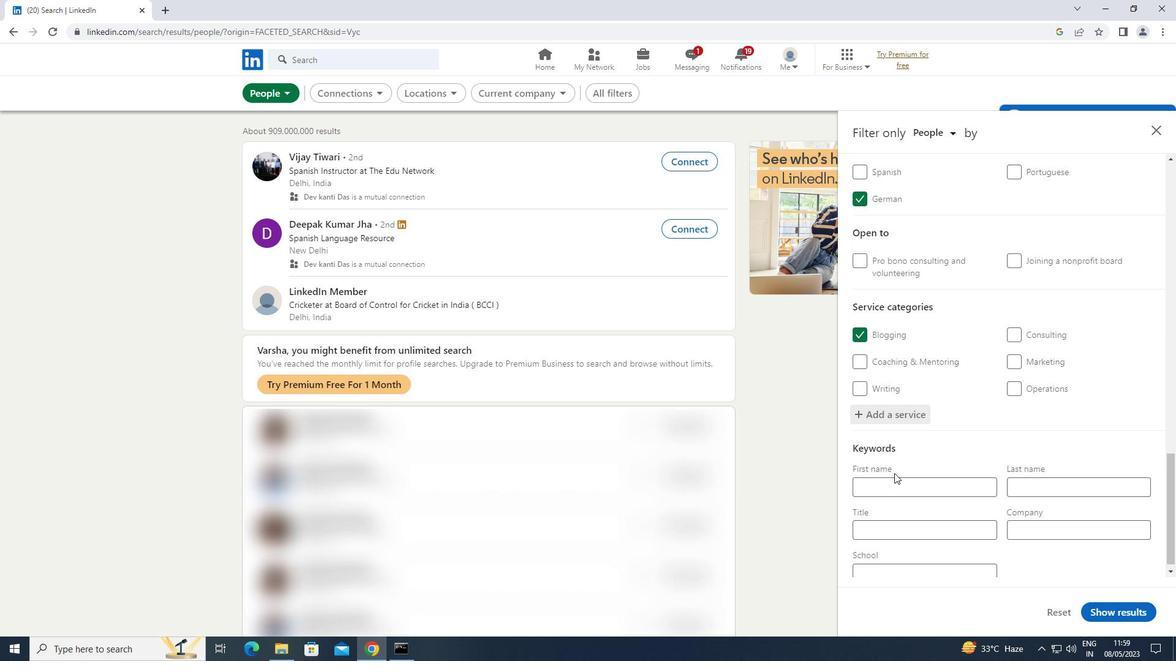 
Action: Mouse scrolled (894, 473) with delta (0, 0)
Screenshot: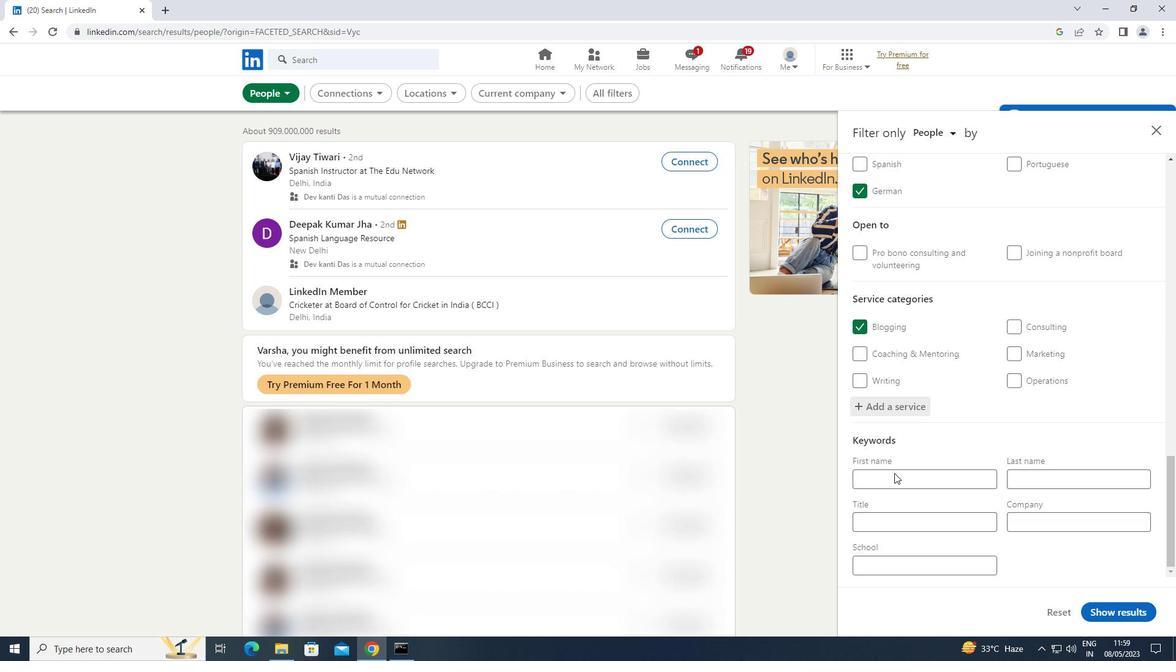 
Action: Mouse moved to (949, 525)
Screenshot: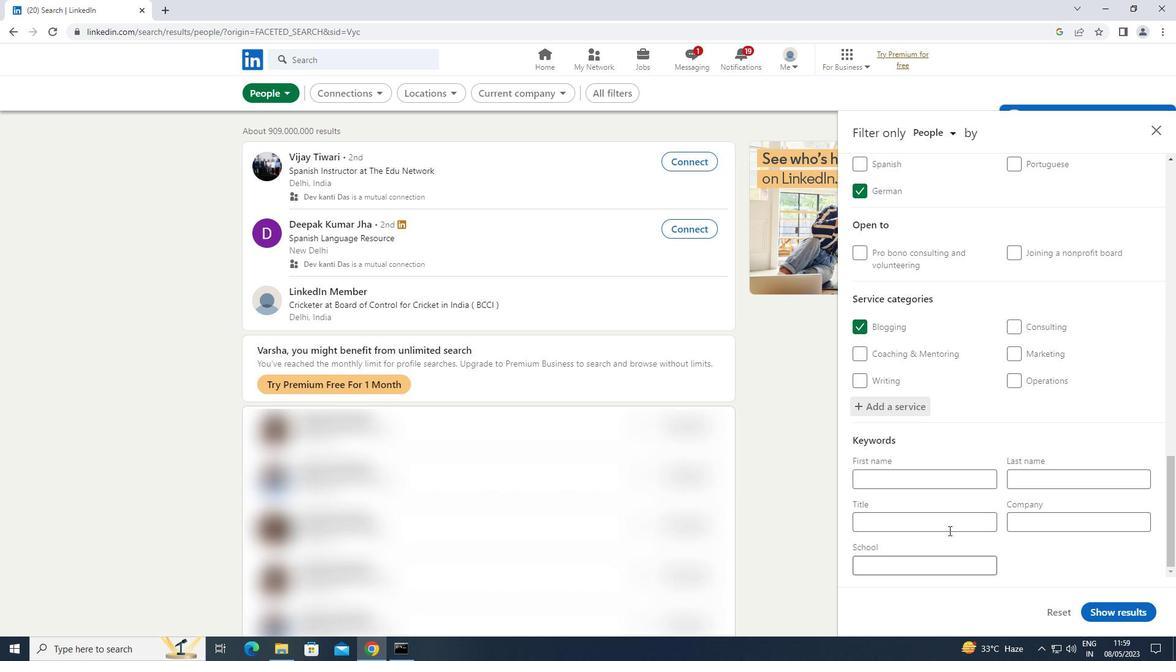 
Action: Mouse pressed left at (949, 525)
Screenshot: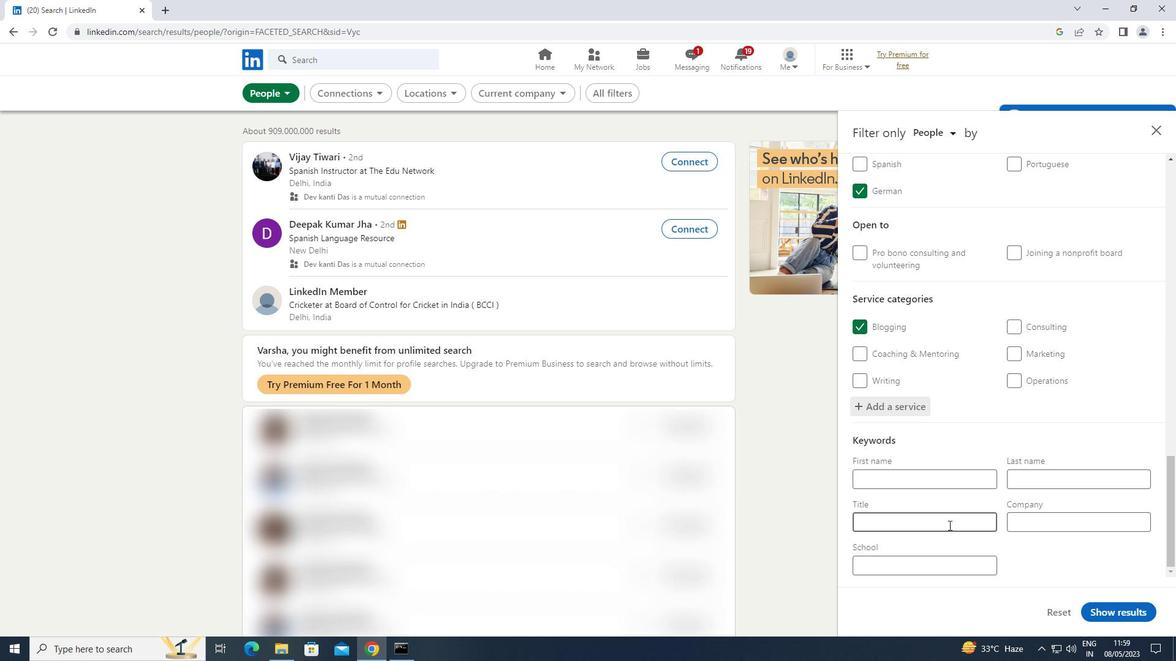 
Action: Key pressed <Key.shift>EVENTS<Key.space><Key.shift>MANAGER
Screenshot: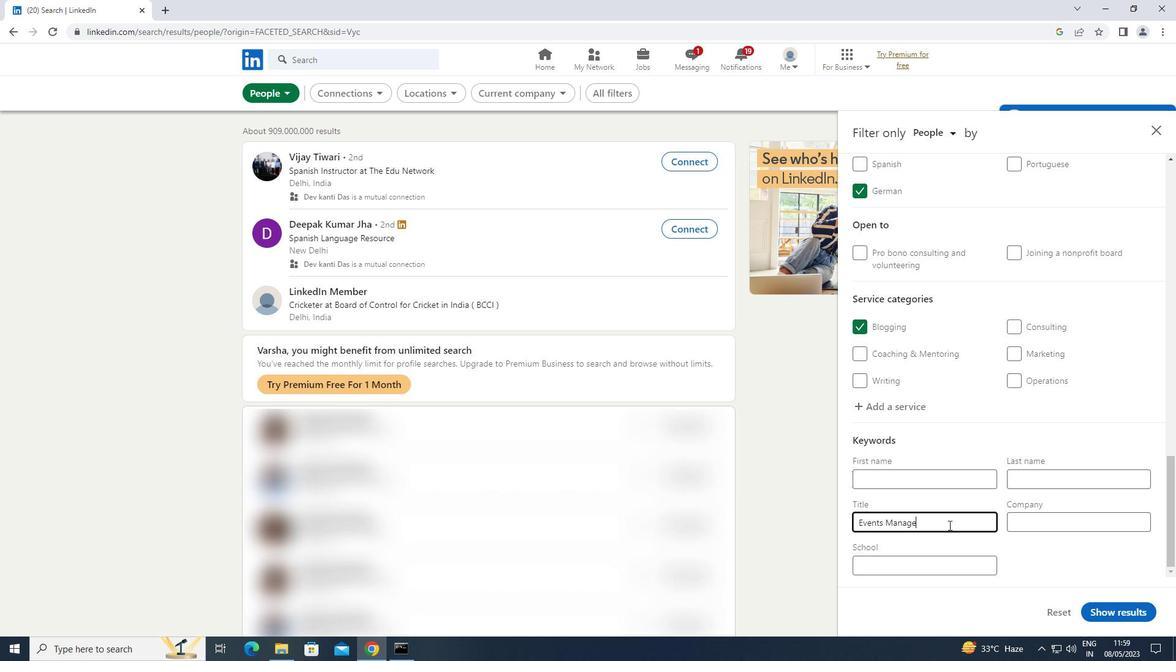 
Action: Mouse moved to (1111, 615)
Screenshot: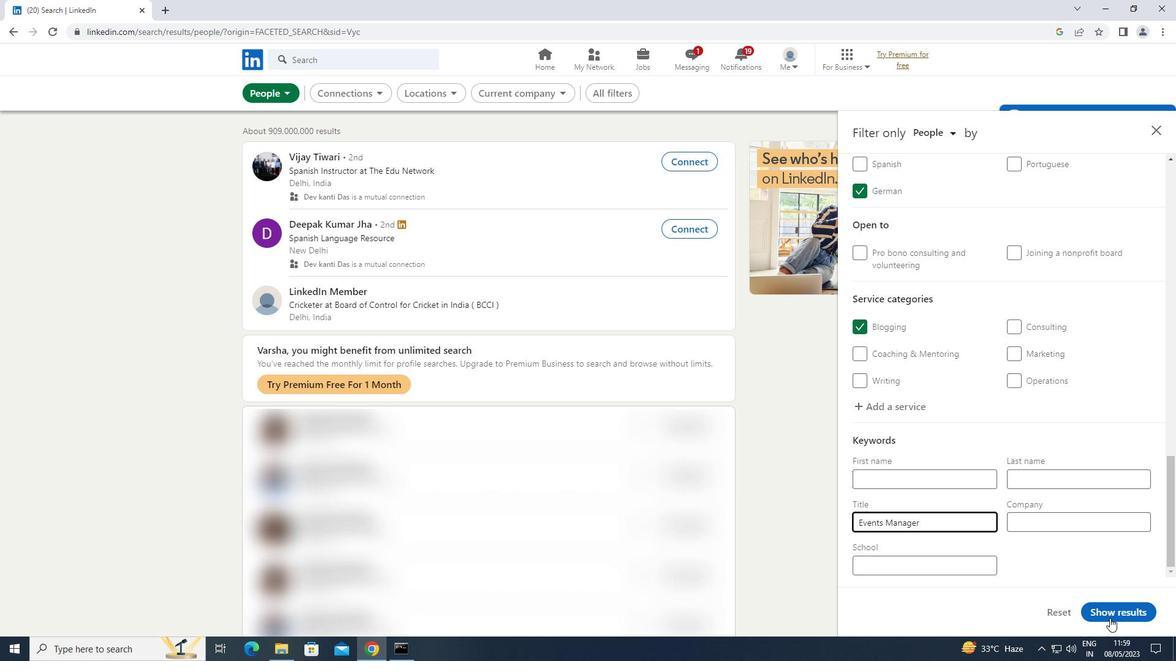 
Action: Mouse pressed left at (1111, 615)
Screenshot: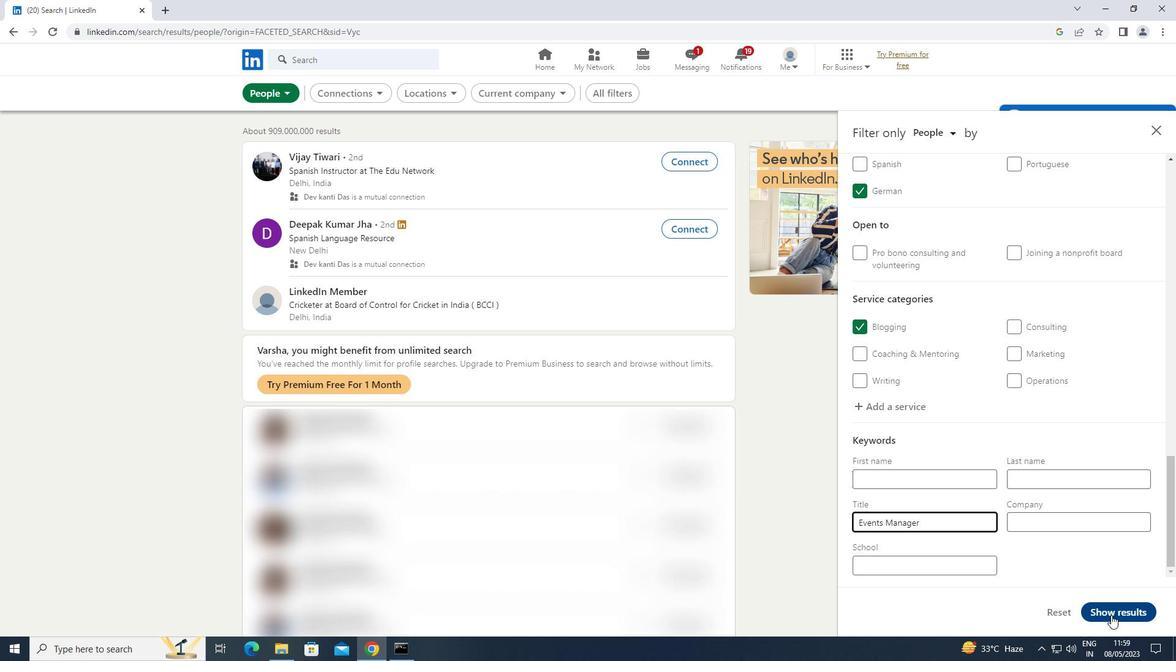 
